 Task: Look for space in Zibo, China from 9th August, 2023 to 12th August, 2023 for 1 adult in price range Rs.6000 to Rs.15000. Place can be entire place with 1  bedroom having 1 bed and 1 bathroom. Property type can be house, flat, guest house. Amenities needed are: wifi, washing machine. Booking option can be shelf check-in. Required host language is Chinese (Simplified).
Action: Mouse moved to (307, 170)
Screenshot: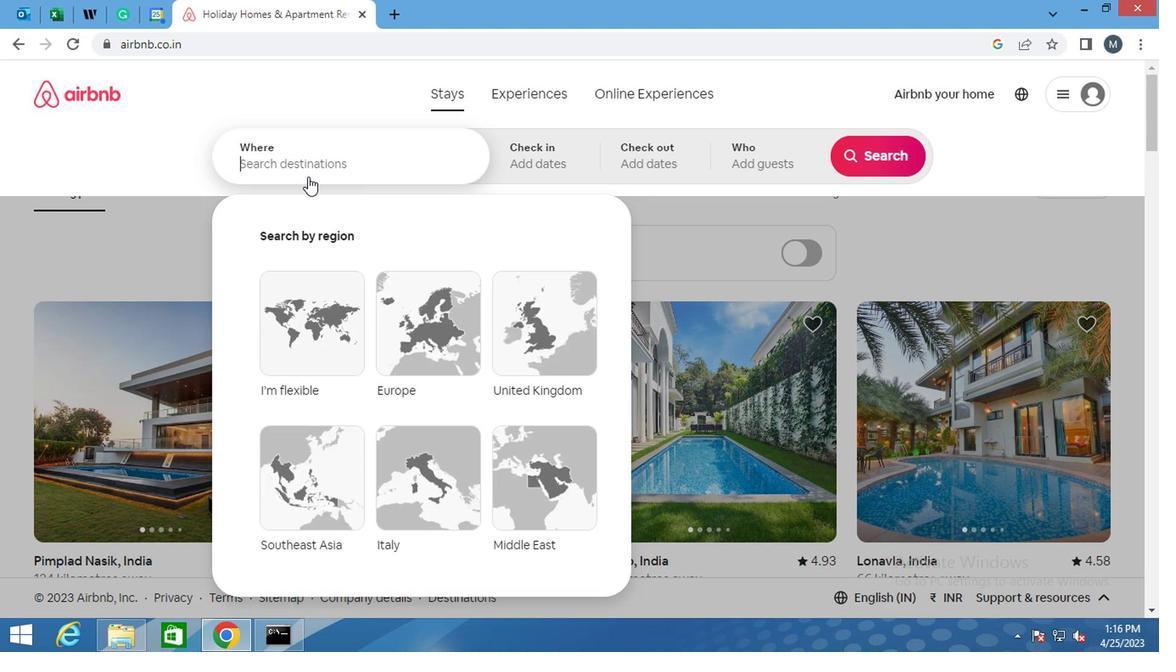 
Action: Mouse pressed left at (307, 170)
Screenshot: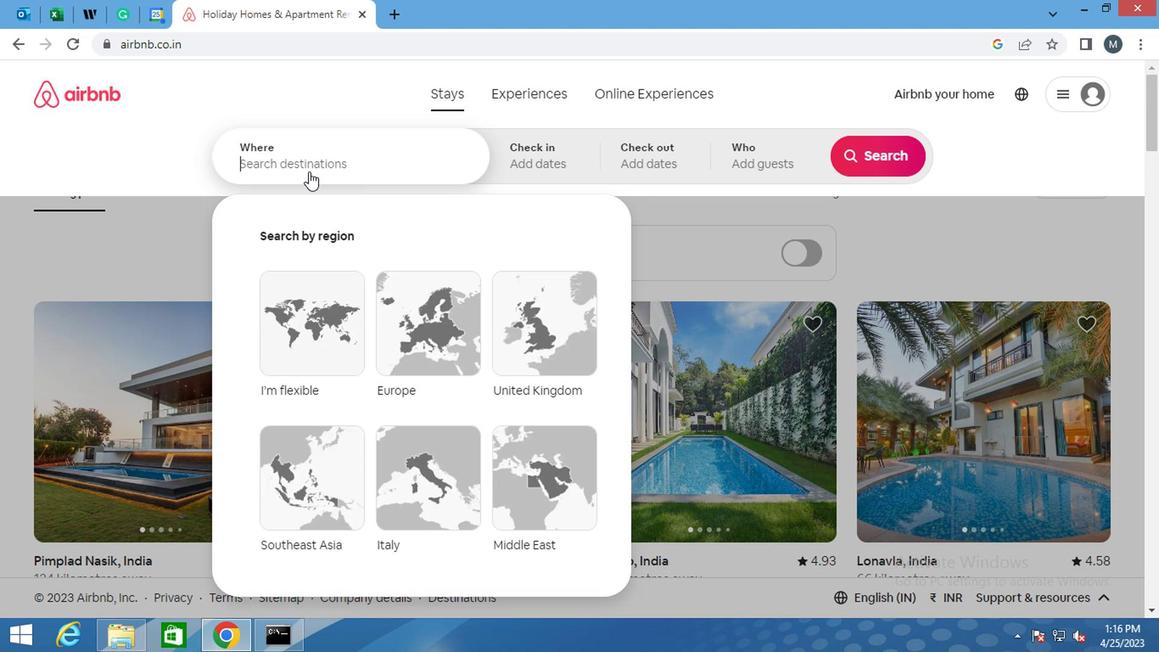 
Action: Key pressed <Key.shift>ZIBO,<Key.shift>CHINA
Screenshot: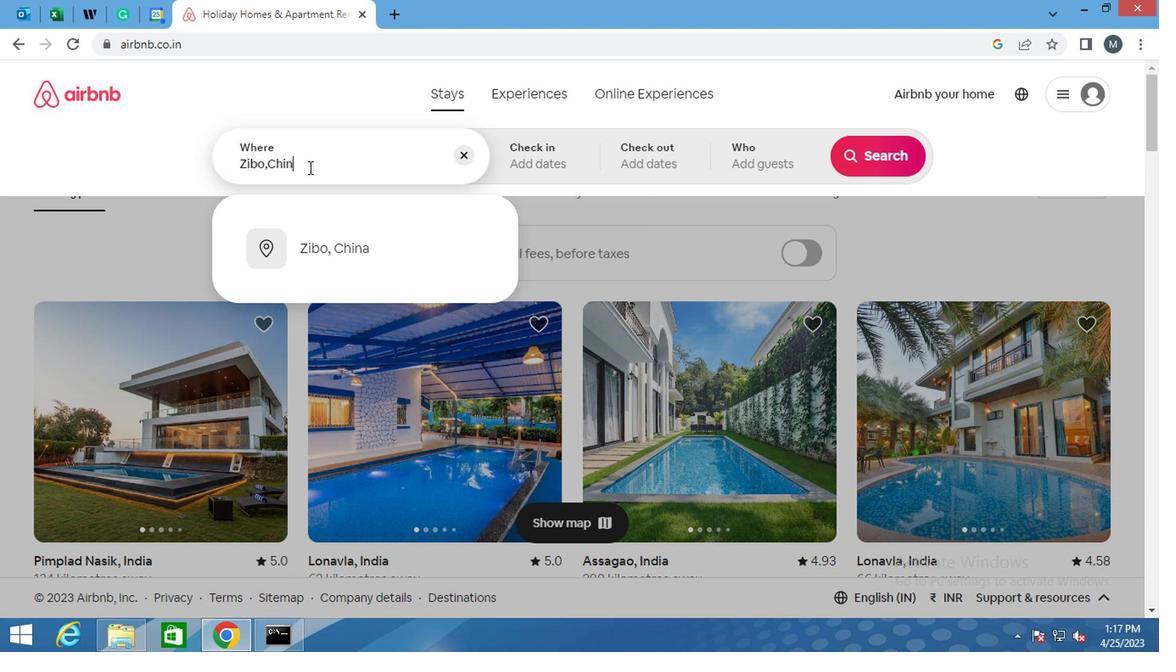 
Action: Mouse moved to (341, 245)
Screenshot: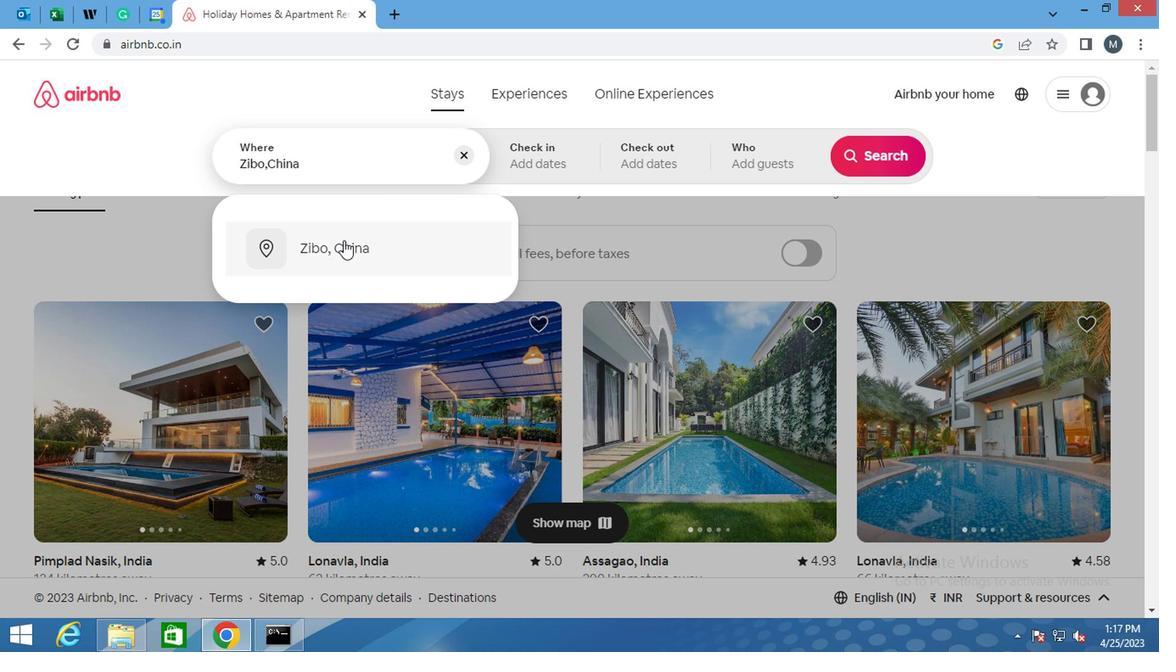 
Action: Mouse pressed left at (341, 245)
Screenshot: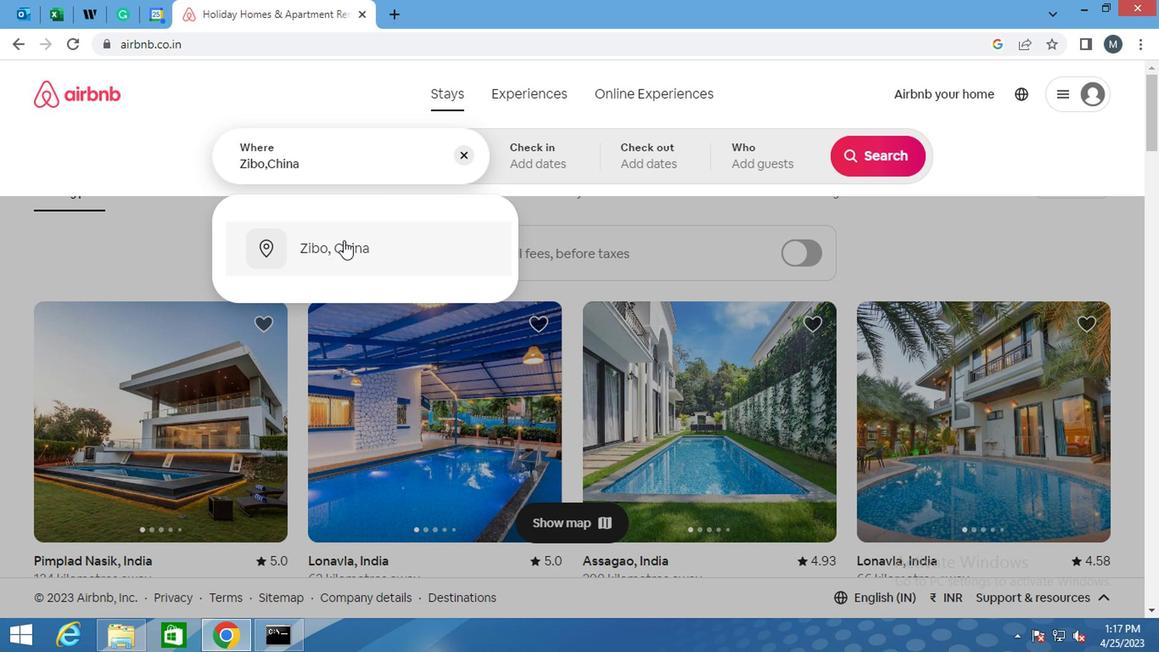
Action: Mouse moved to (855, 286)
Screenshot: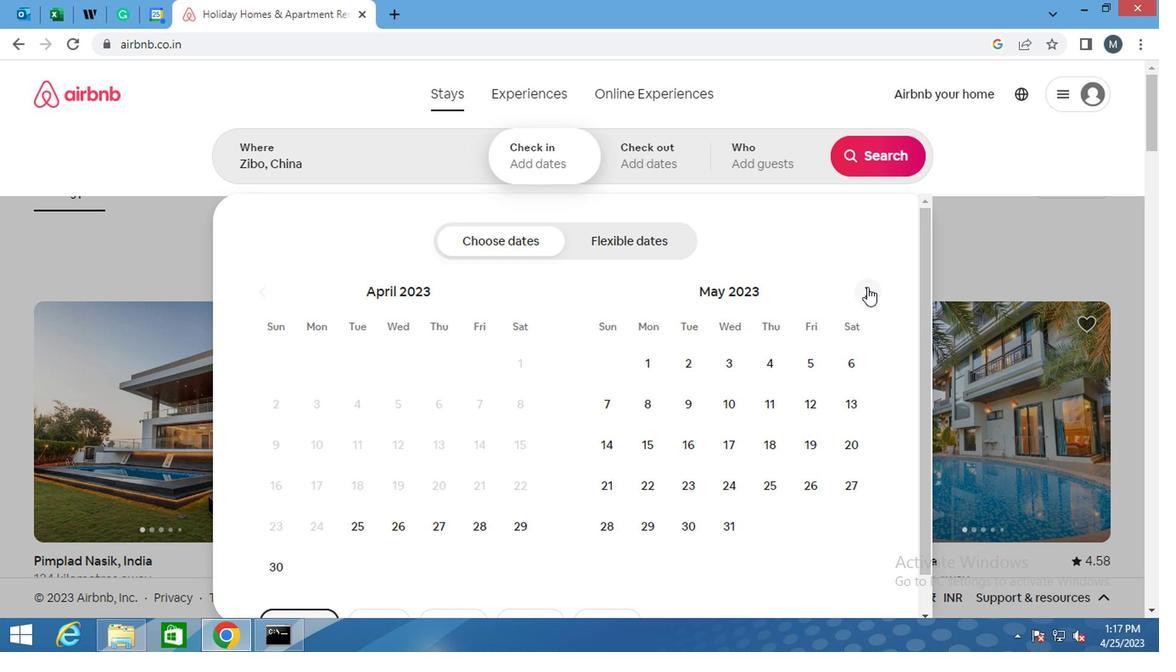 
Action: Mouse pressed left at (855, 286)
Screenshot: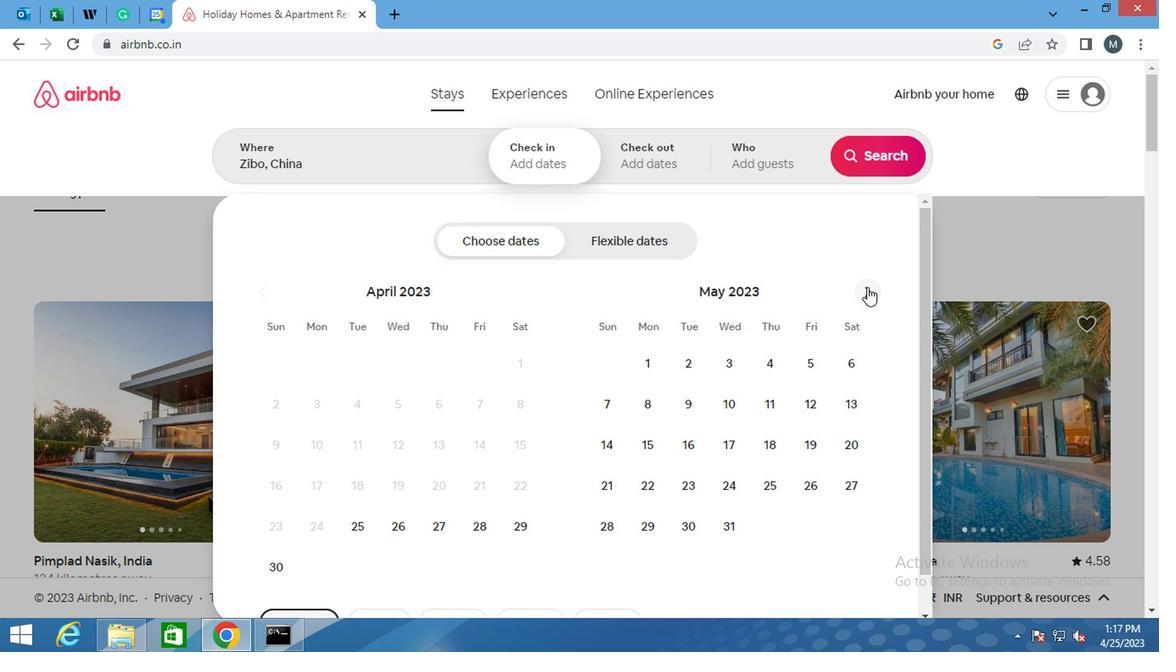 
Action: Mouse moved to (857, 286)
Screenshot: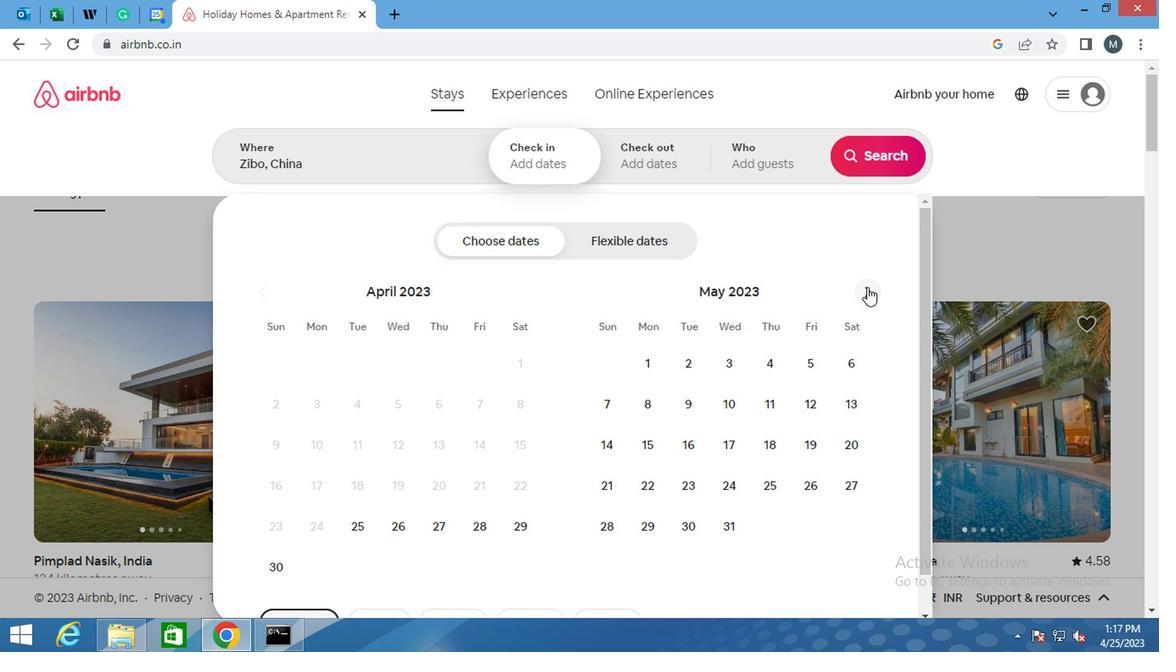 
Action: Mouse pressed left at (857, 286)
Screenshot: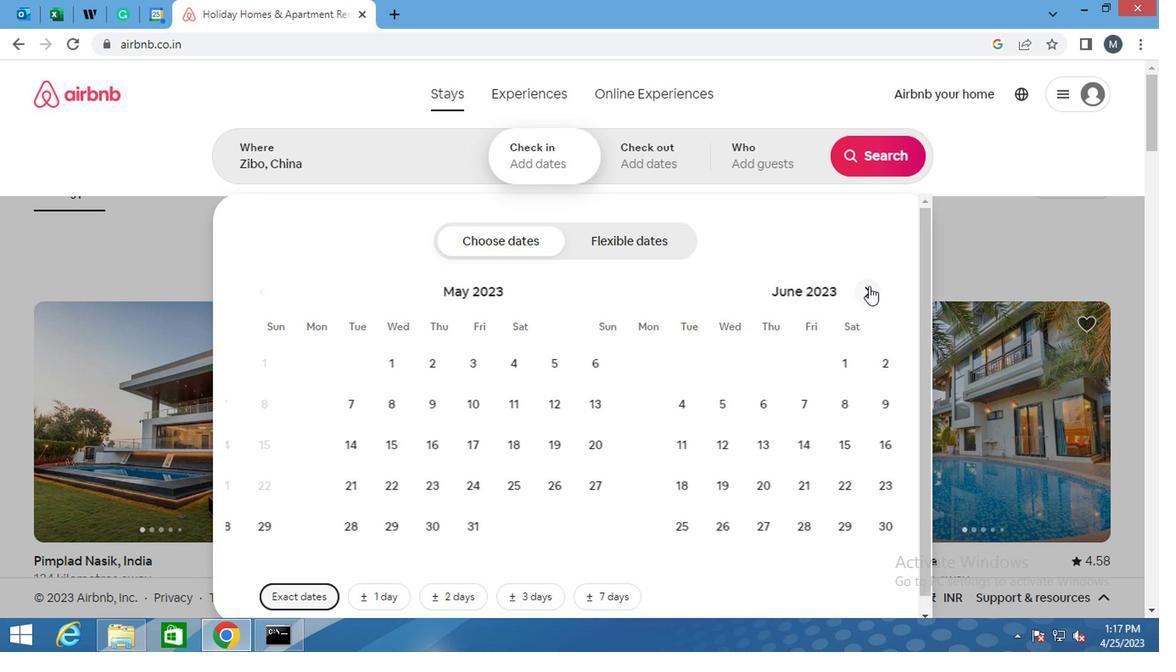 
Action: Mouse pressed left at (857, 286)
Screenshot: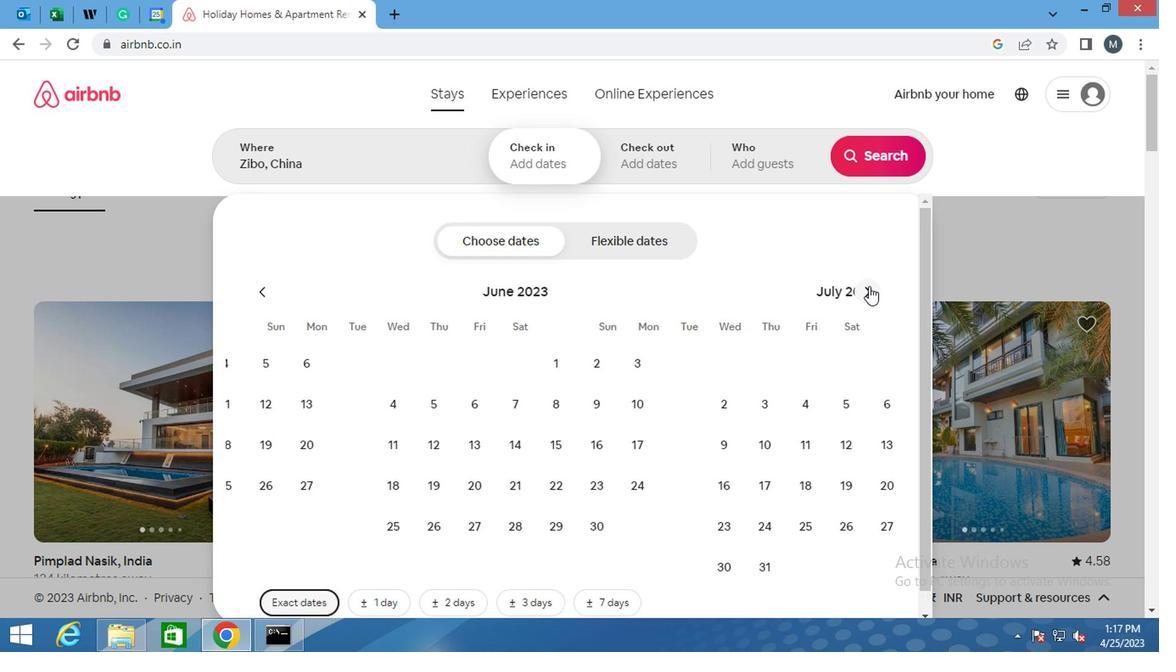 
Action: Mouse moved to (720, 407)
Screenshot: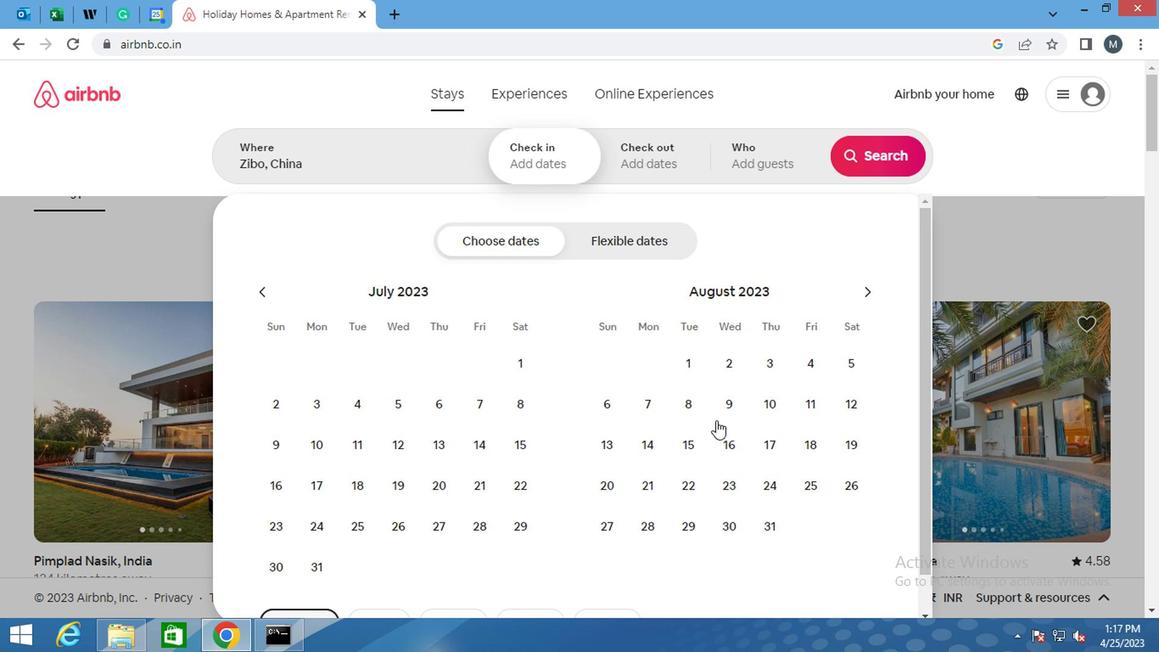
Action: Mouse pressed left at (720, 407)
Screenshot: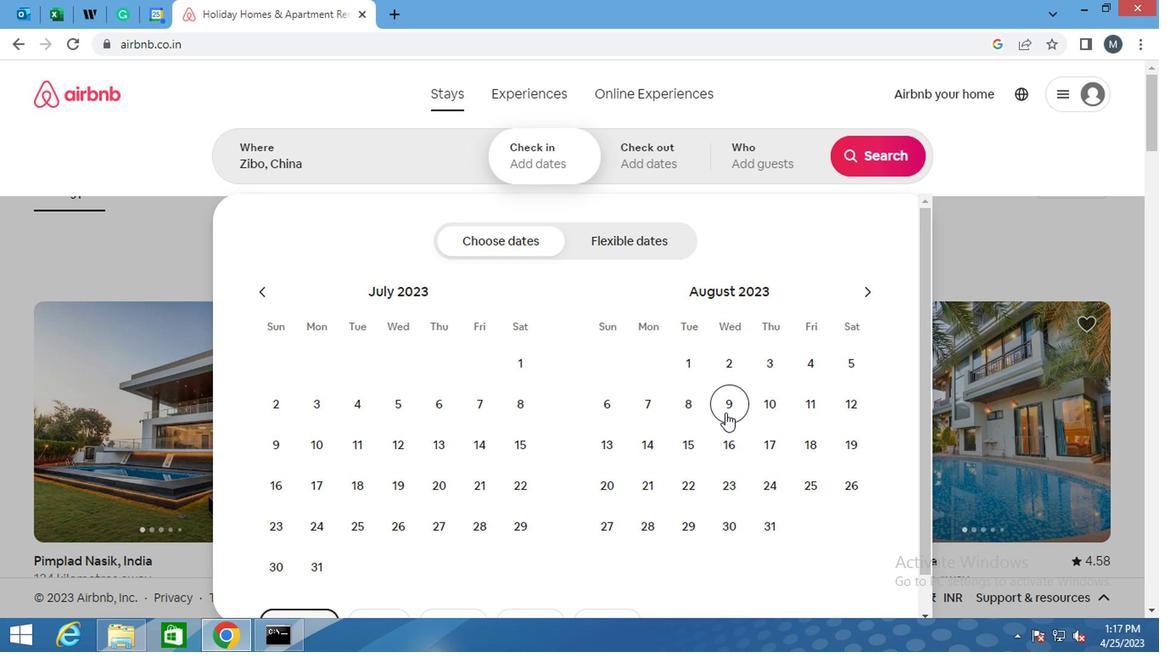 
Action: Mouse moved to (842, 400)
Screenshot: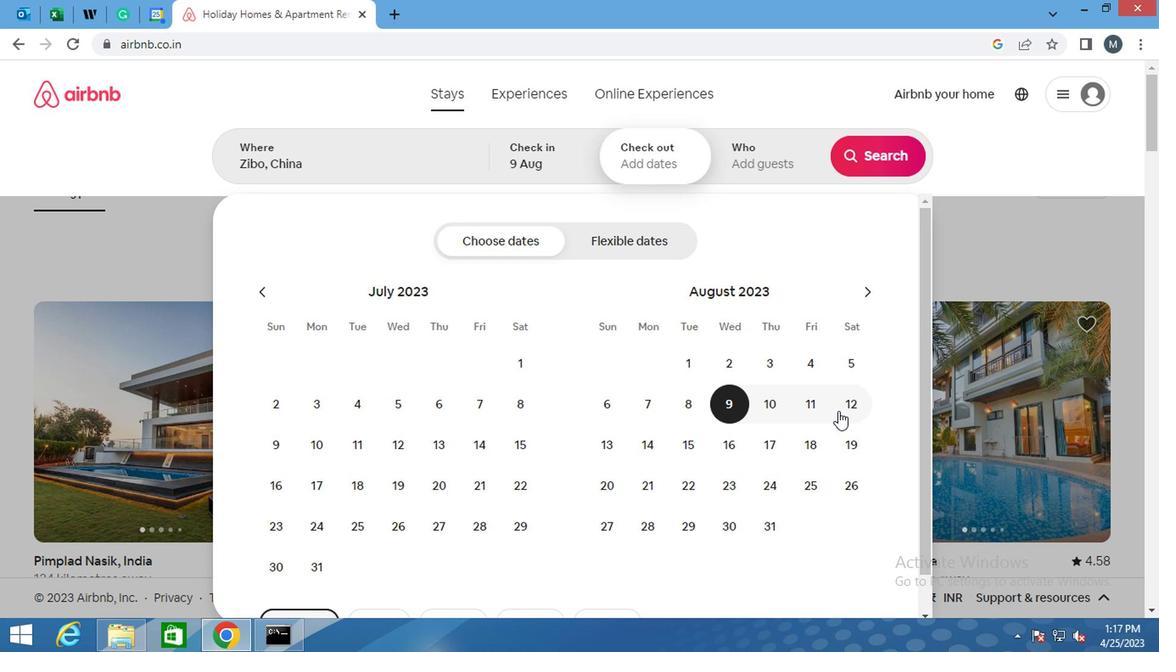 
Action: Mouse pressed left at (842, 400)
Screenshot: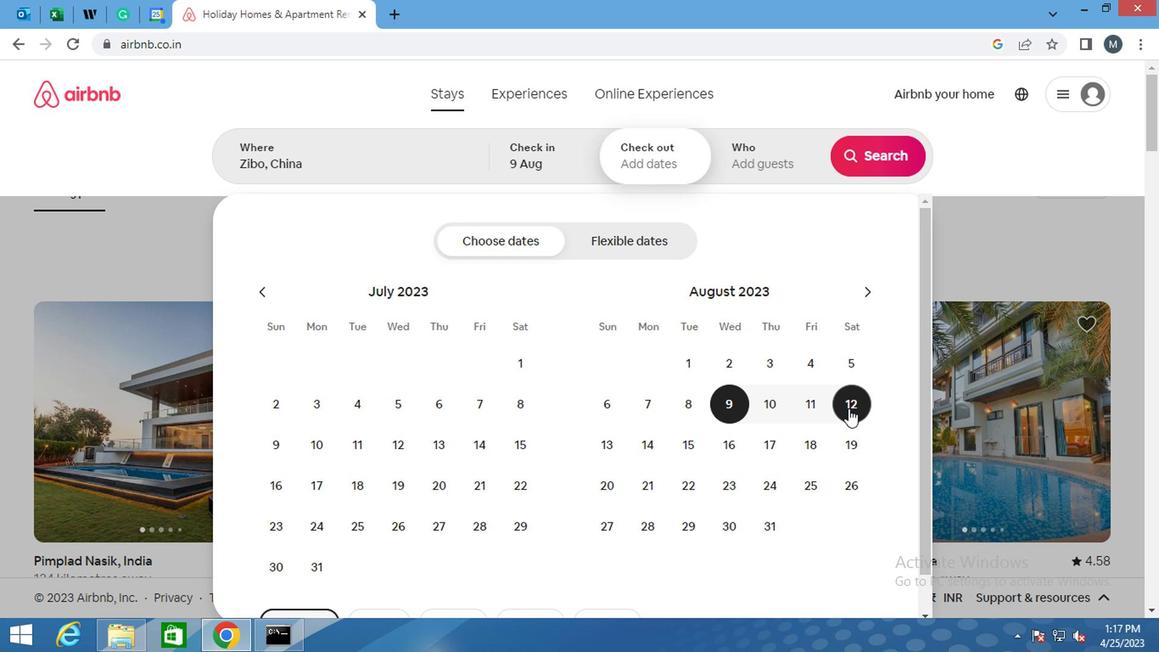 
Action: Mouse moved to (741, 152)
Screenshot: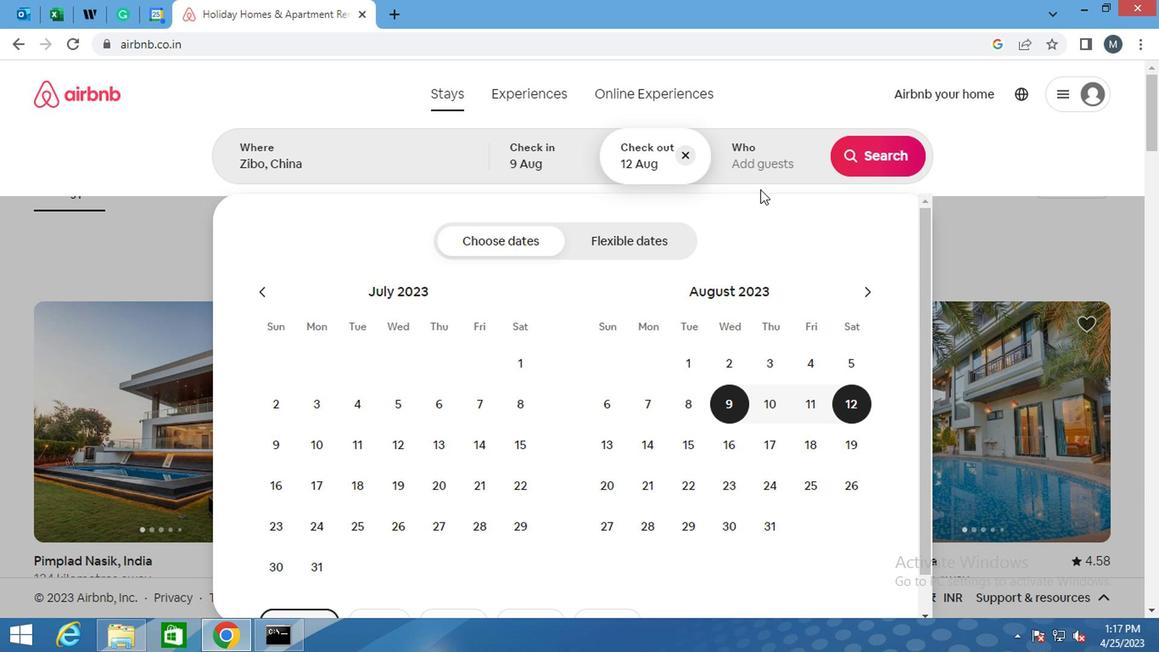 
Action: Mouse pressed left at (741, 152)
Screenshot: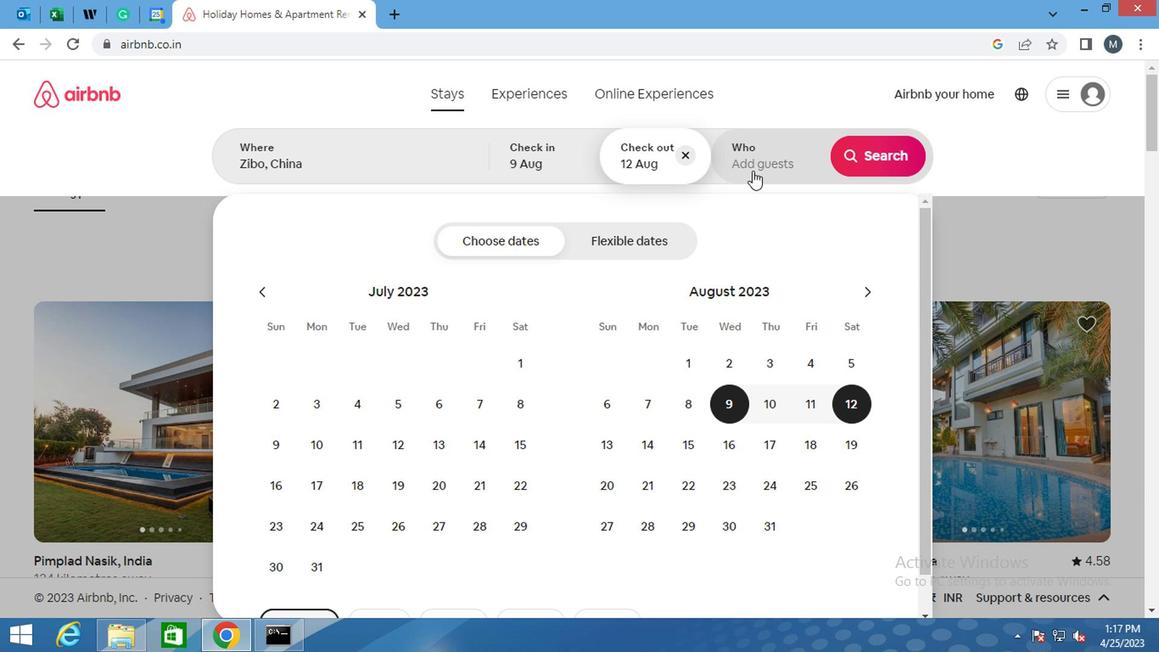 
Action: Mouse moved to (884, 245)
Screenshot: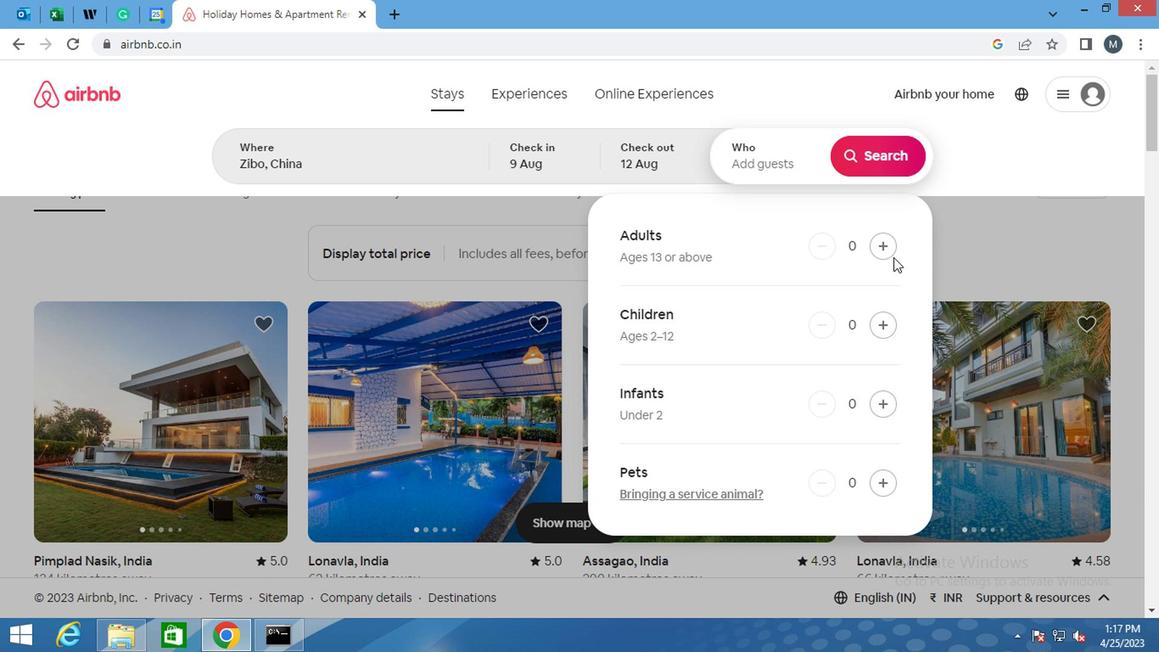 
Action: Mouse pressed left at (884, 245)
Screenshot: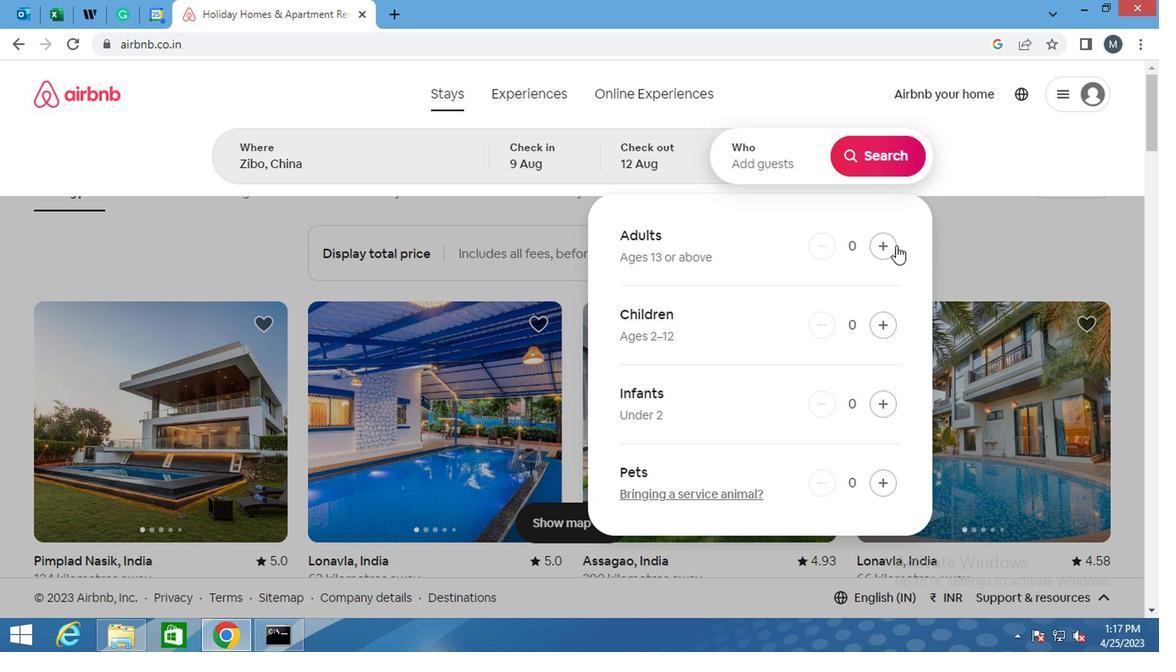 
Action: Mouse moved to (855, 155)
Screenshot: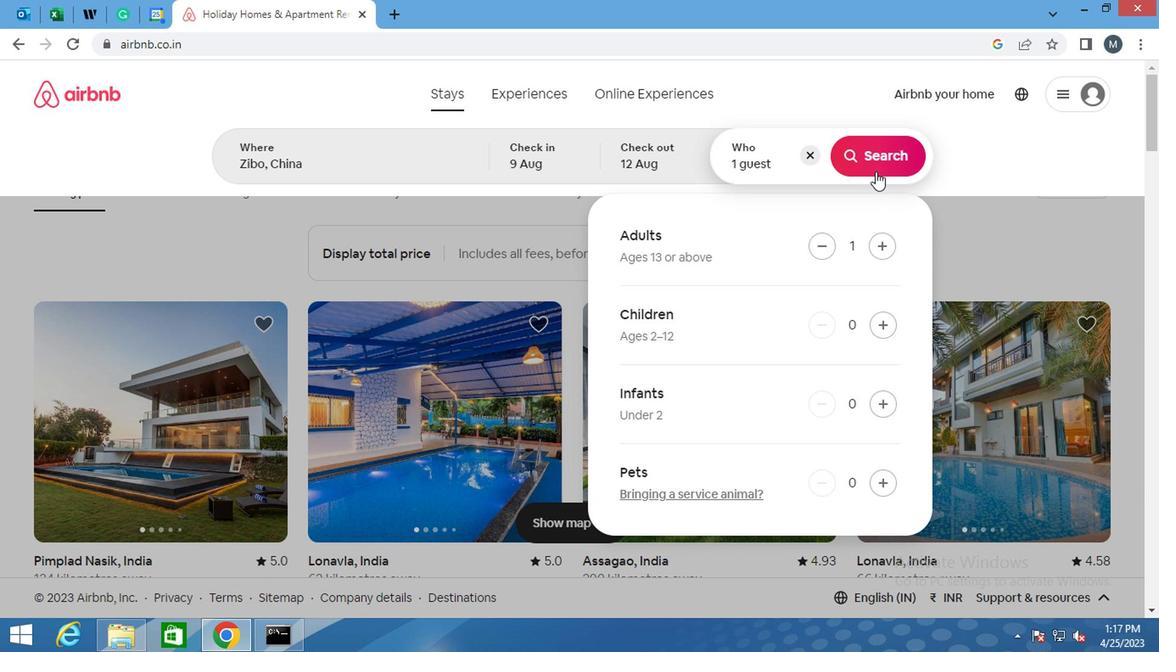 
Action: Mouse pressed left at (855, 155)
Screenshot: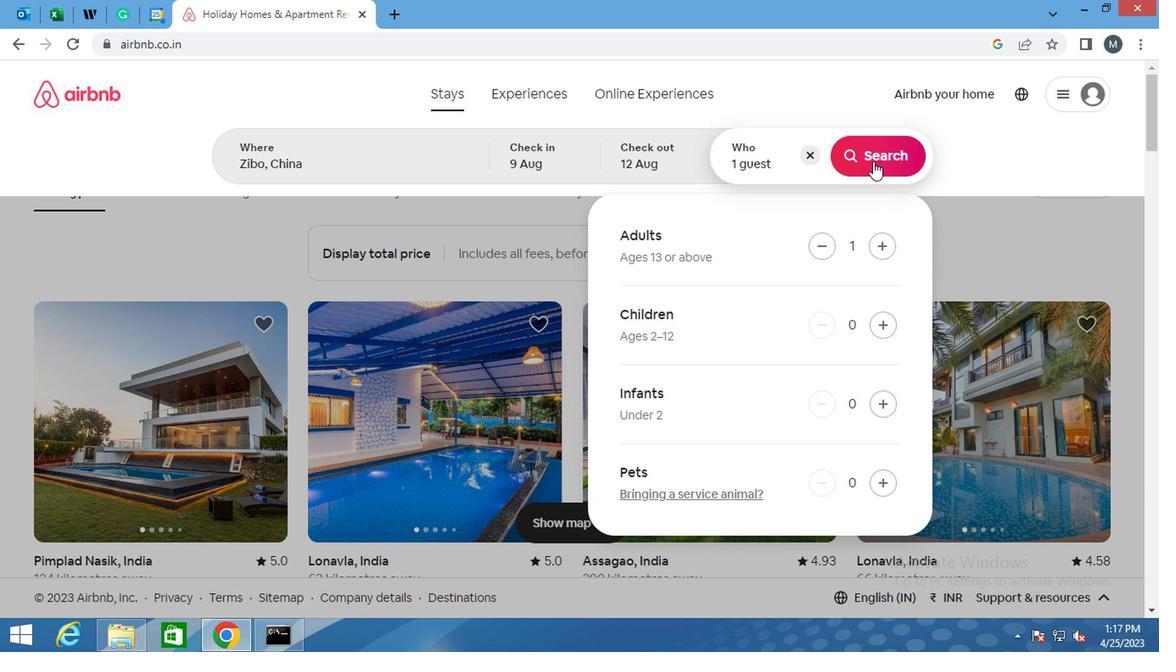 
Action: Mouse moved to (1087, 173)
Screenshot: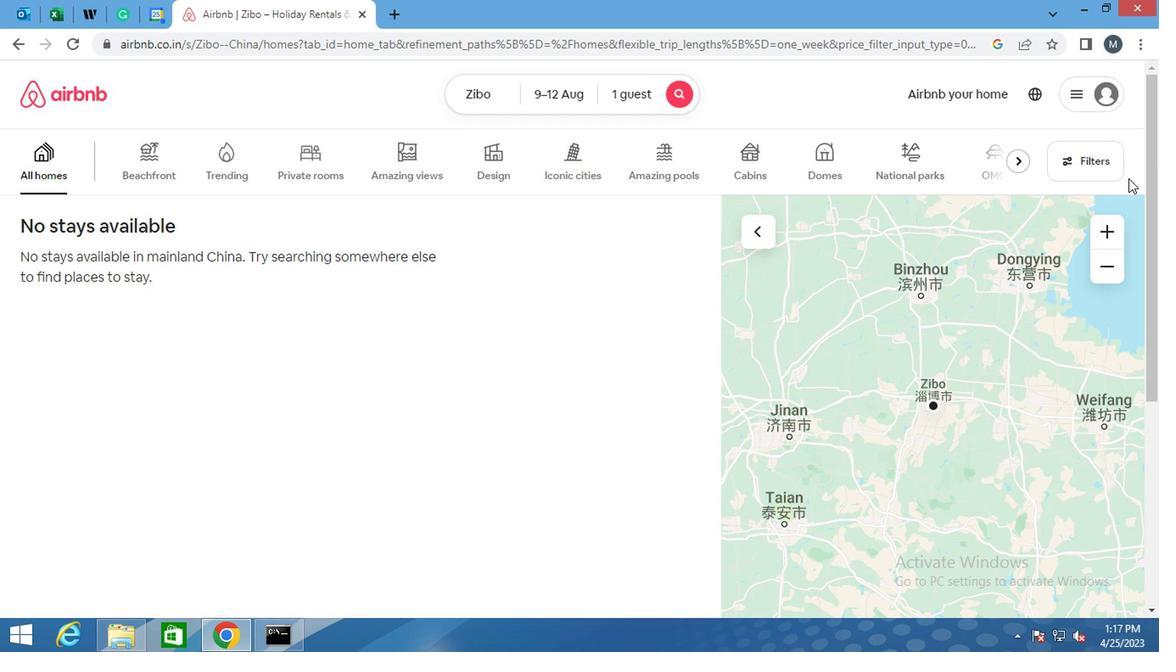 
Action: Mouse pressed left at (1087, 173)
Screenshot: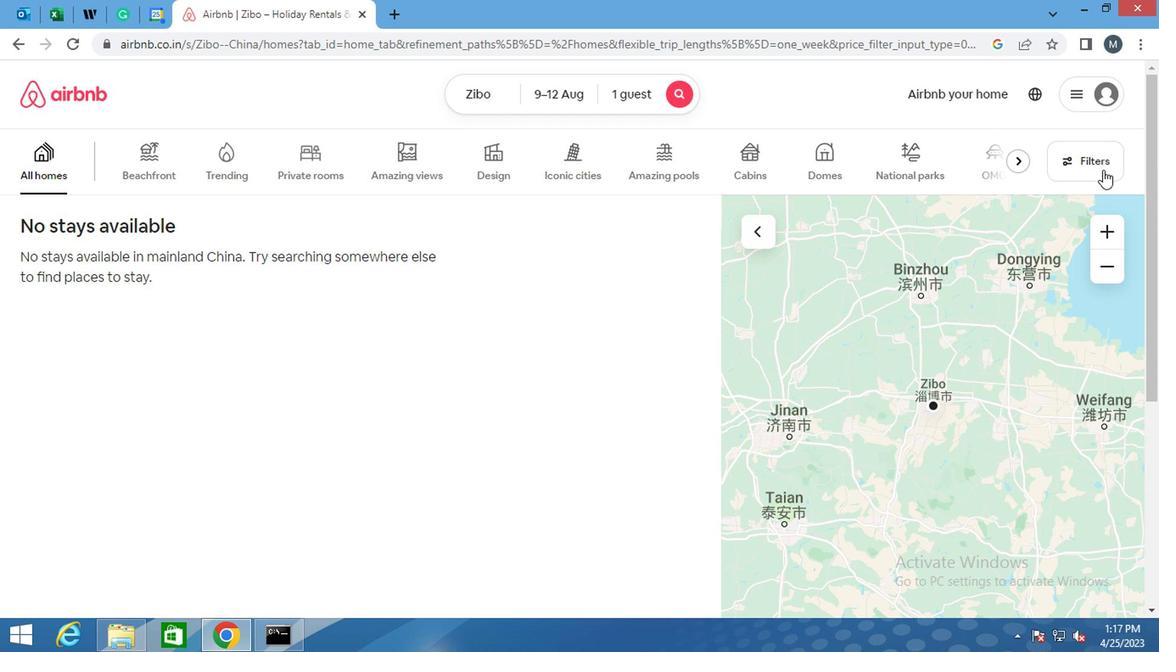 
Action: Mouse moved to (357, 268)
Screenshot: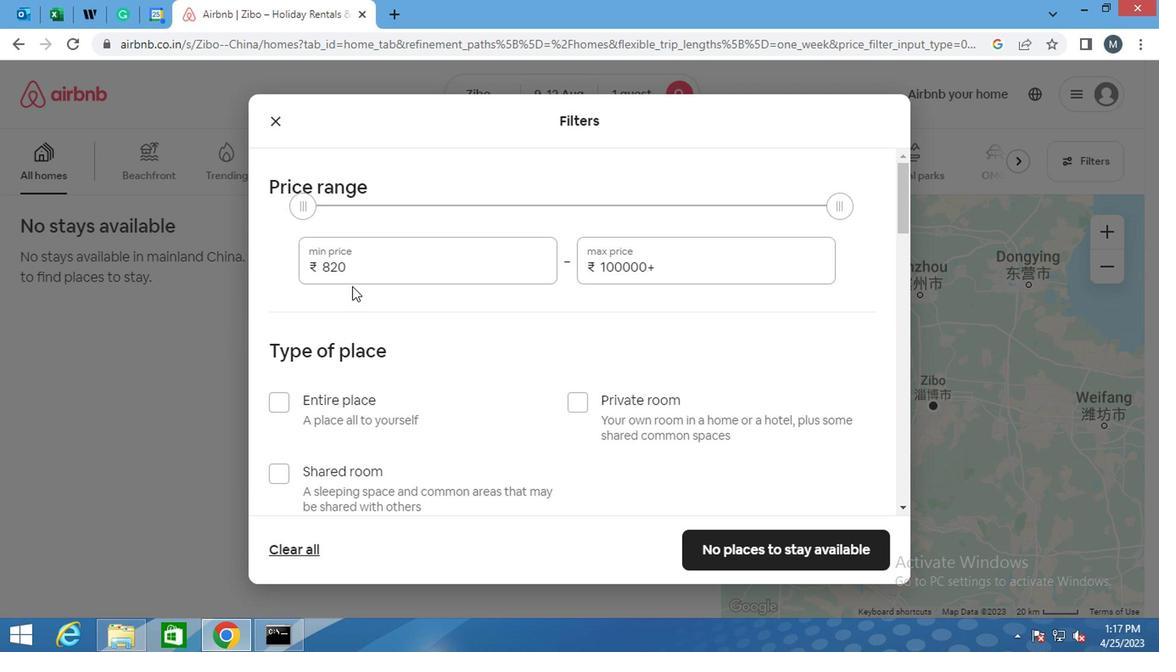 
Action: Mouse pressed left at (357, 268)
Screenshot: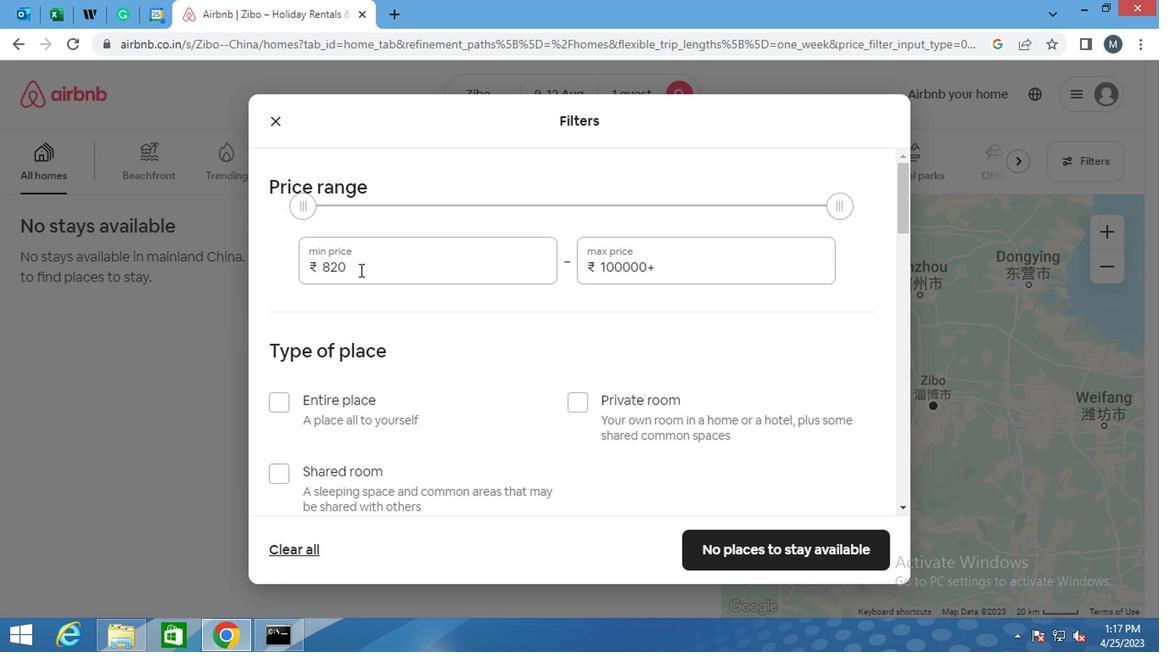 
Action: Mouse moved to (356, 273)
Screenshot: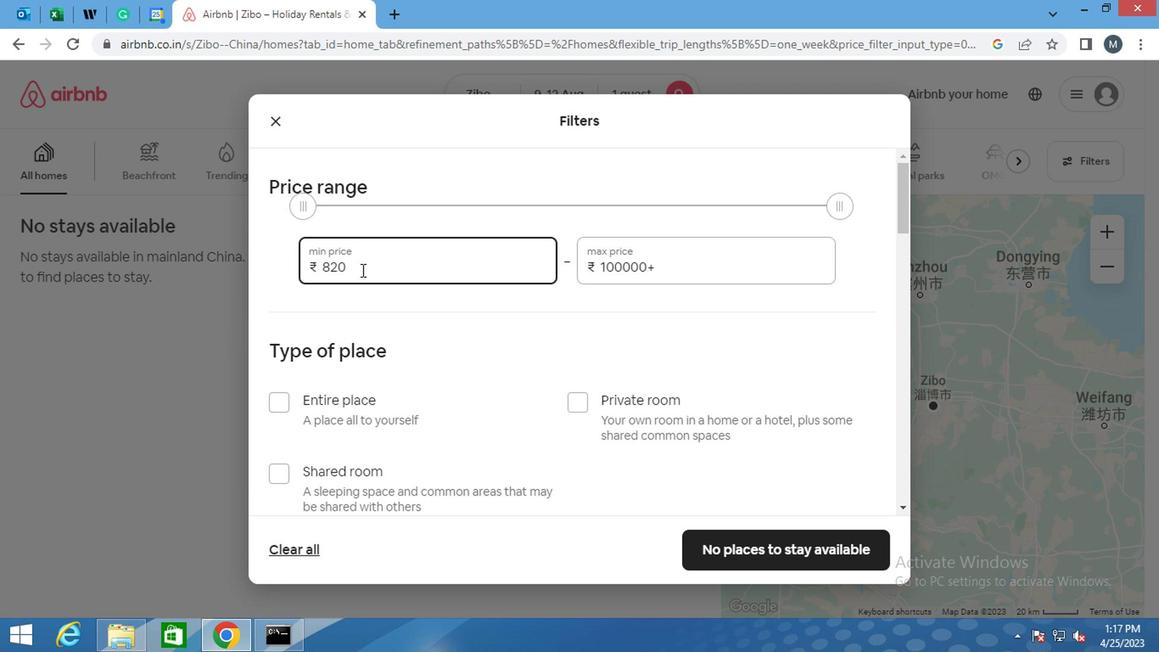 
Action: Key pressed <Key.backspace><Key.backspace>
Screenshot: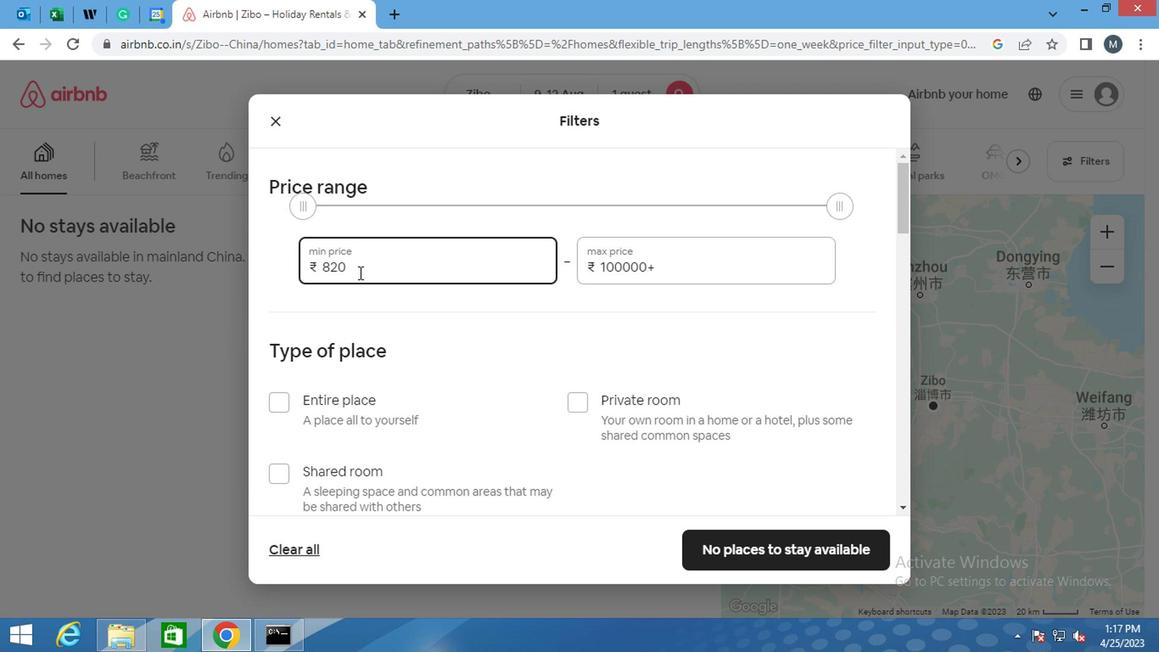 
Action: Mouse moved to (356, 275)
Screenshot: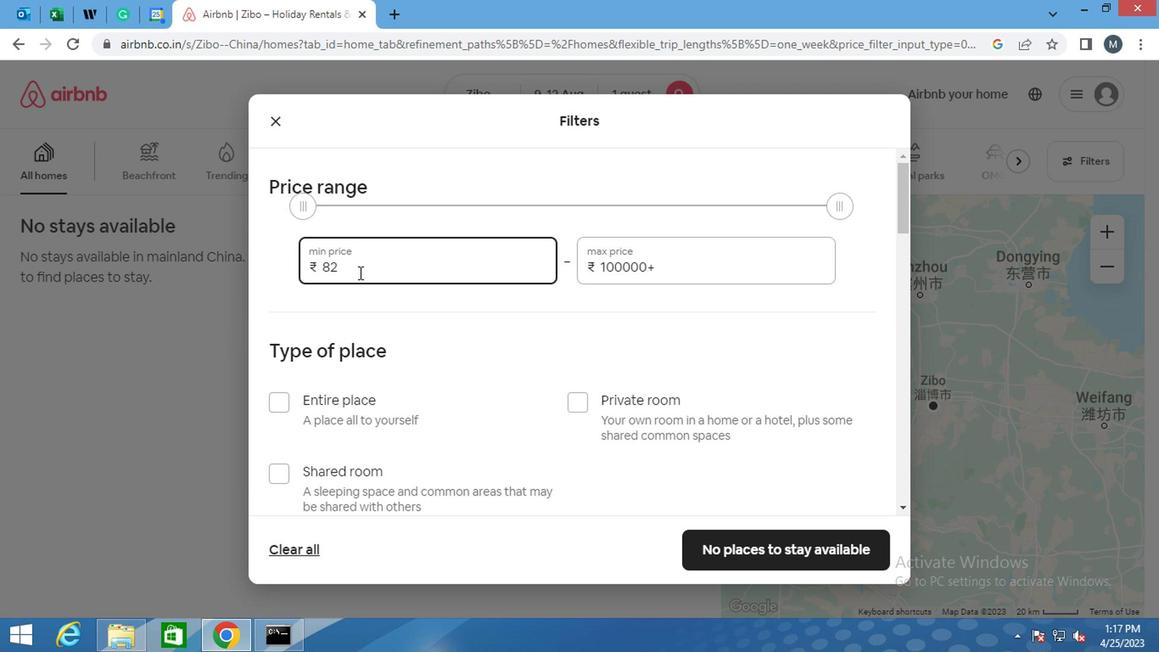 
Action: Key pressed <Key.backspace>
Screenshot: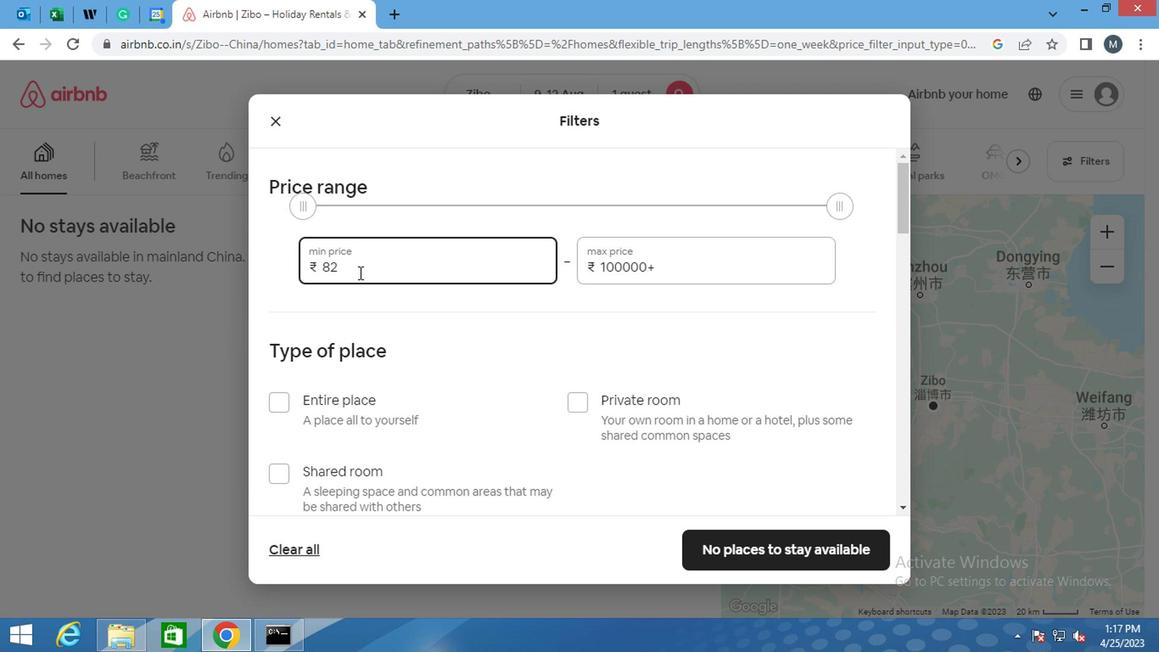
Action: Mouse moved to (355, 276)
Screenshot: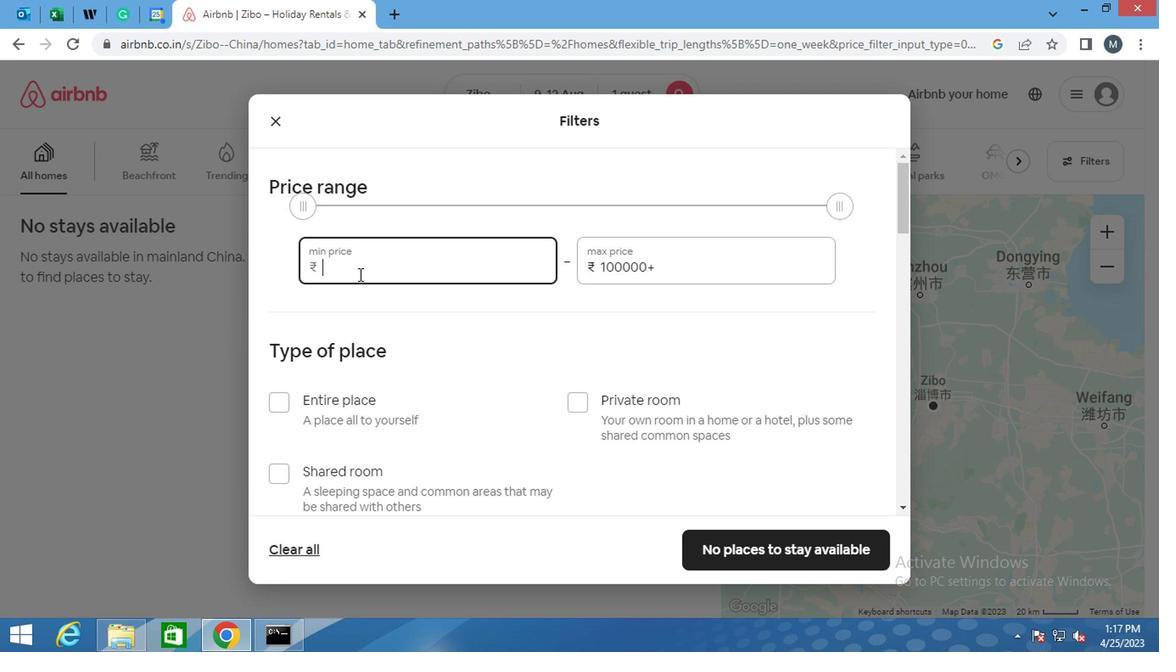
Action: Key pressed 6000
Screenshot: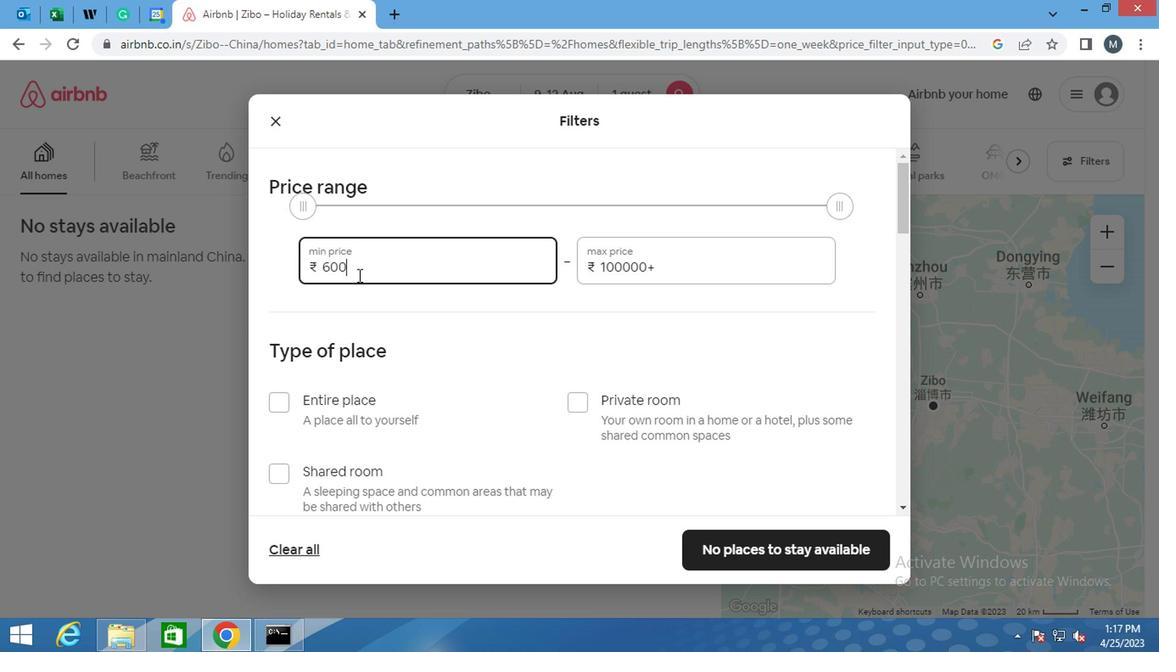 
Action: Mouse moved to (660, 273)
Screenshot: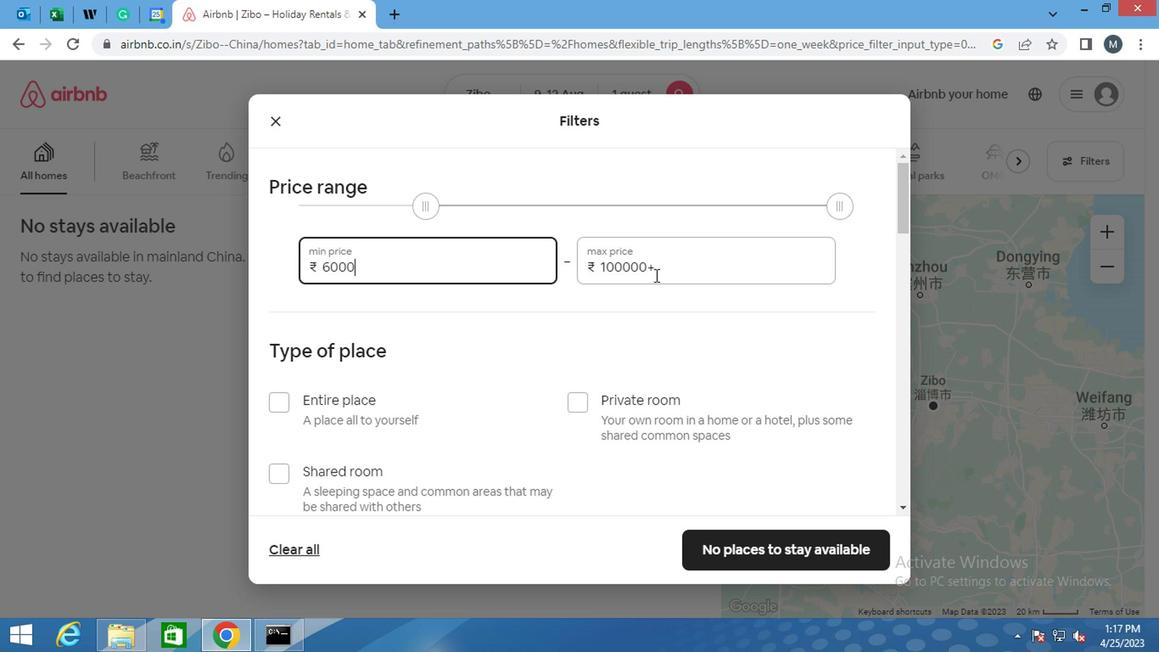 
Action: Mouse pressed left at (660, 273)
Screenshot: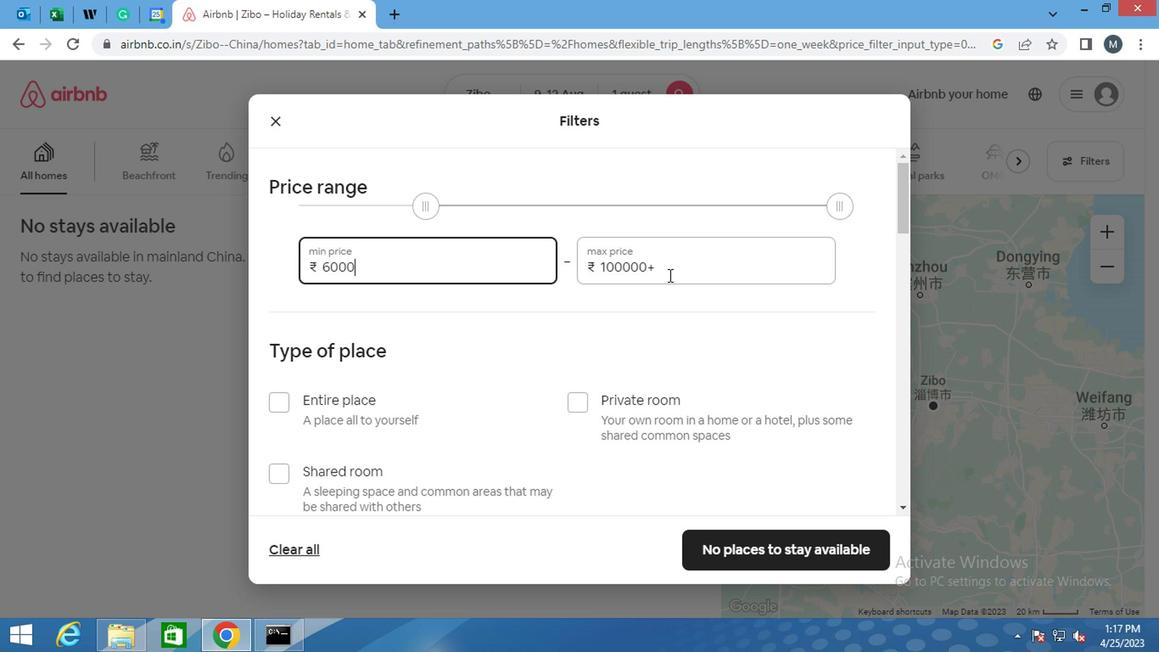 
Action: Mouse moved to (660, 271)
Screenshot: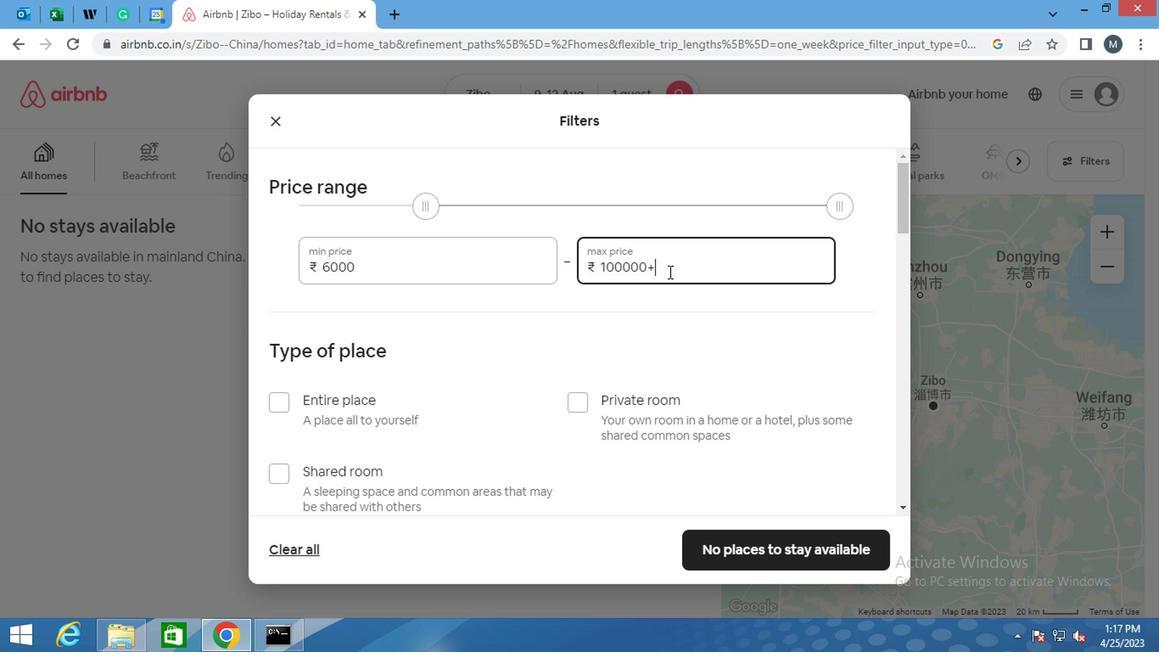 
Action: Key pressed <Key.backspace>
Screenshot: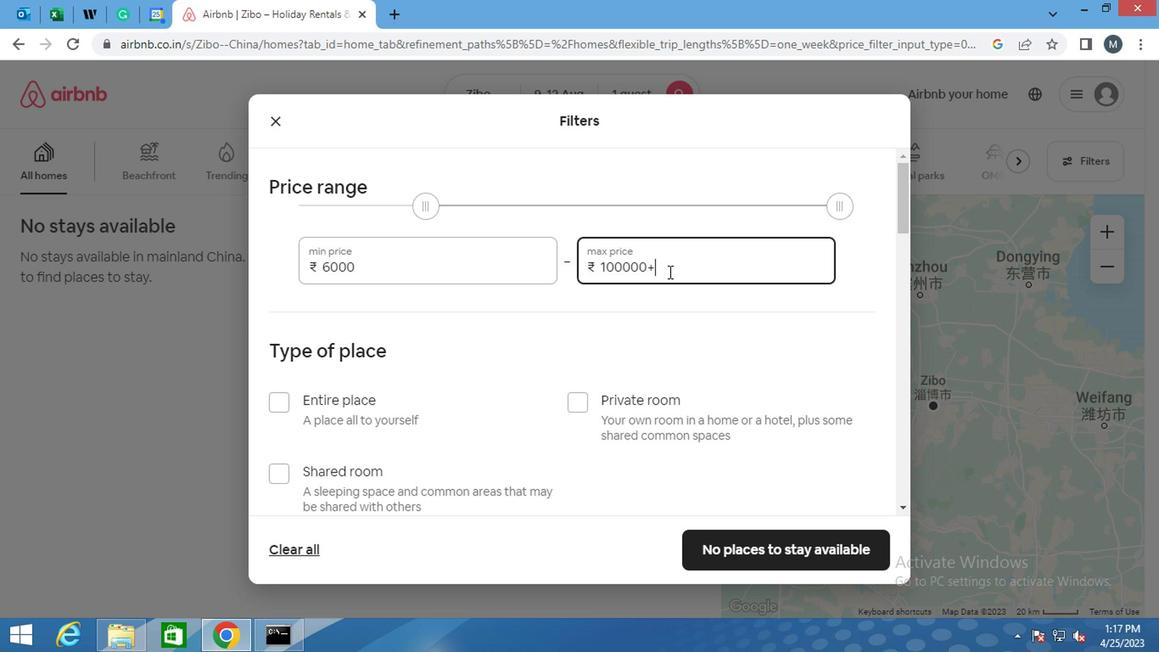 
Action: Mouse moved to (655, 271)
Screenshot: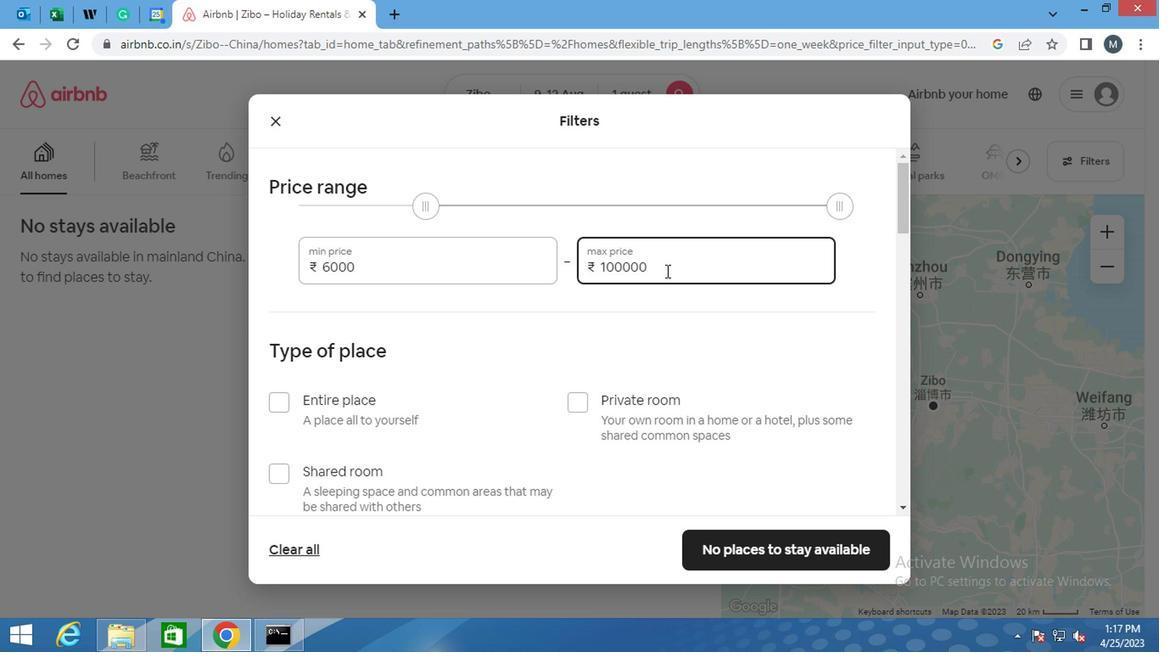 
Action: Key pressed <Key.backspace>
Screenshot: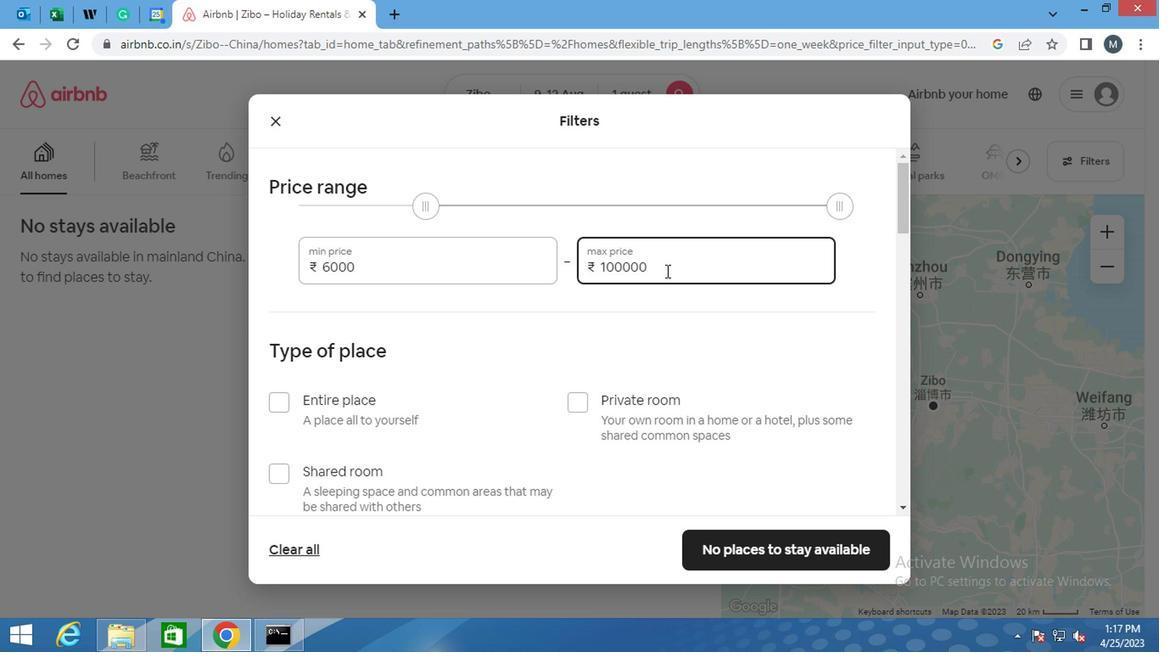 
Action: Mouse moved to (655, 273)
Screenshot: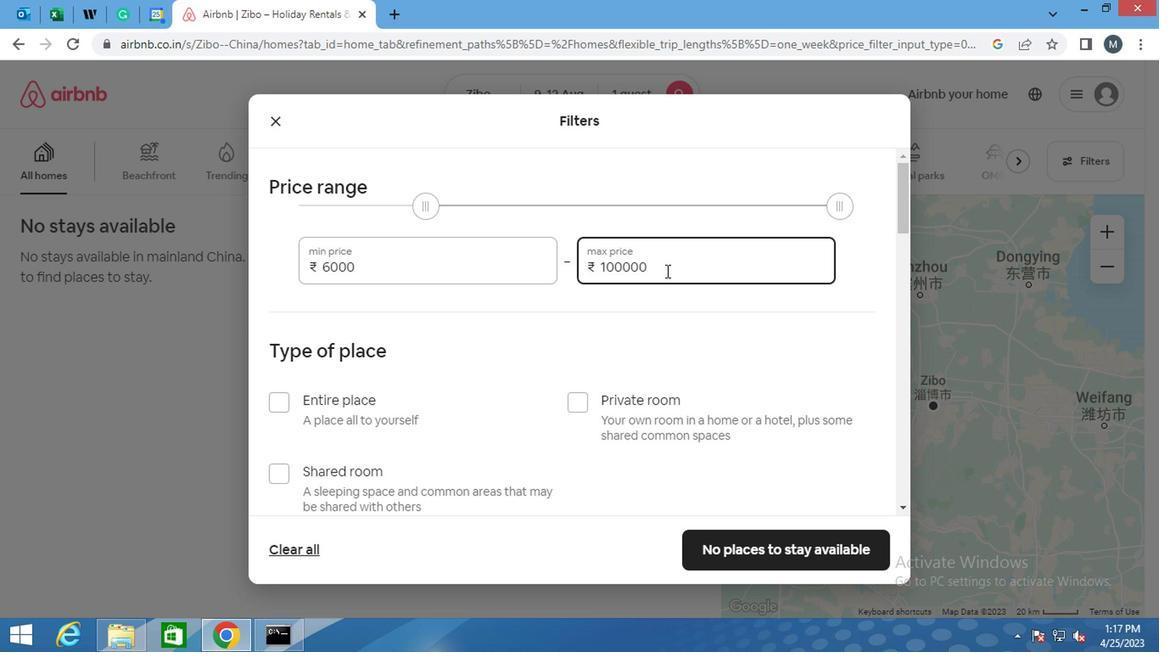 
Action: Key pressed <Key.backspace><Key.backspace><Key.backspace><Key.backspace>
Screenshot: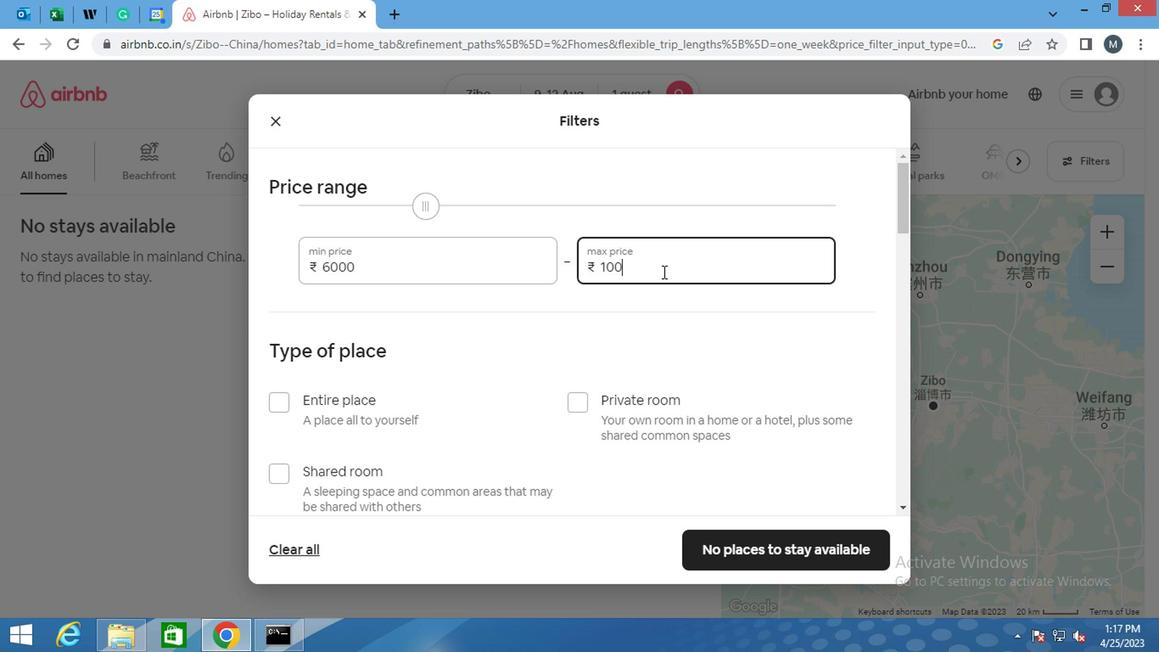 
Action: Mouse moved to (644, 275)
Screenshot: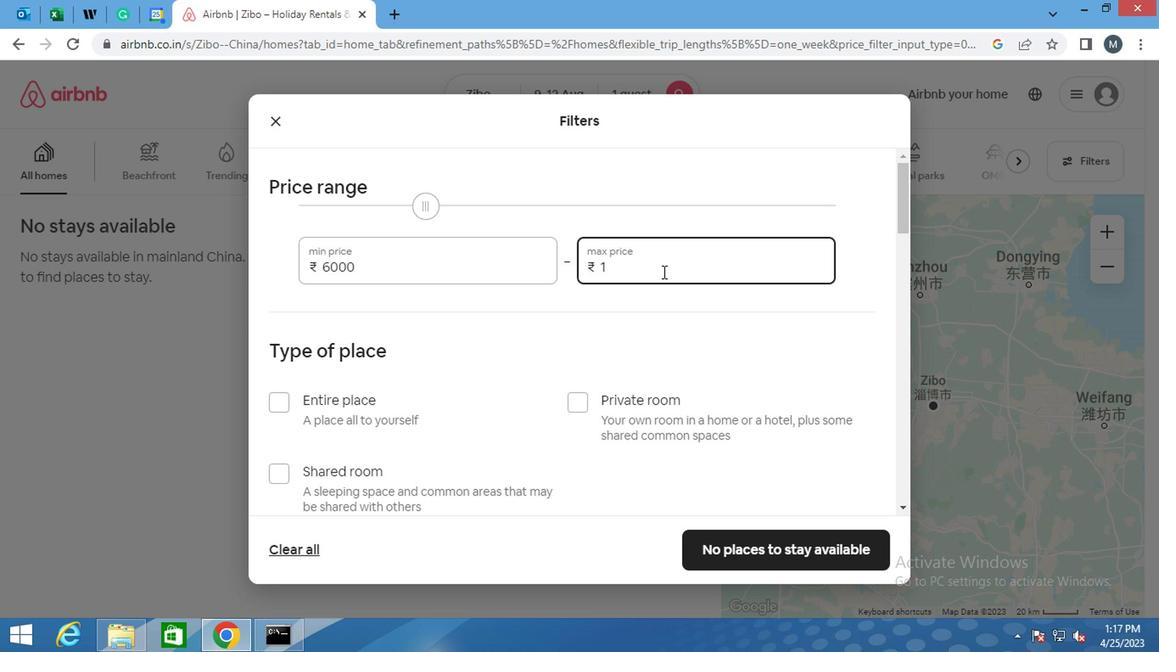 
Action: Key pressed 50
Screenshot: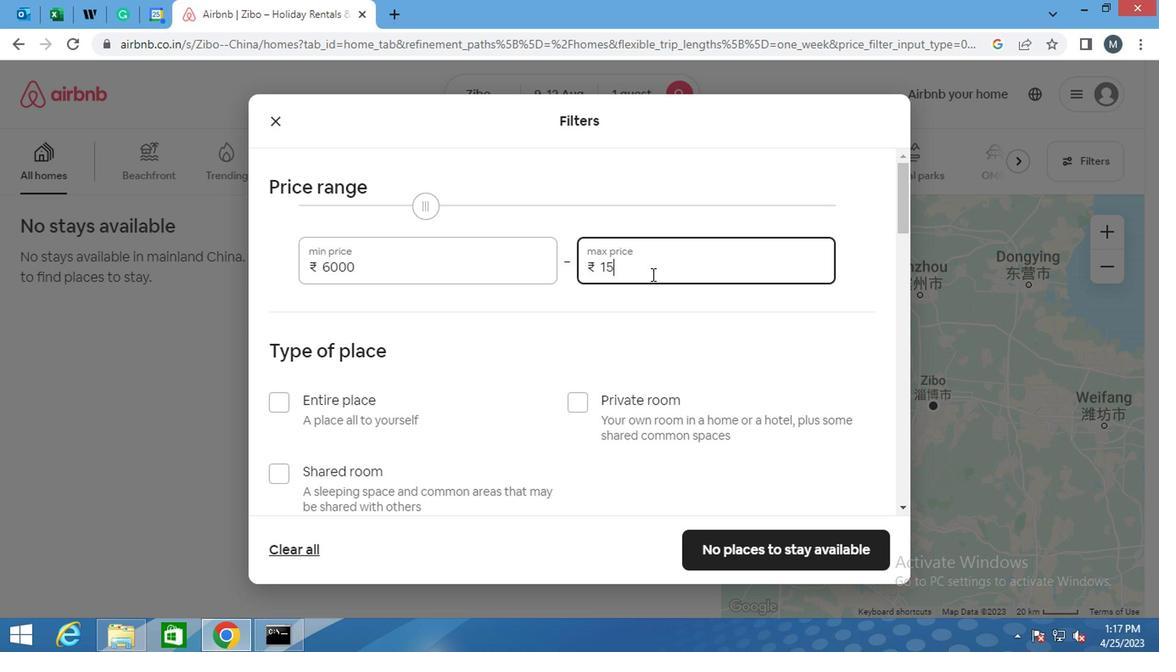
Action: Mouse moved to (643, 276)
Screenshot: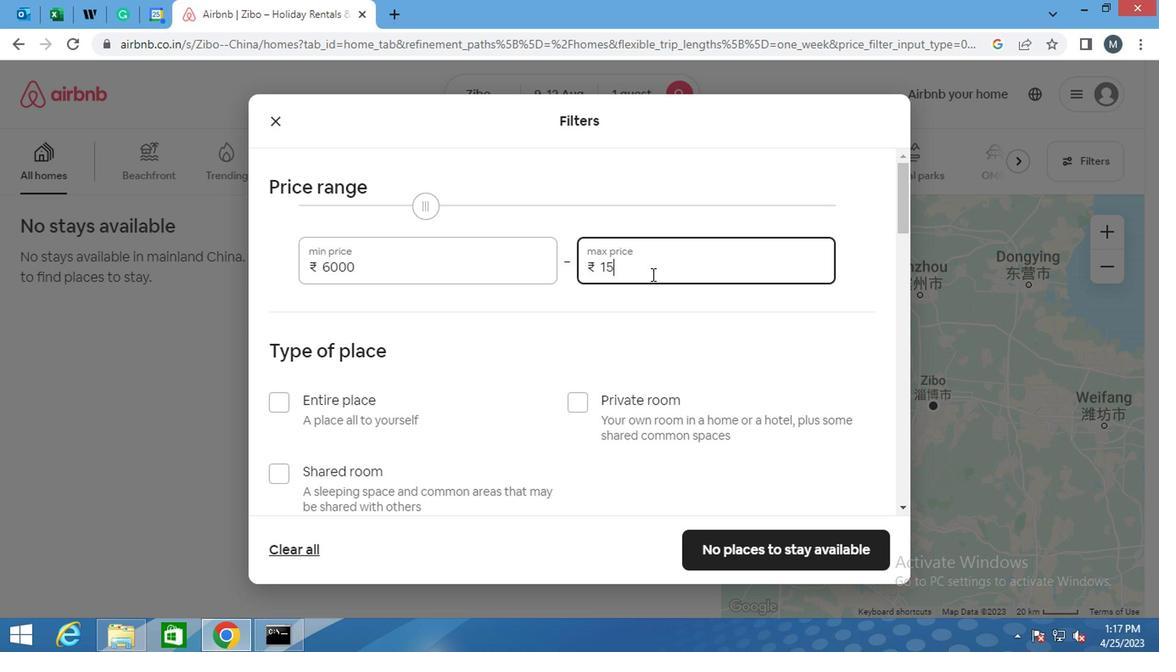 
Action: Key pressed 00
Screenshot: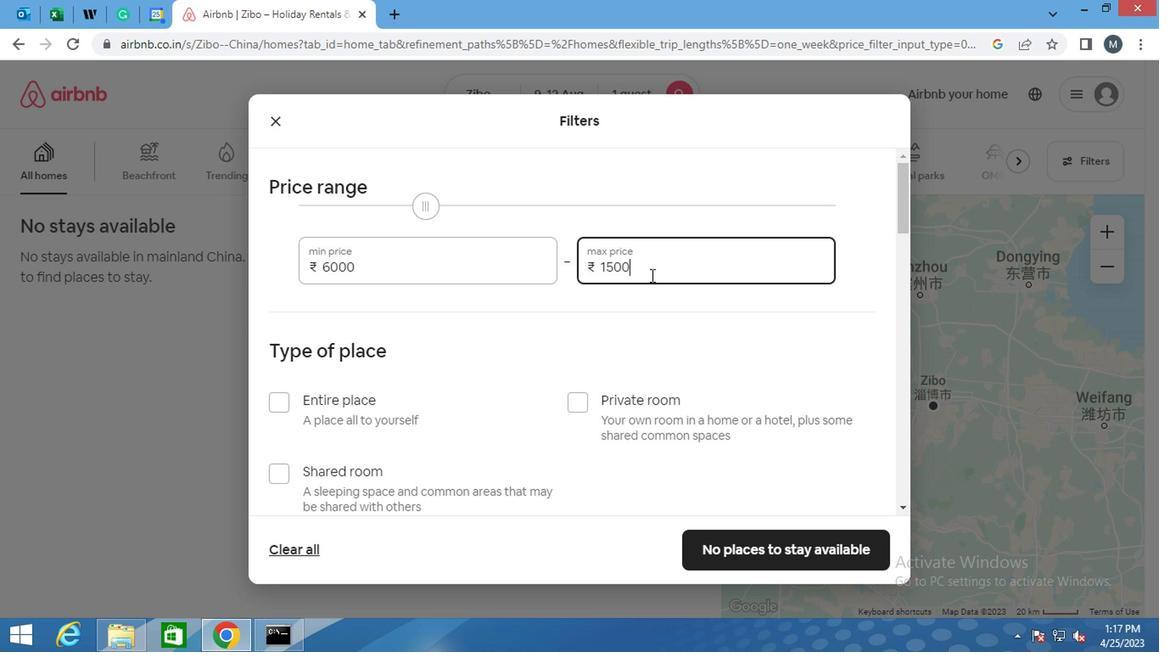 
Action: Mouse moved to (466, 320)
Screenshot: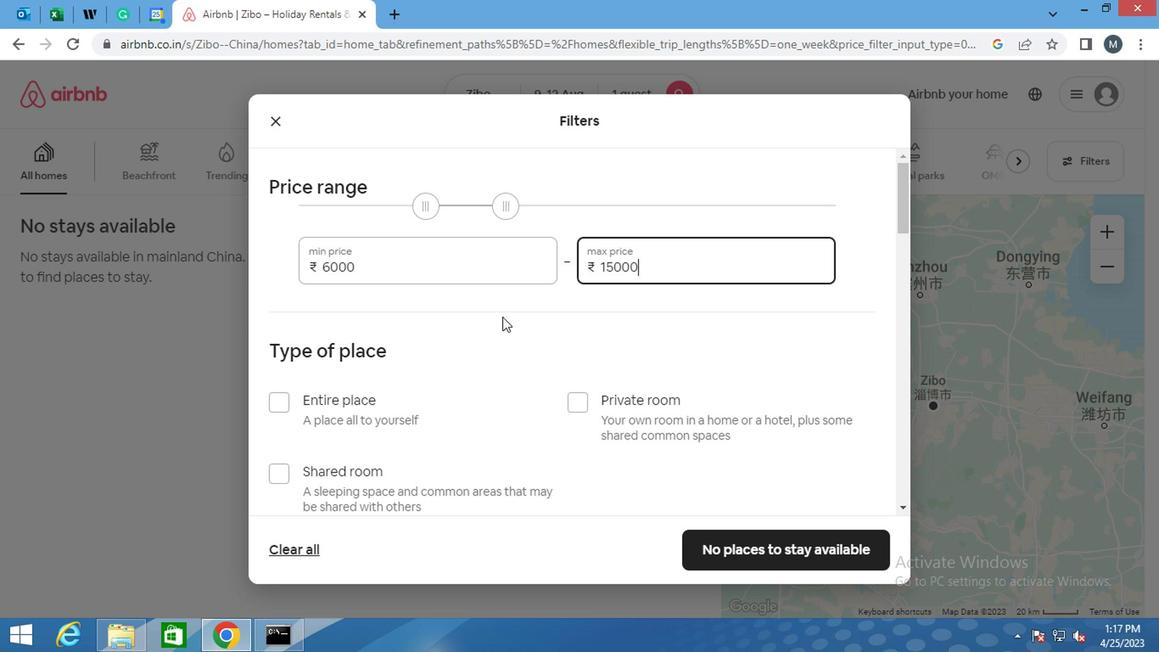 
Action: Mouse scrolled (466, 319) with delta (0, 0)
Screenshot: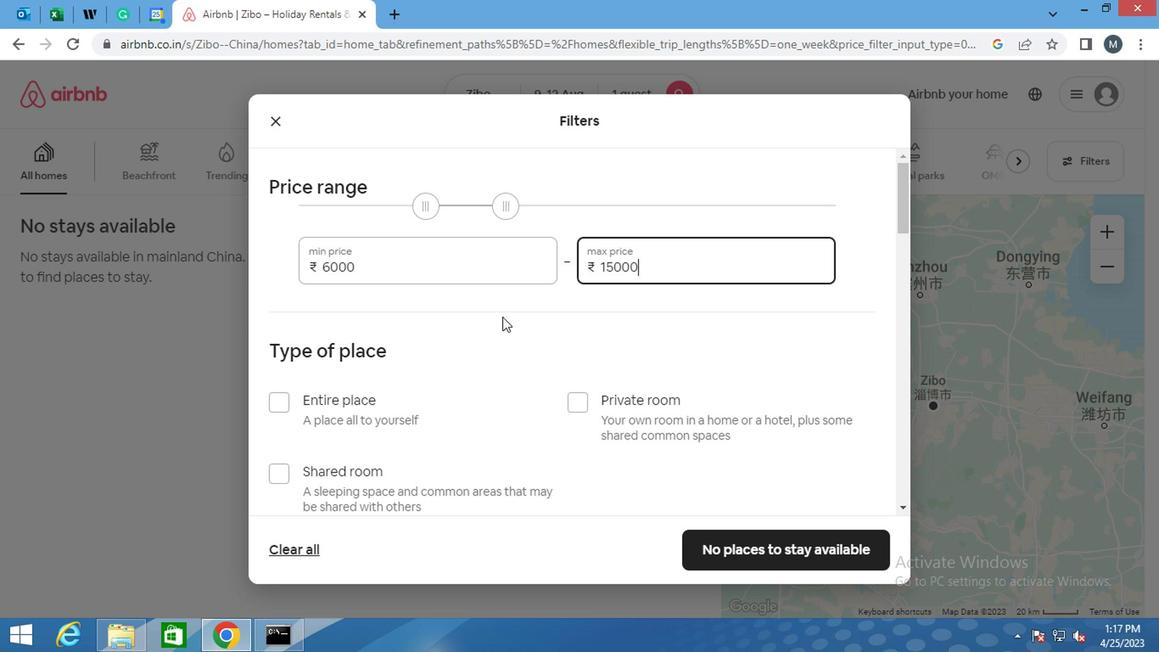 
Action: Mouse moved to (456, 328)
Screenshot: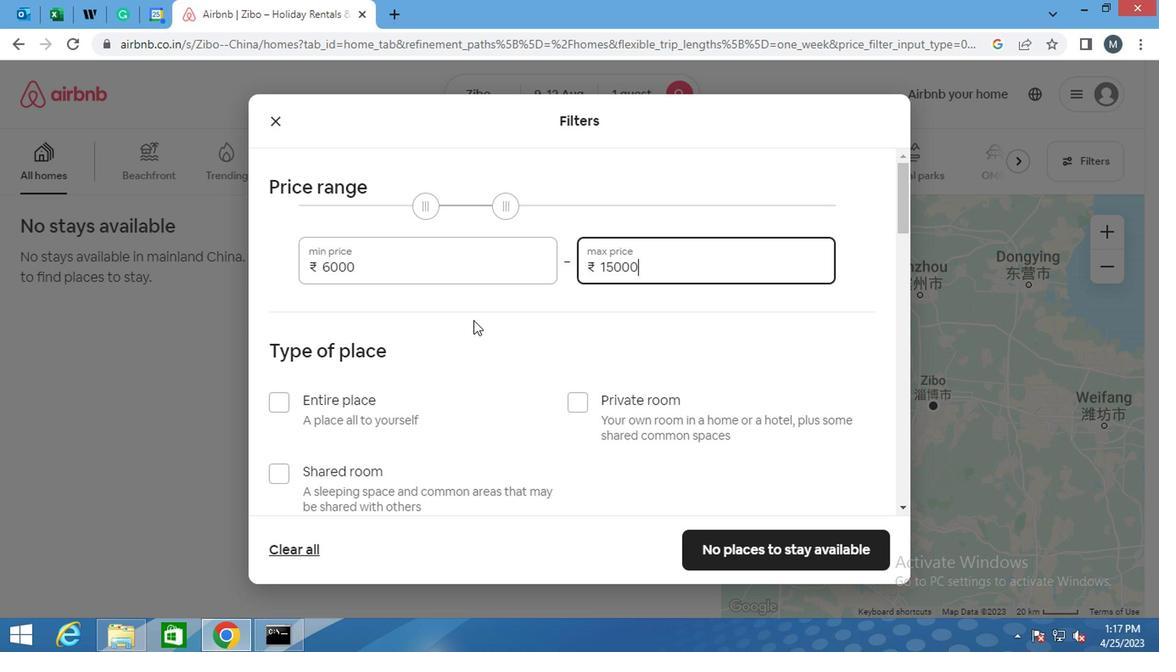 
Action: Mouse scrolled (456, 327) with delta (0, -1)
Screenshot: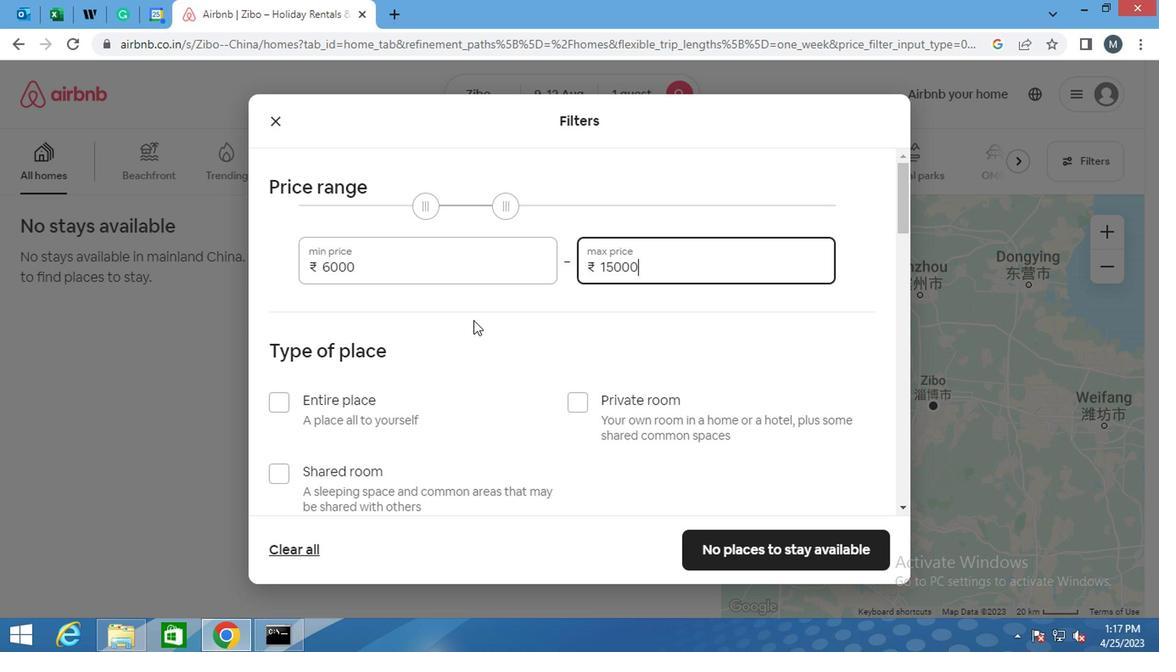 
Action: Mouse moved to (275, 247)
Screenshot: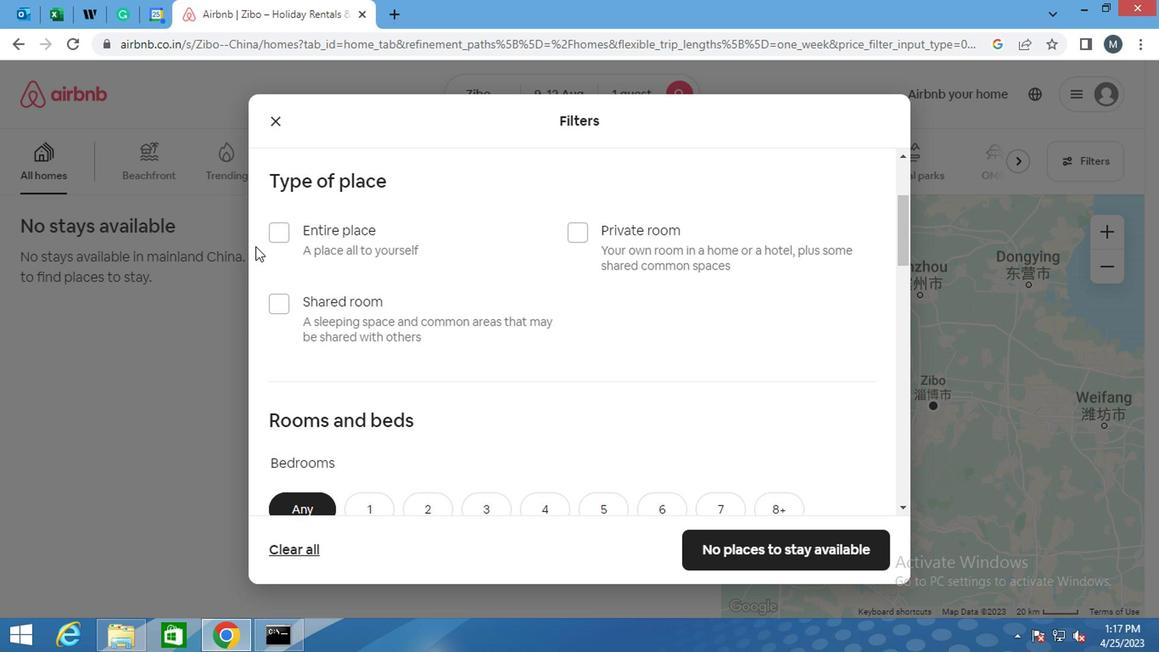 
Action: Mouse pressed left at (275, 247)
Screenshot: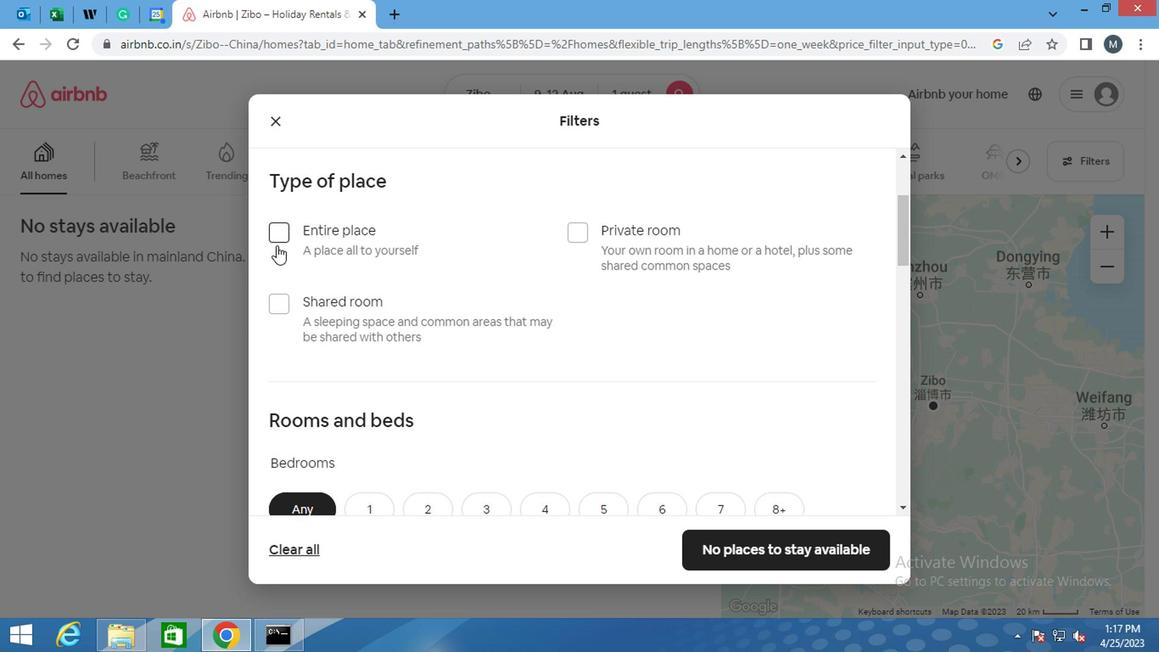 
Action: Mouse moved to (375, 248)
Screenshot: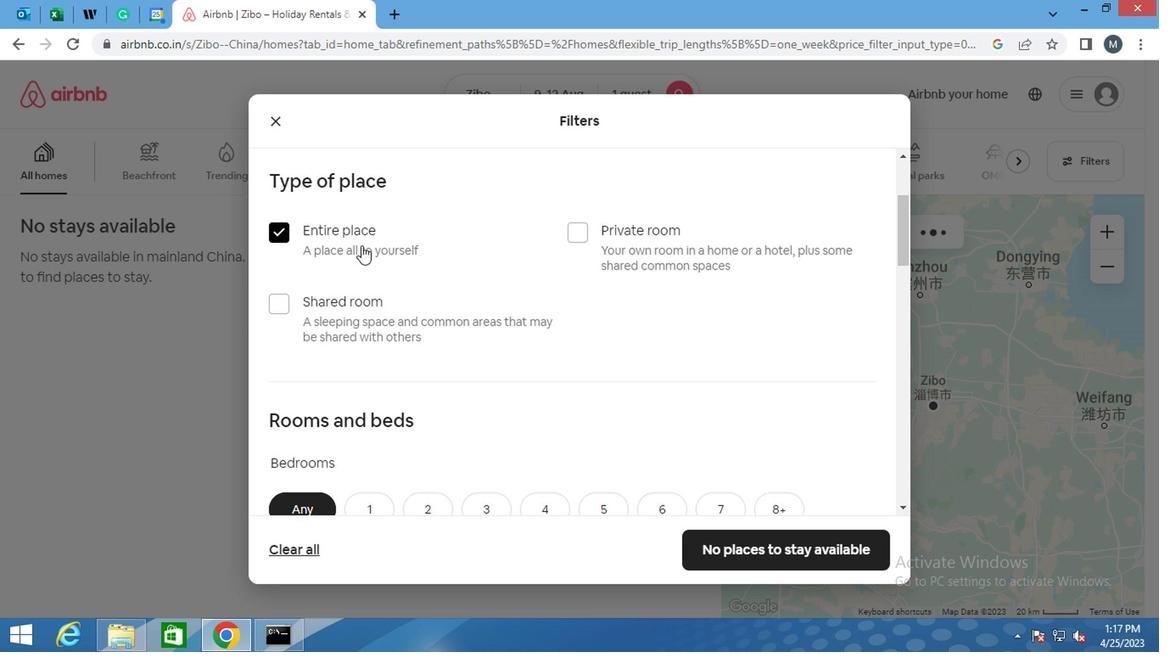 
Action: Mouse scrolled (375, 248) with delta (0, 0)
Screenshot: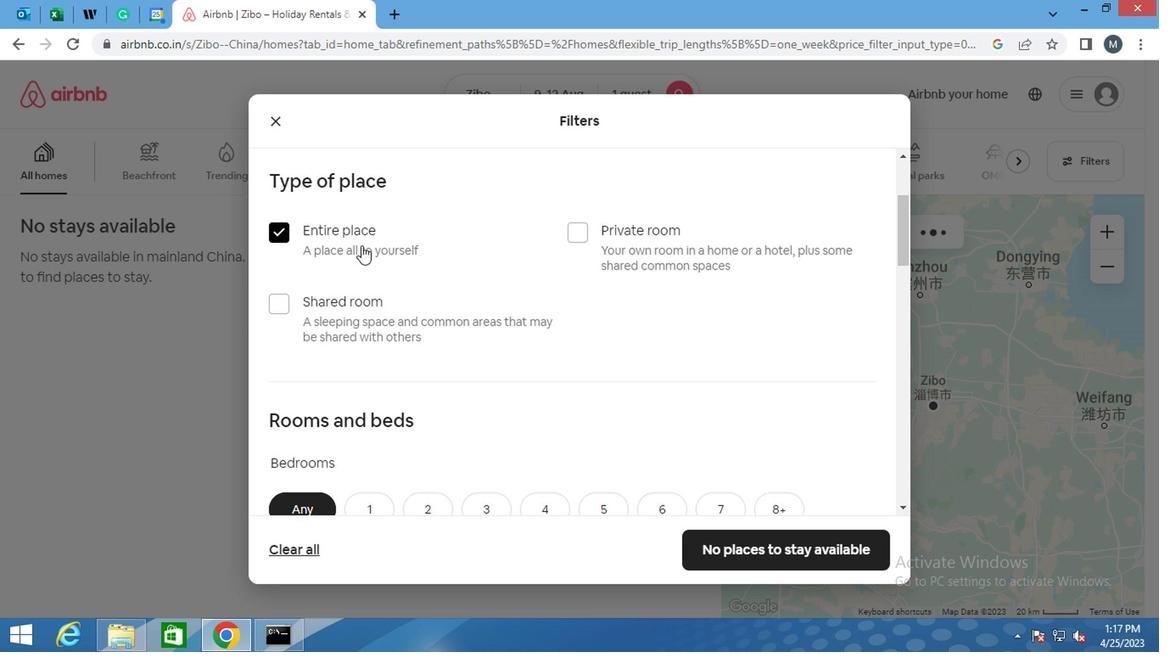 
Action: Mouse moved to (379, 263)
Screenshot: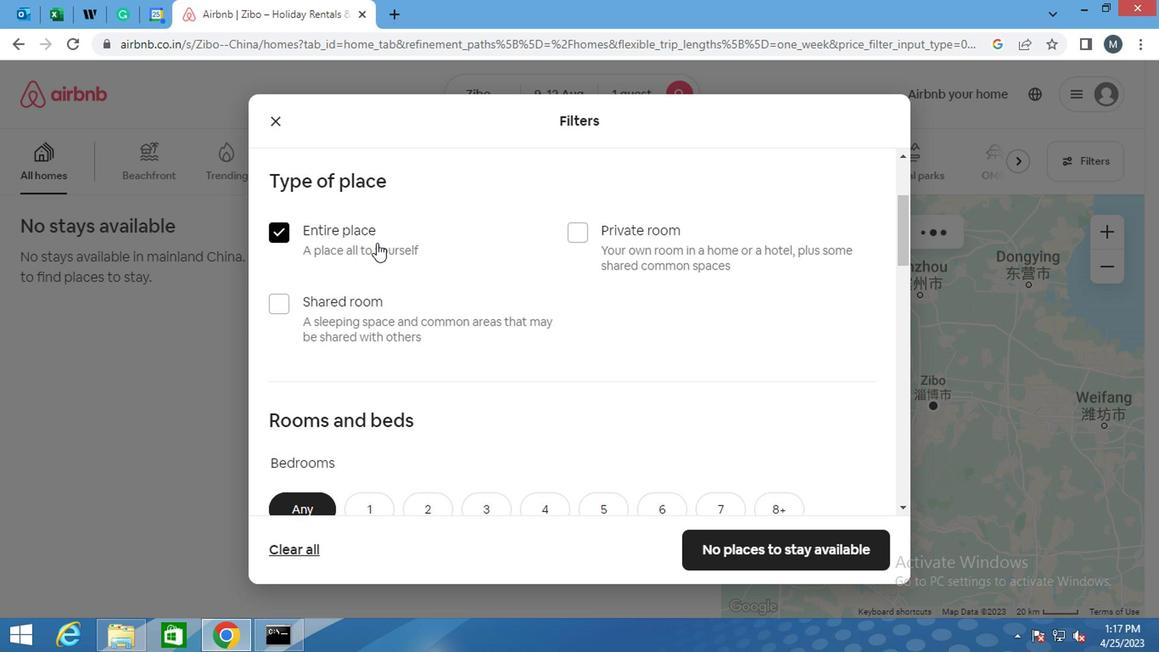 
Action: Mouse scrolled (379, 262) with delta (0, -1)
Screenshot: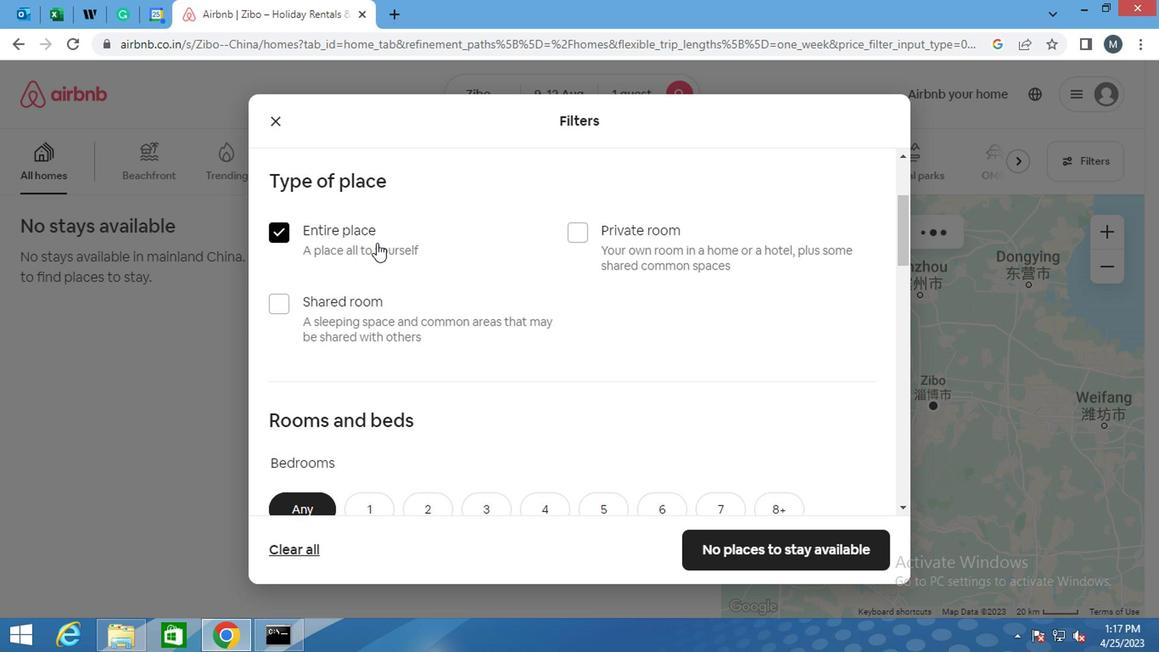 
Action: Mouse moved to (360, 340)
Screenshot: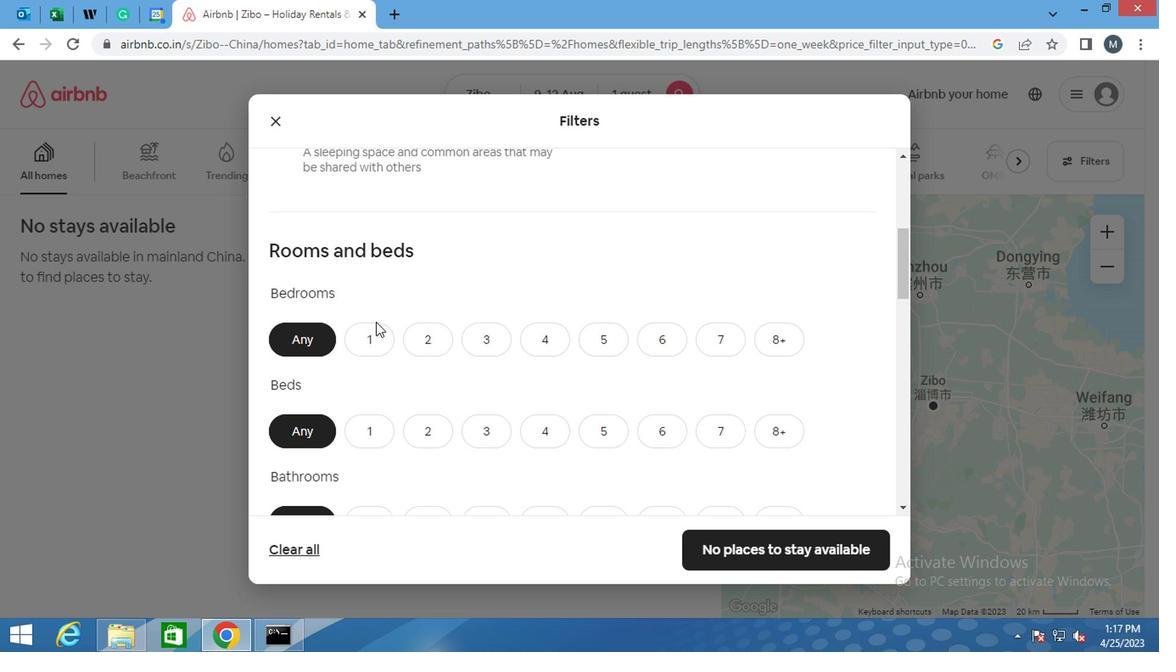 
Action: Mouse pressed left at (360, 340)
Screenshot: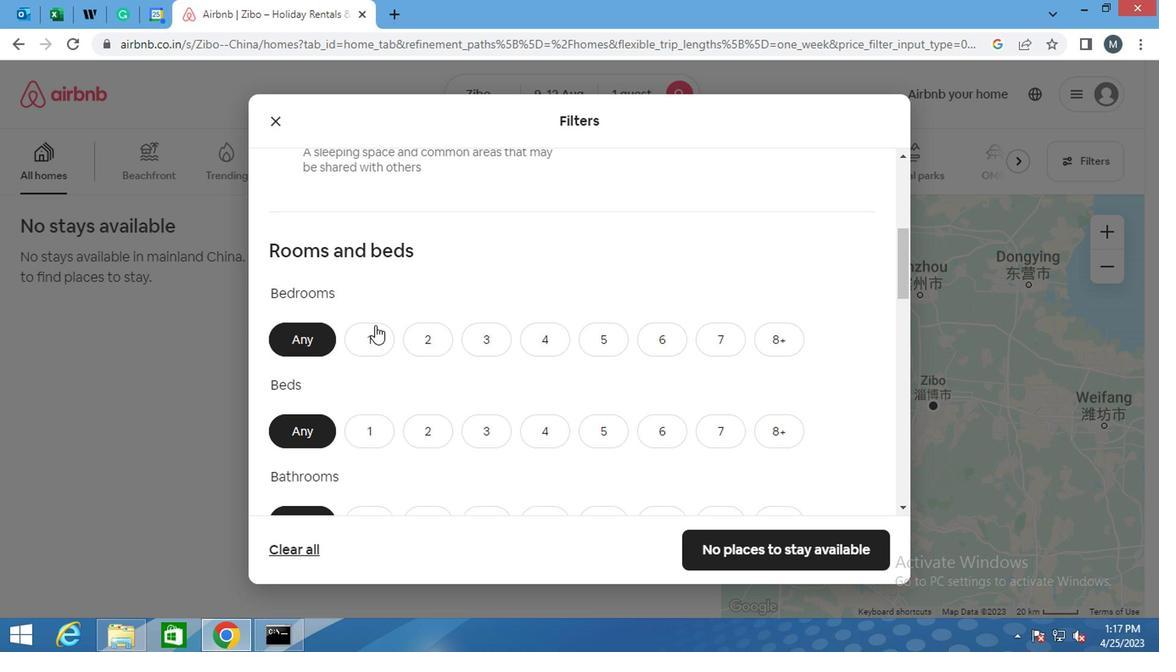 
Action: Mouse moved to (377, 331)
Screenshot: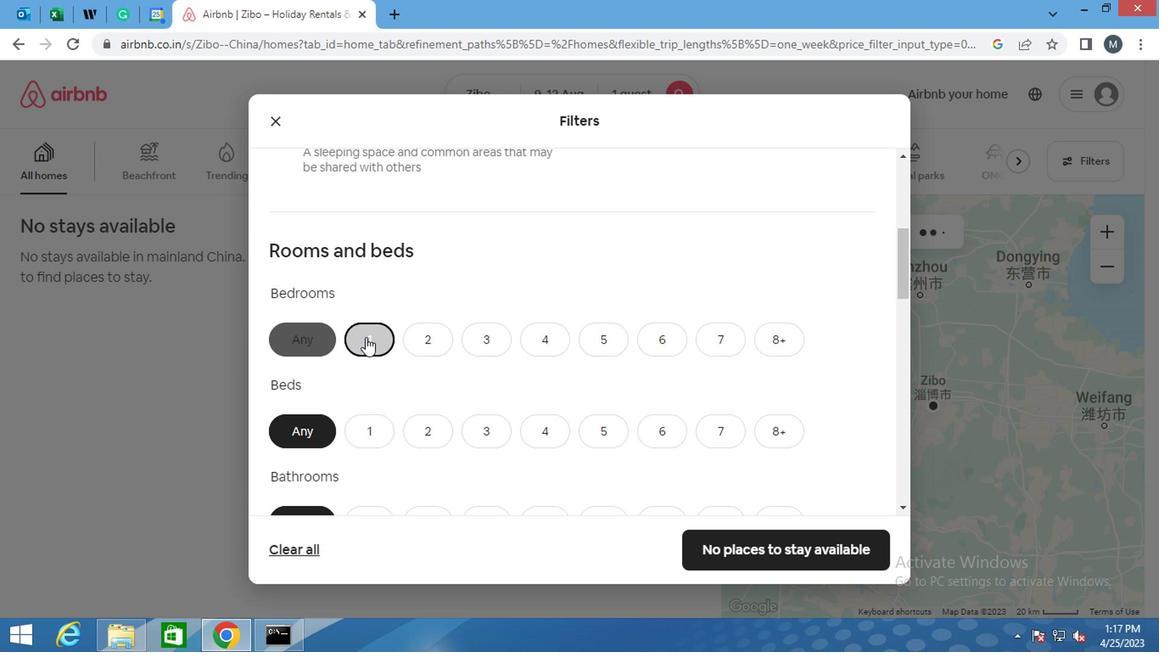 
Action: Mouse scrolled (377, 331) with delta (0, 0)
Screenshot: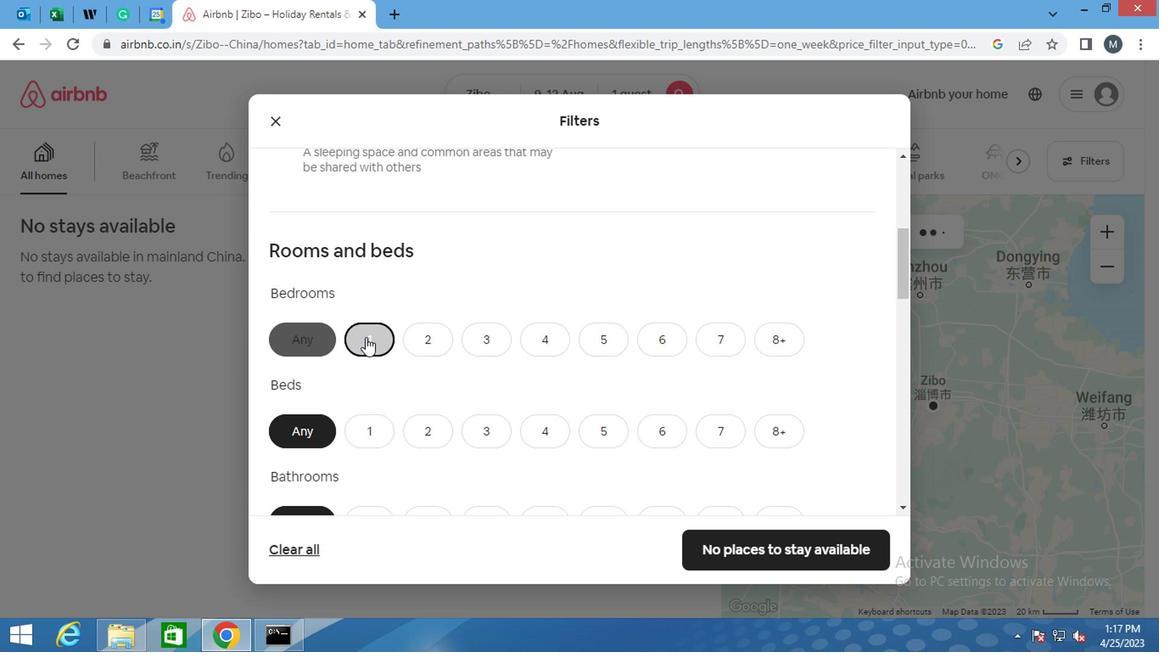 
Action: Mouse moved to (377, 333)
Screenshot: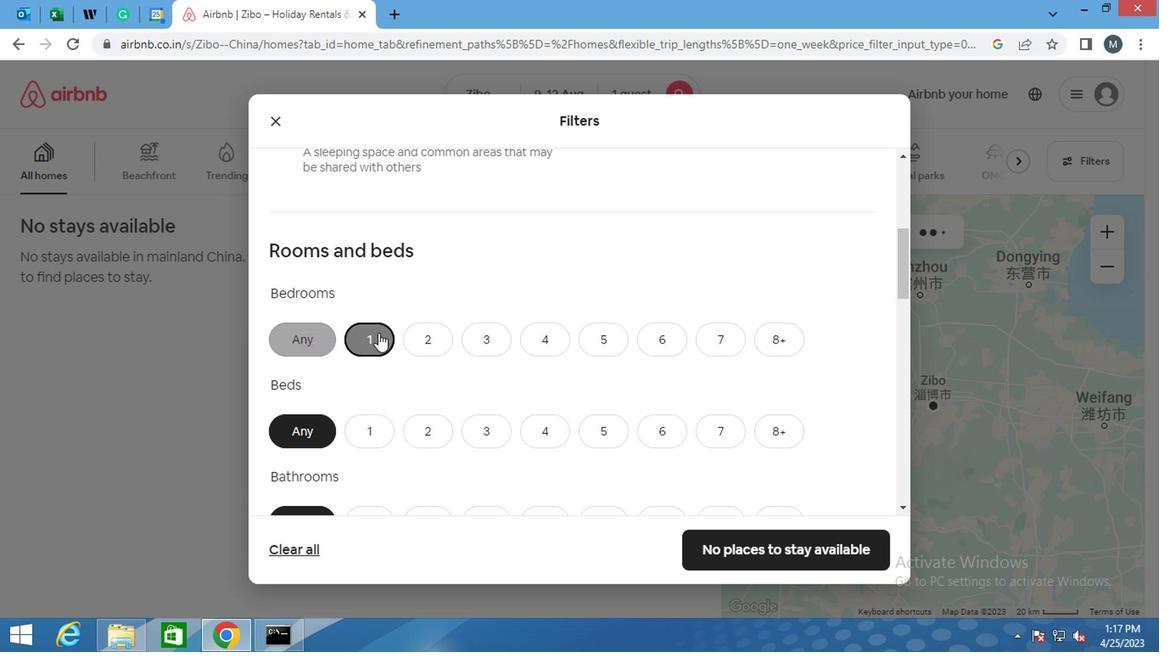 
Action: Mouse scrolled (377, 332) with delta (0, 0)
Screenshot: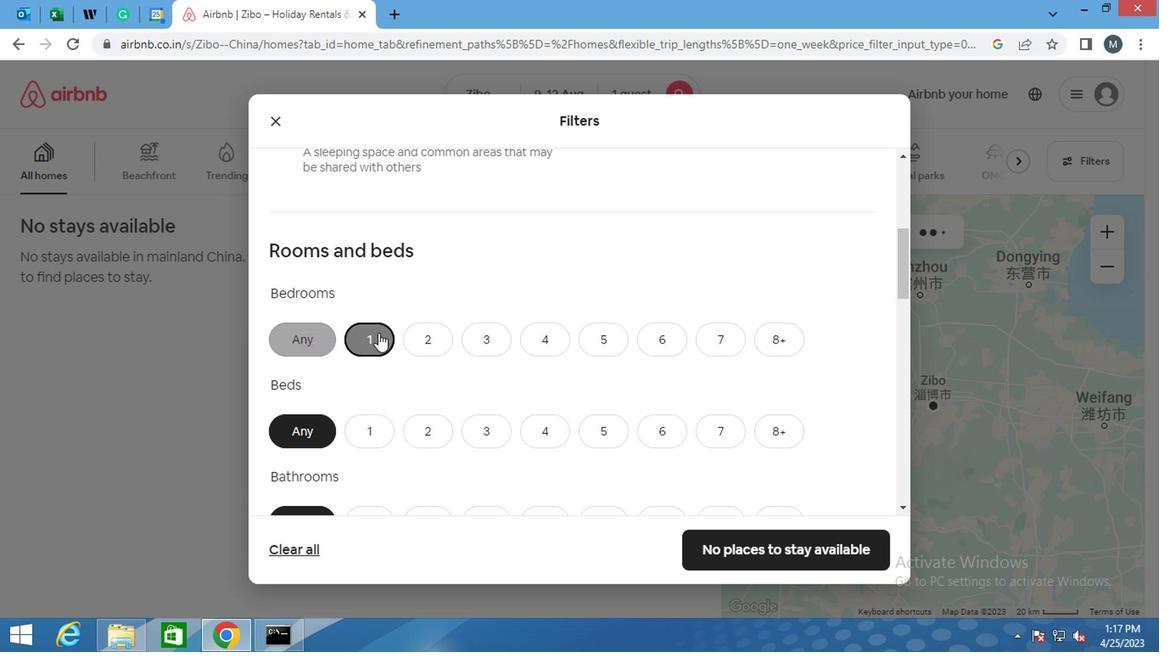 
Action: Mouse moved to (377, 334)
Screenshot: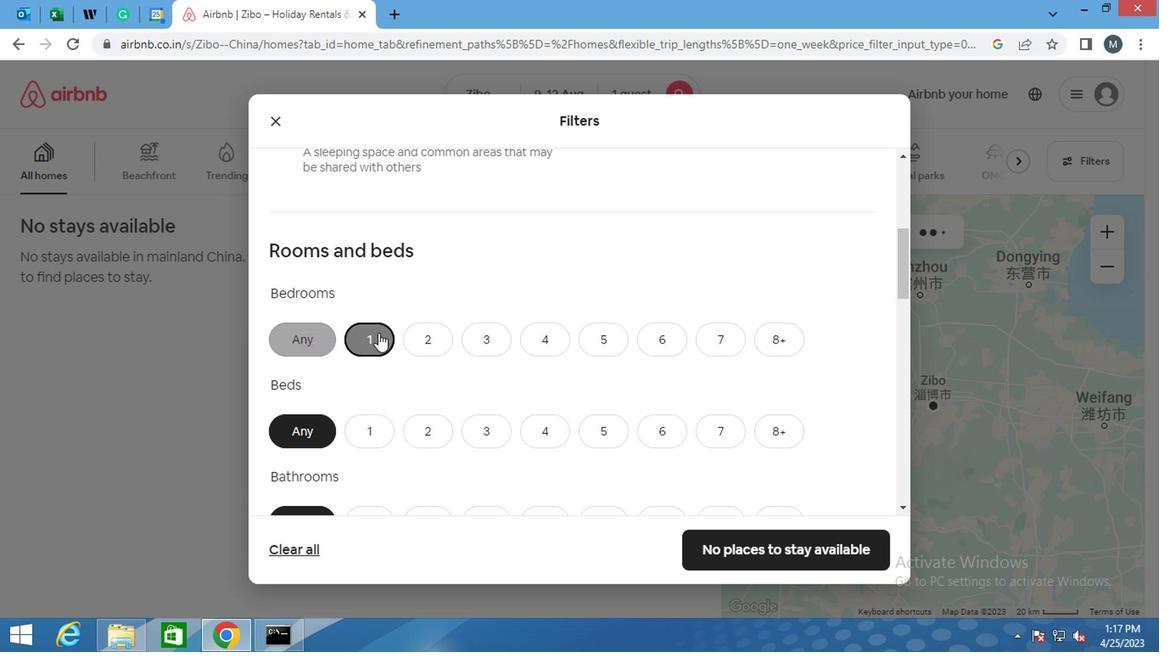 
Action: Mouse scrolled (377, 333) with delta (0, 0)
Screenshot: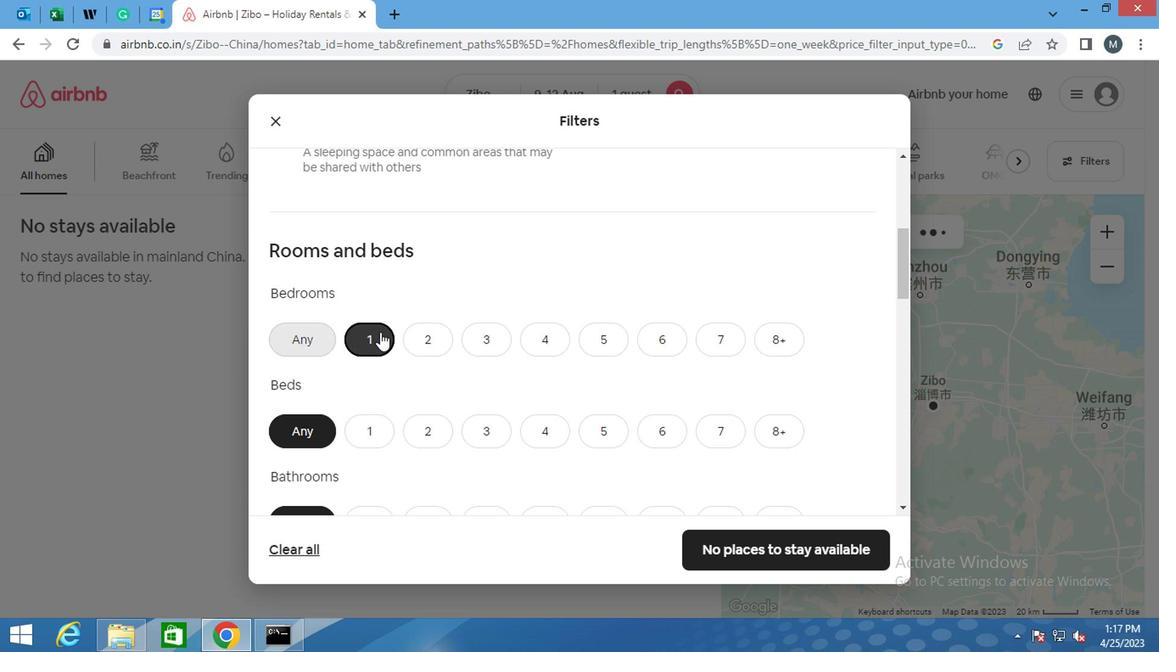 
Action: Mouse moved to (360, 189)
Screenshot: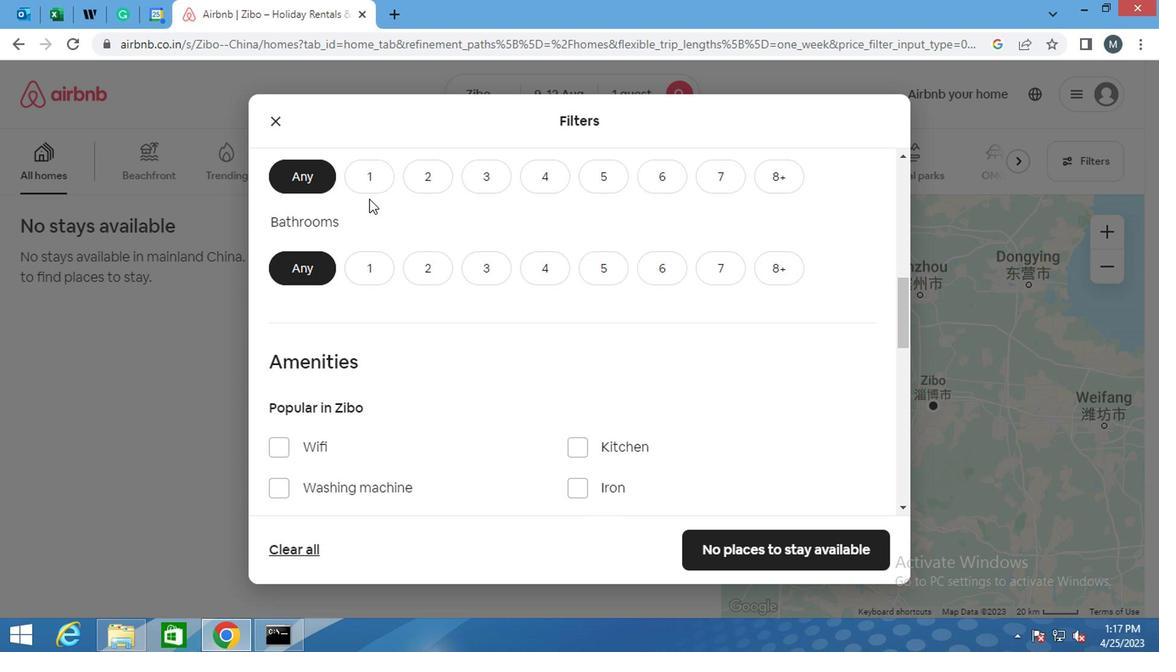 
Action: Mouse pressed left at (360, 189)
Screenshot: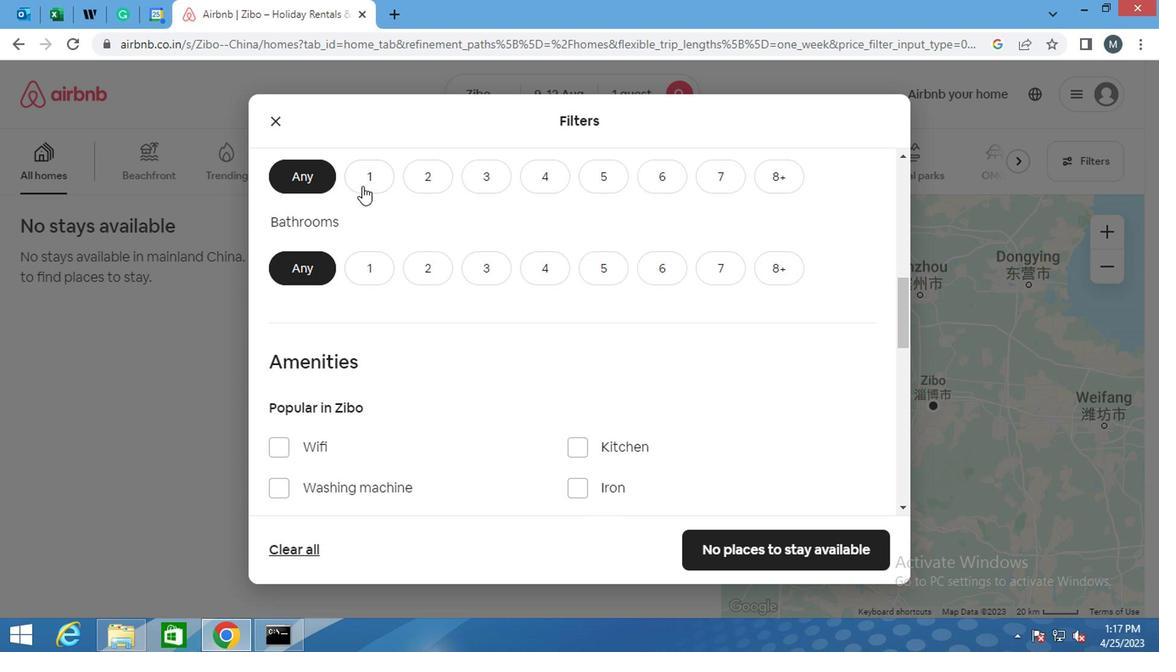 
Action: Mouse moved to (358, 277)
Screenshot: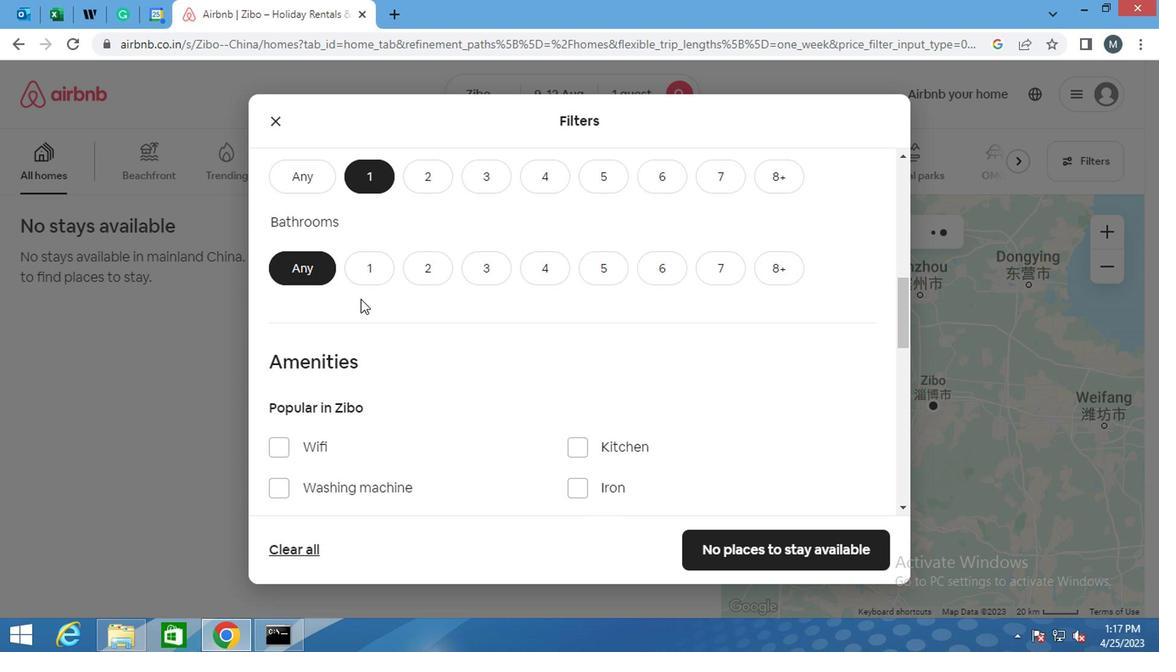 
Action: Mouse pressed left at (358, 277)
Screenshot: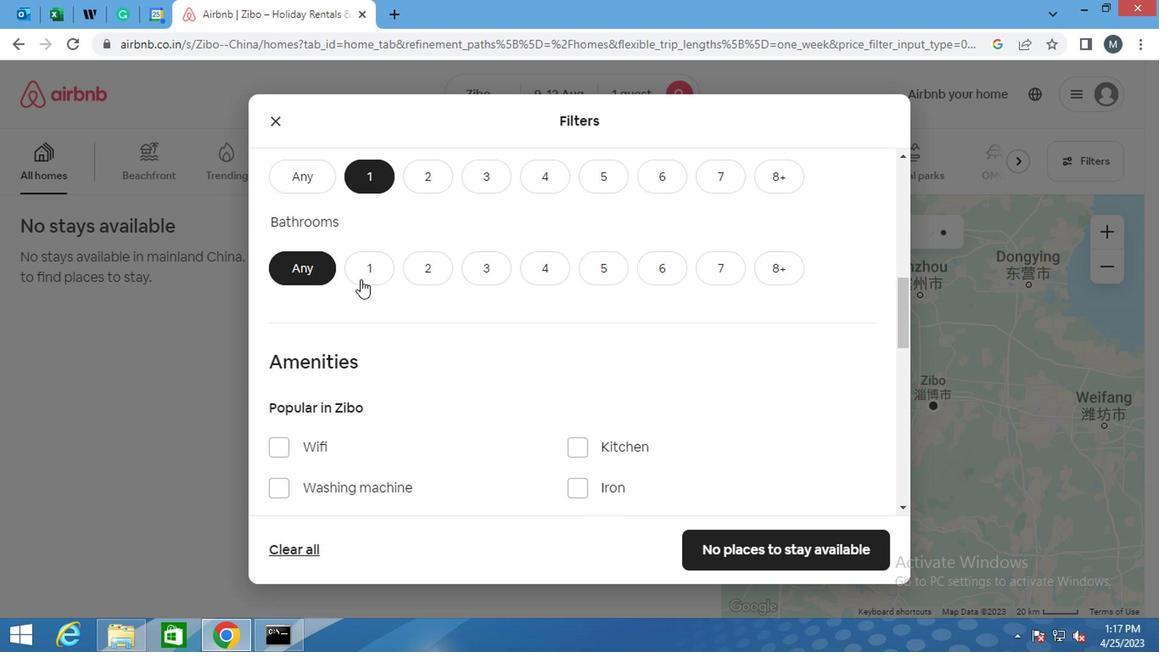
Action: Mouse moved to (390, 270)
Screenshot: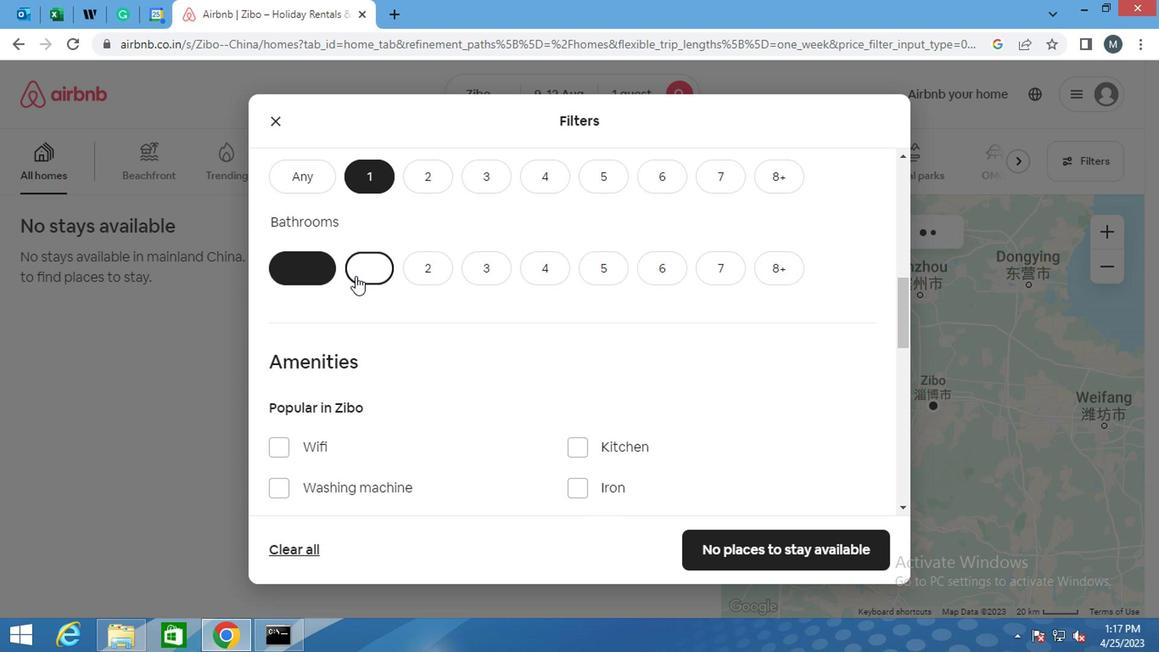 
Action: Mouse scrolled (390, 269) with delta (0, -1)
Screenshot: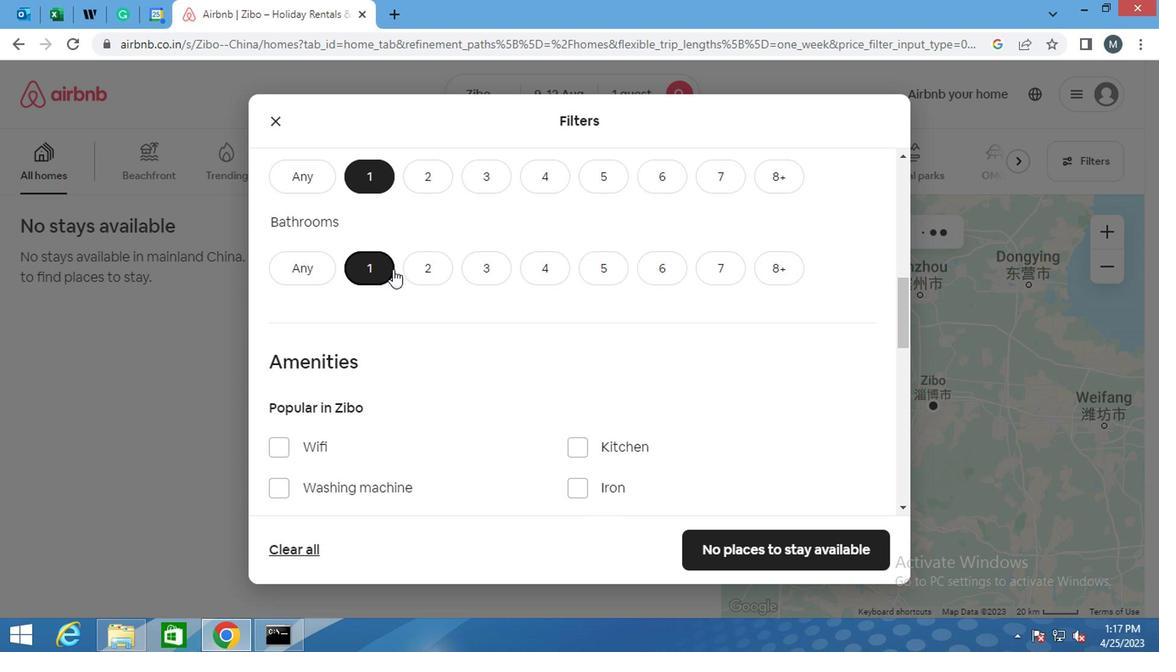 
Action: Mouse moved to (391, 277)
Screenshot: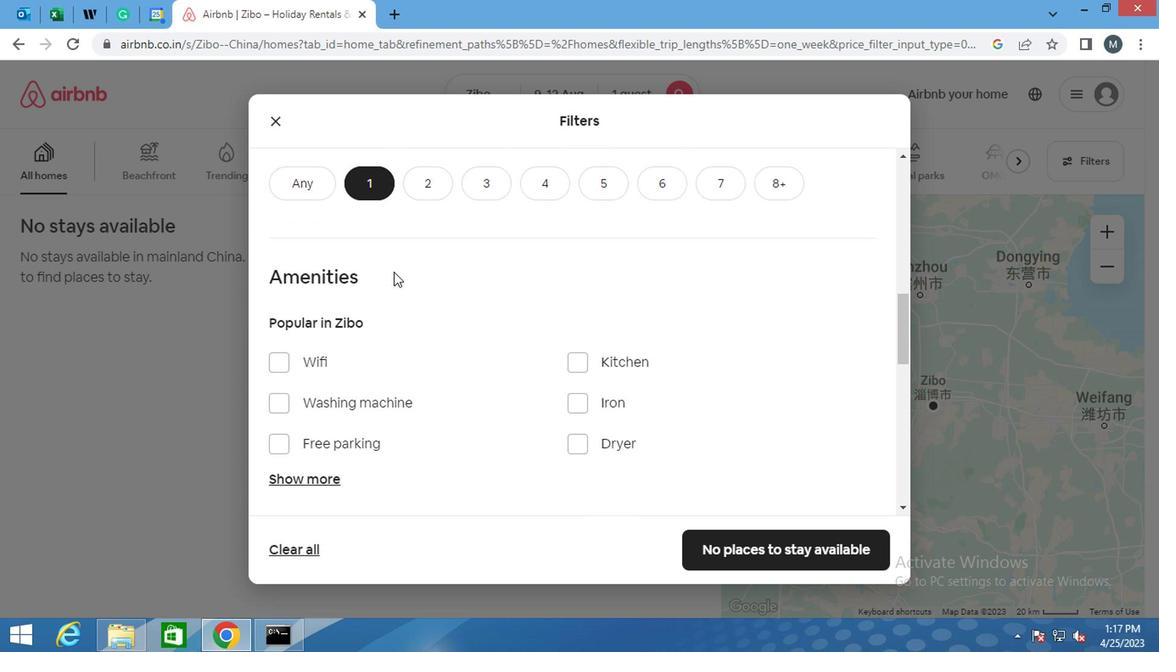 
Action: Mouse scrolled (391, 277) with delta (0, 0)
Screenshot: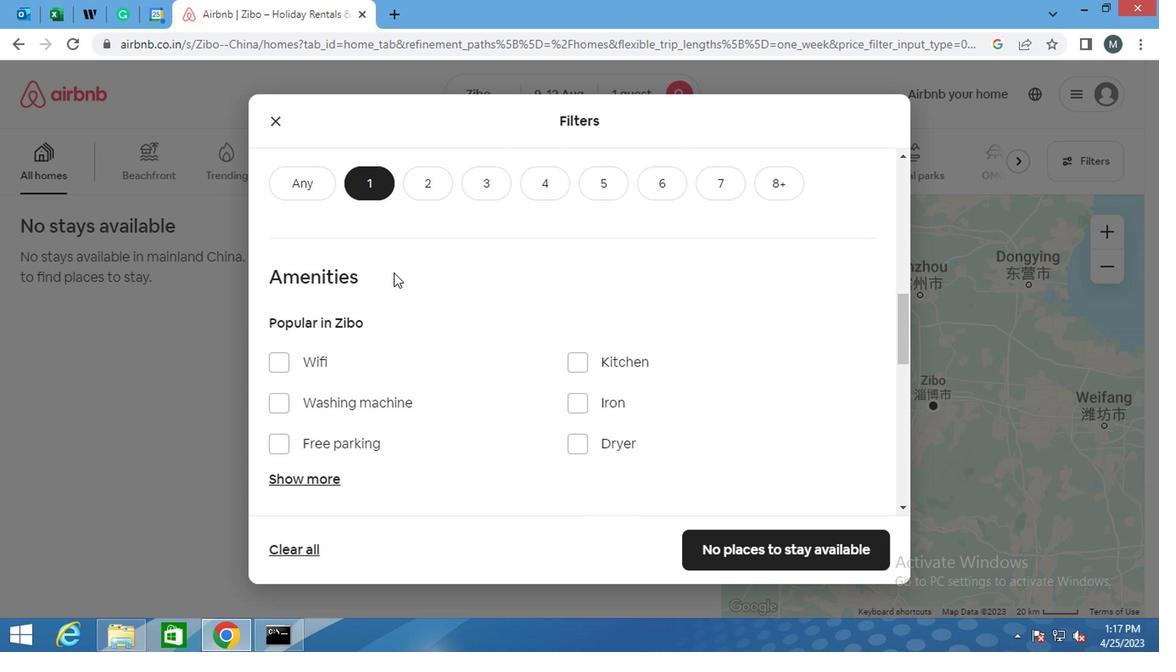 
Action: Mouse moved to (391, 277)
Screenshot: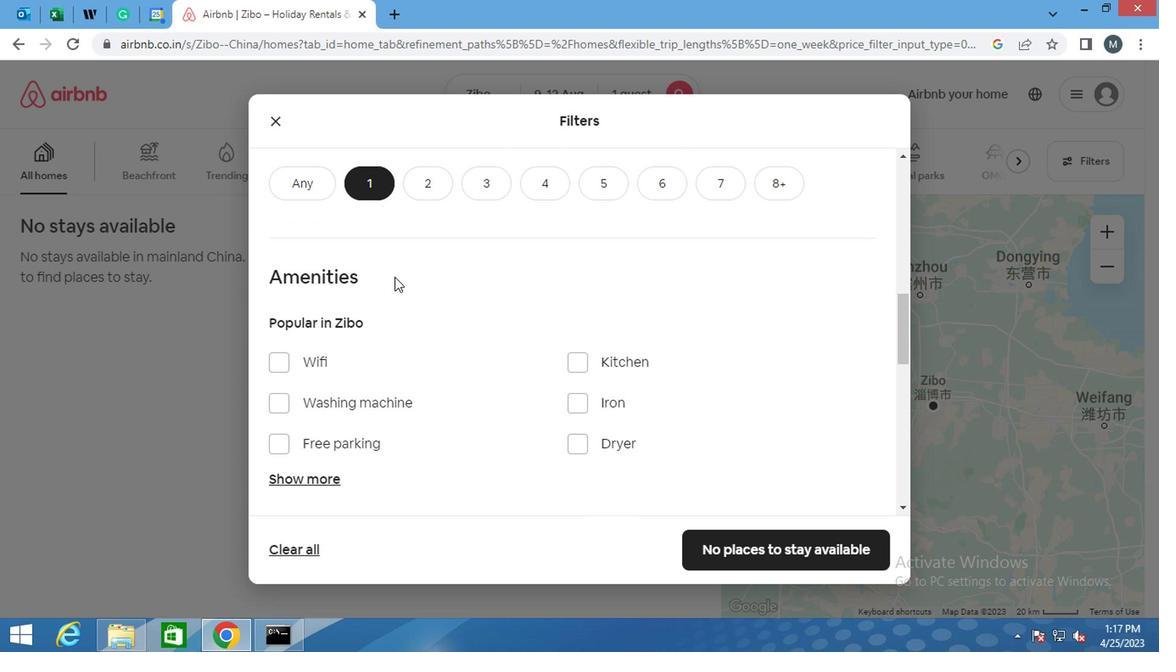 
Action: Mouse scrolled (391, 278) with delta (0, 0)
Screenshot: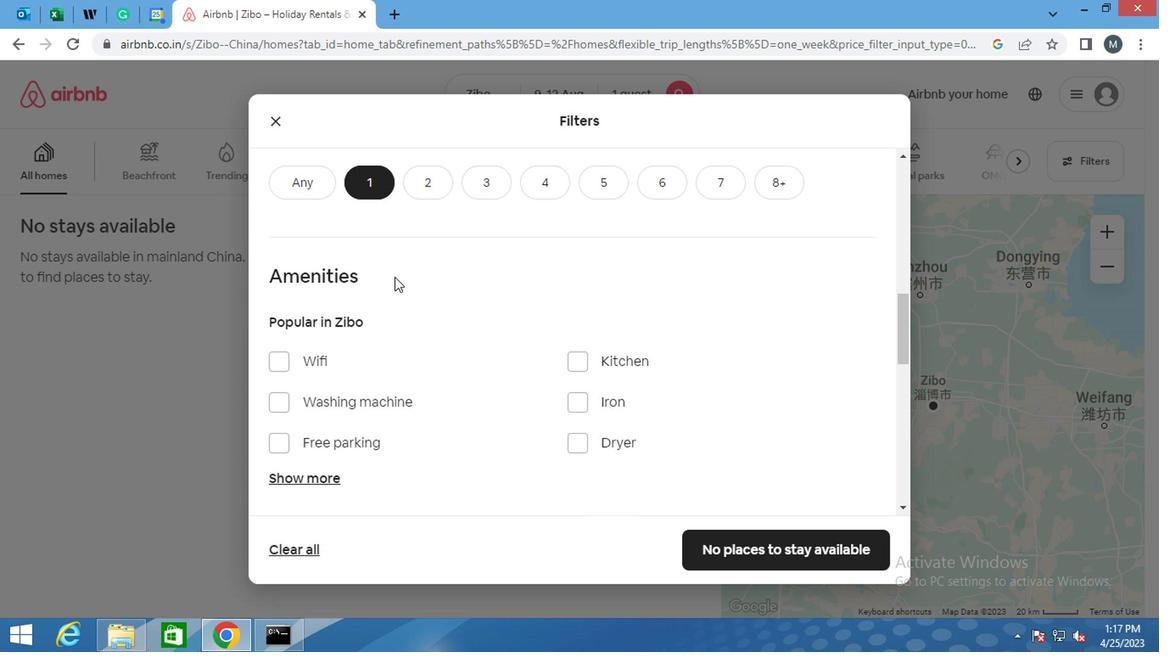 
Action: Mouse moved to (280, 404)
Screenshot: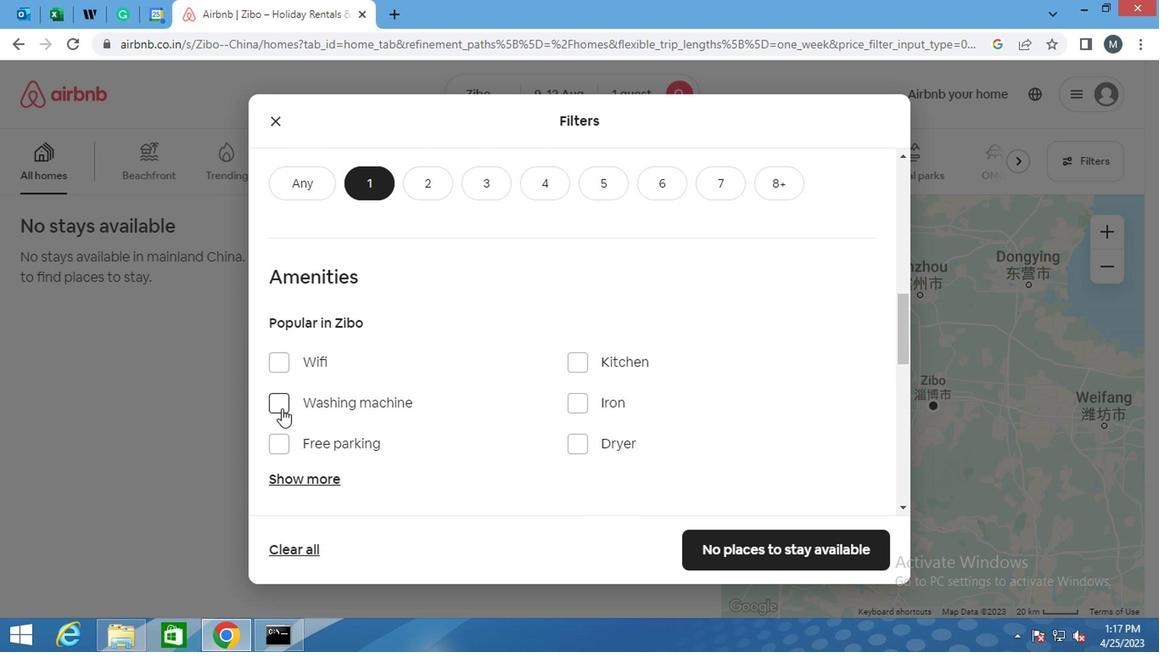 
Action: Mouse pressed left at (280, 404)
Screenshot: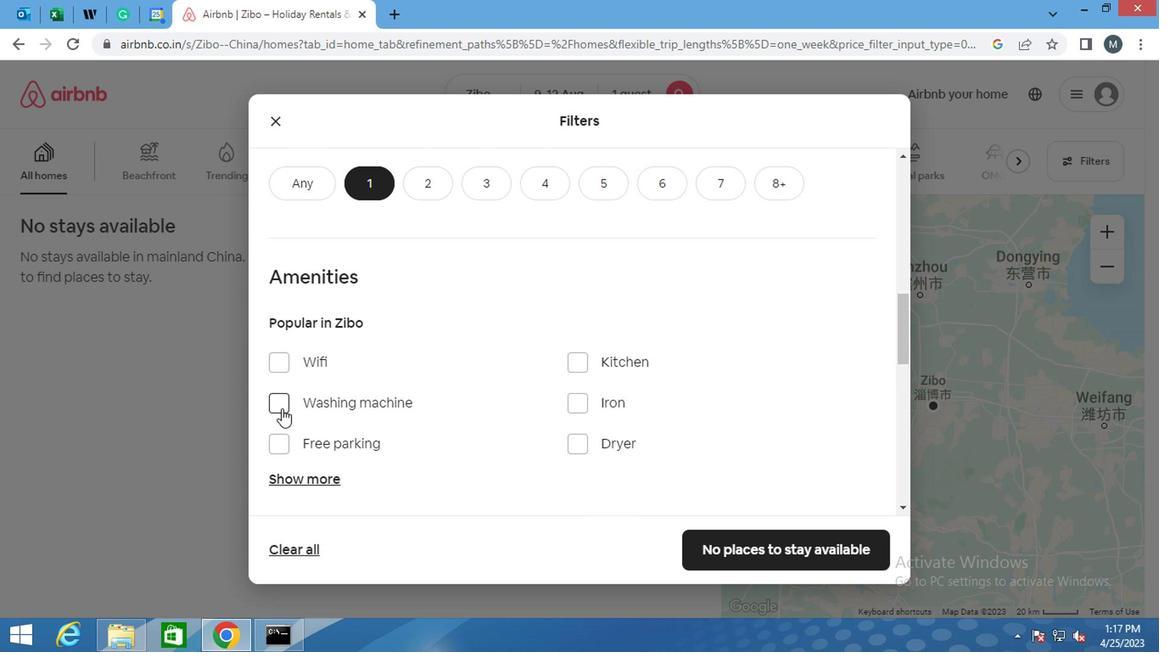 
Action: Mouse moved to (275, 353)
Screenshot: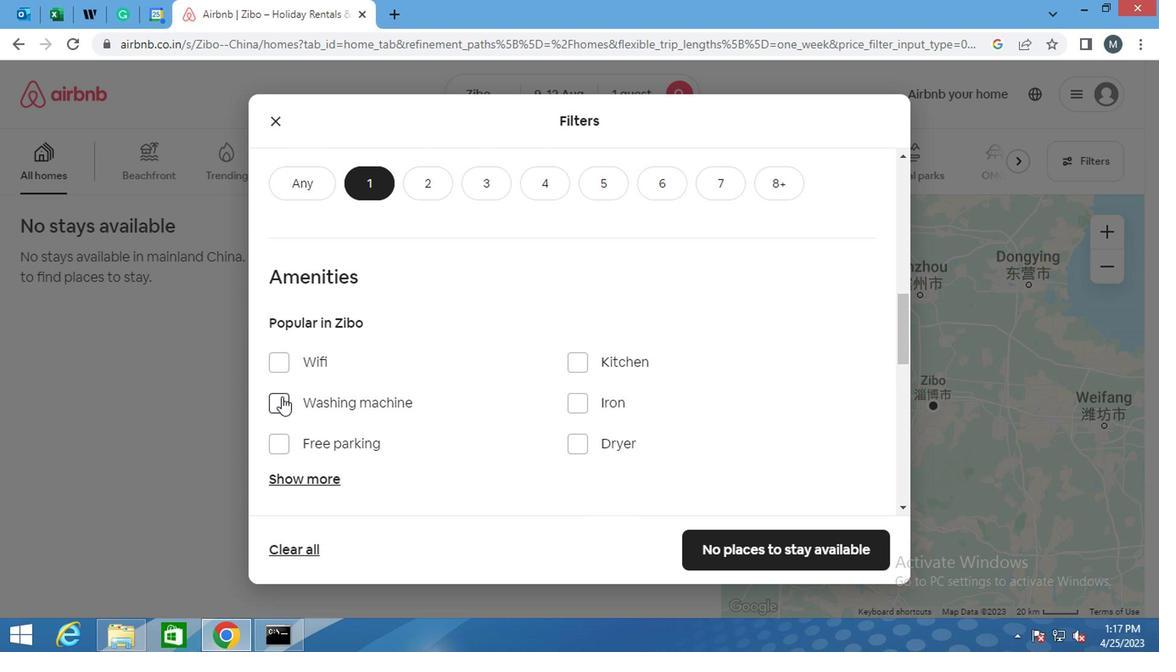 
Action: Mouse pressed left at (275, 353)
Screenshot: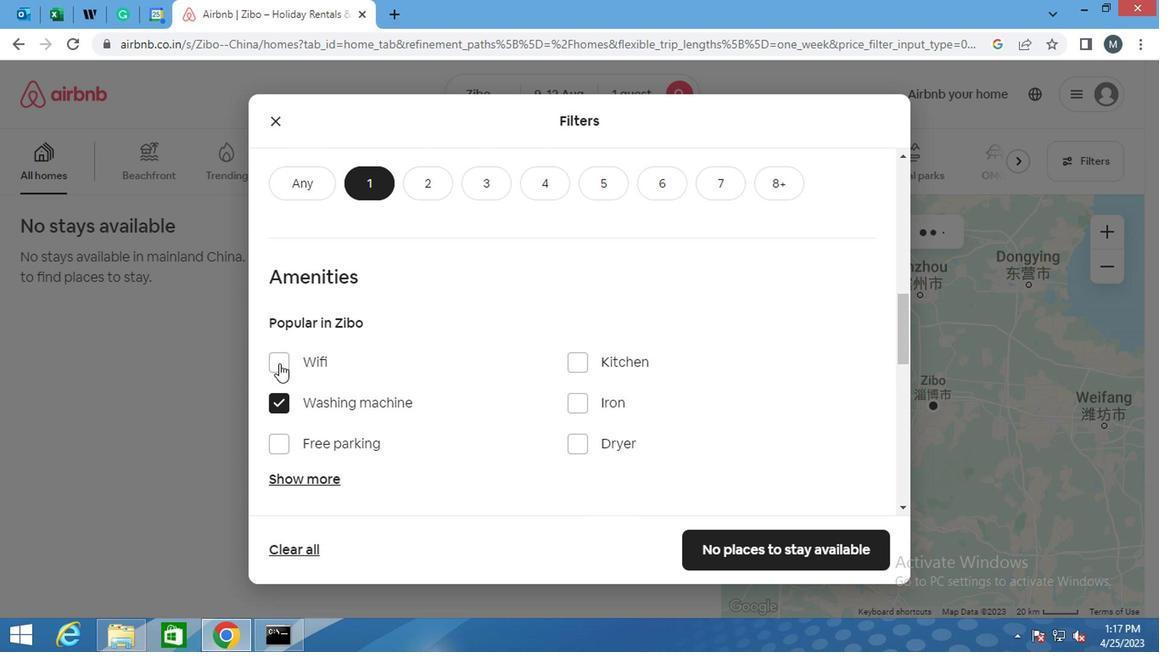 
Action: Mouse moved to (397, 369)
Screenshot: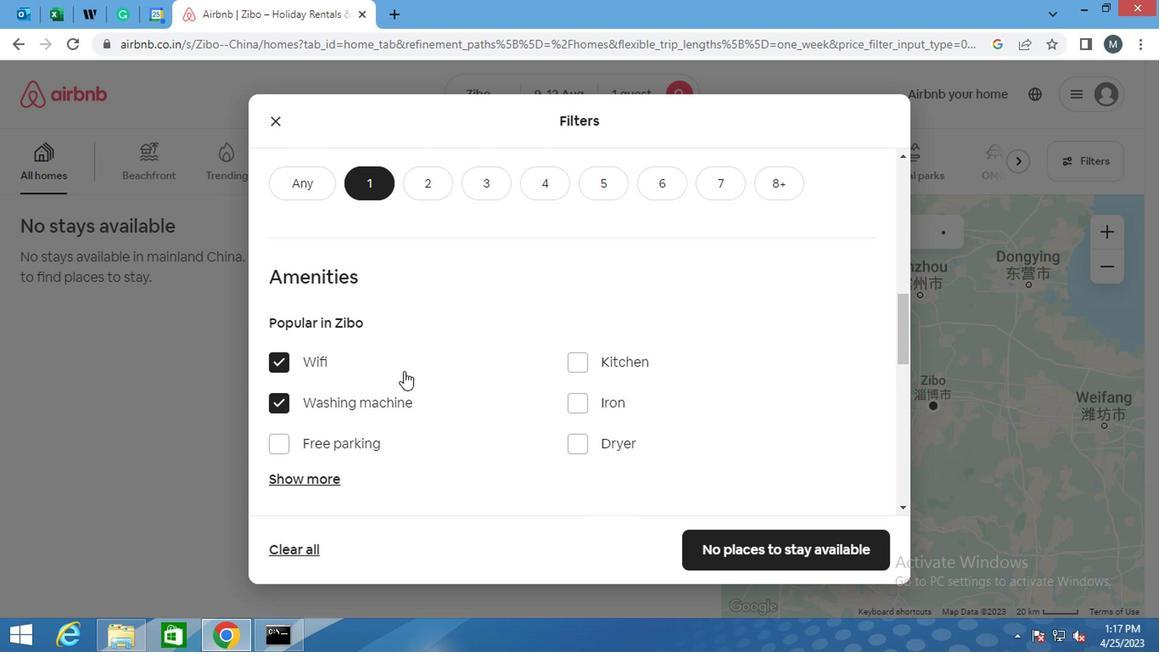 
Action: Mouse scrolled (397, 369) with delta (0, 0)
Screenshot: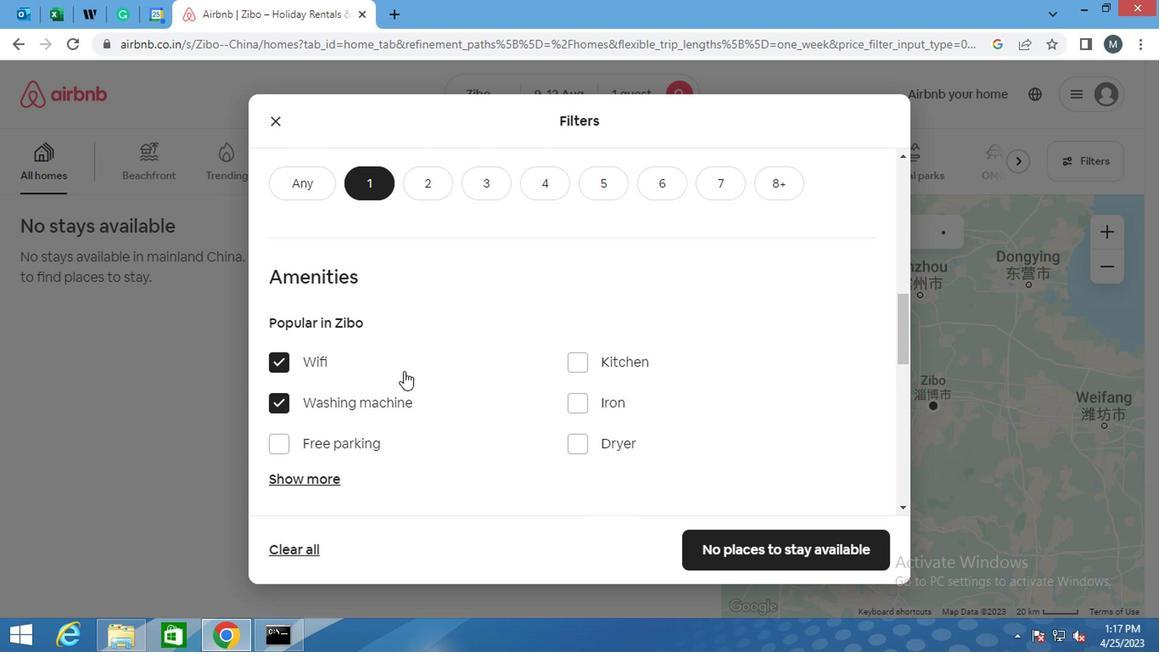 
Action: Mouse moved to (397, 373)
Screenshot: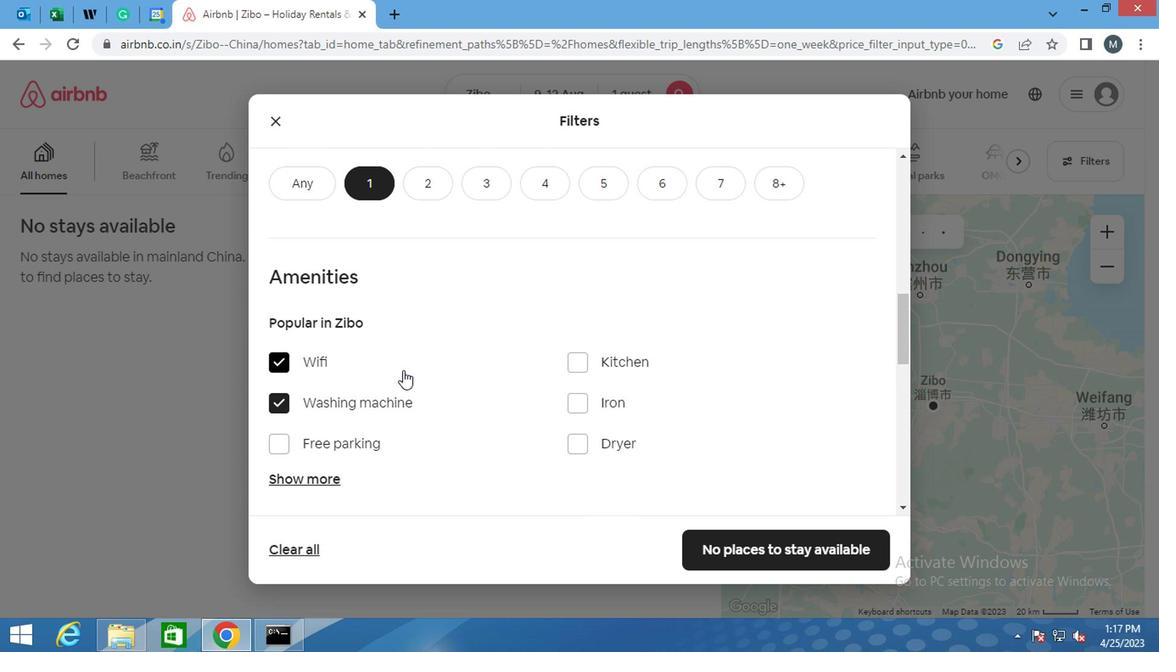 
Action: Mouse scrolled (397, 372) with delta (0, -1)
Screenshot: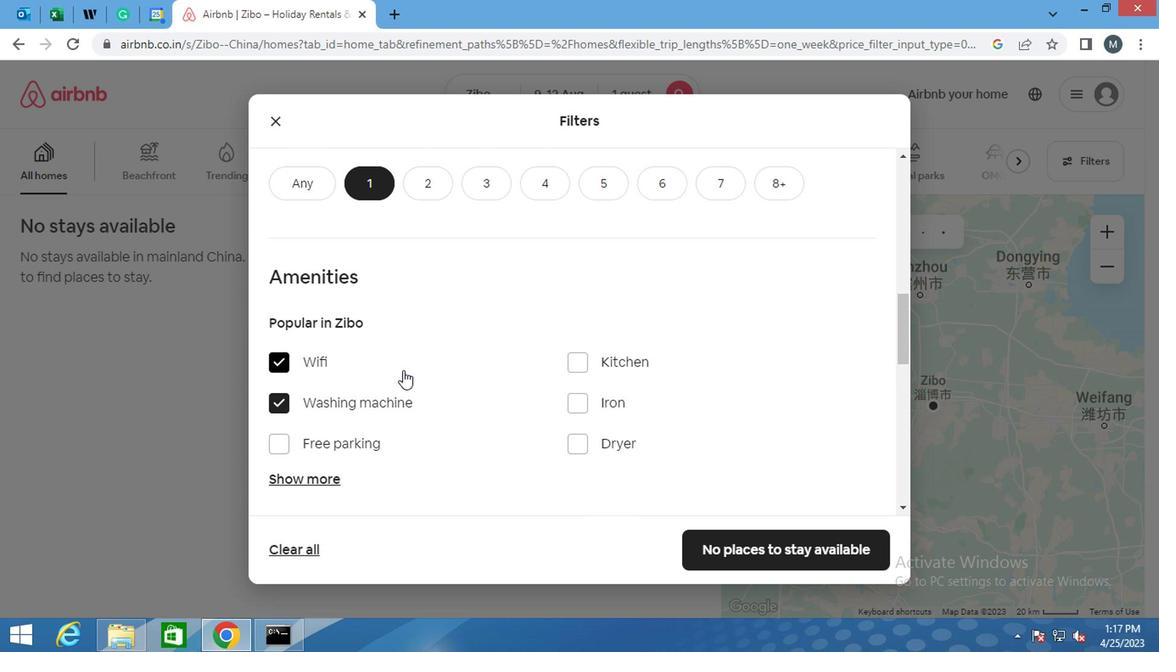 
Action: Mouse moved to (398, 373)
Screenshot: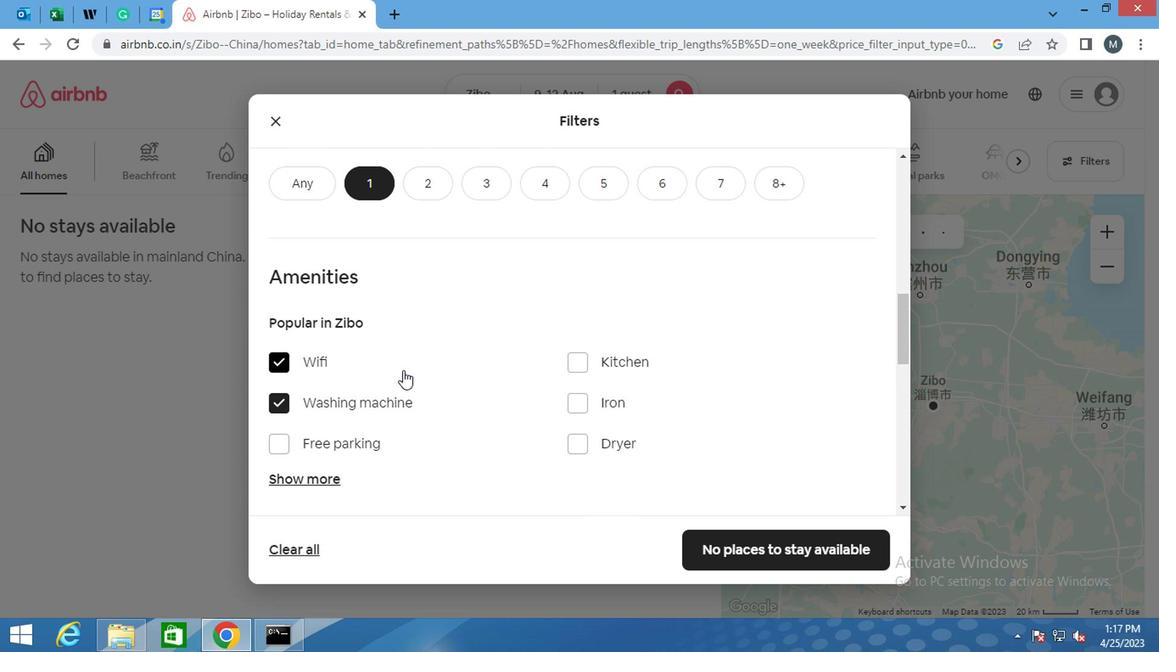 
Action: Mouse scrolled (398, 372) with delta (0, -1)
Screenshot: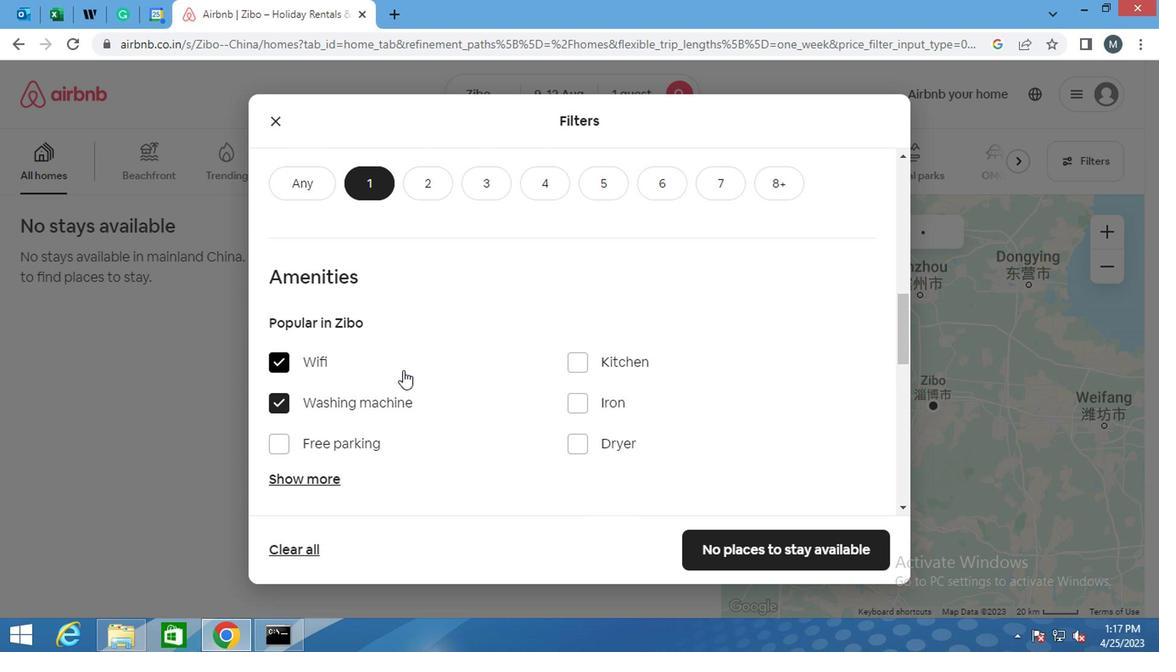 
Action: Mouse scrolled (398, 372) with delta (0, -1)
Screenshot: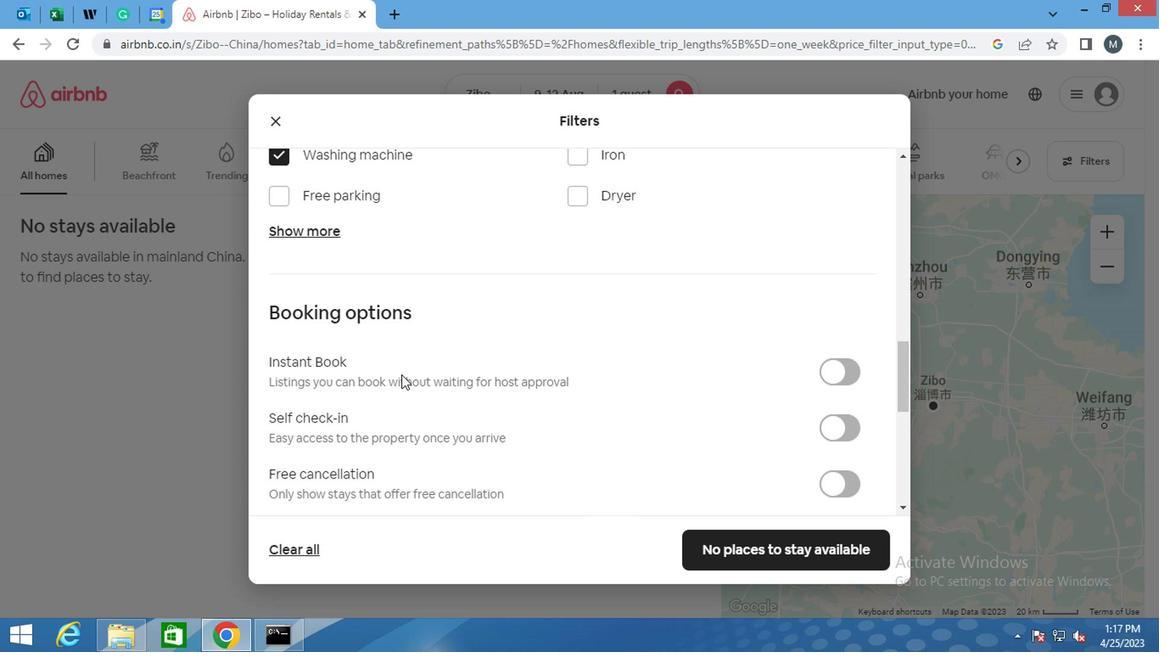 
Action: Mouse moved to (819, 336)
Screenshot: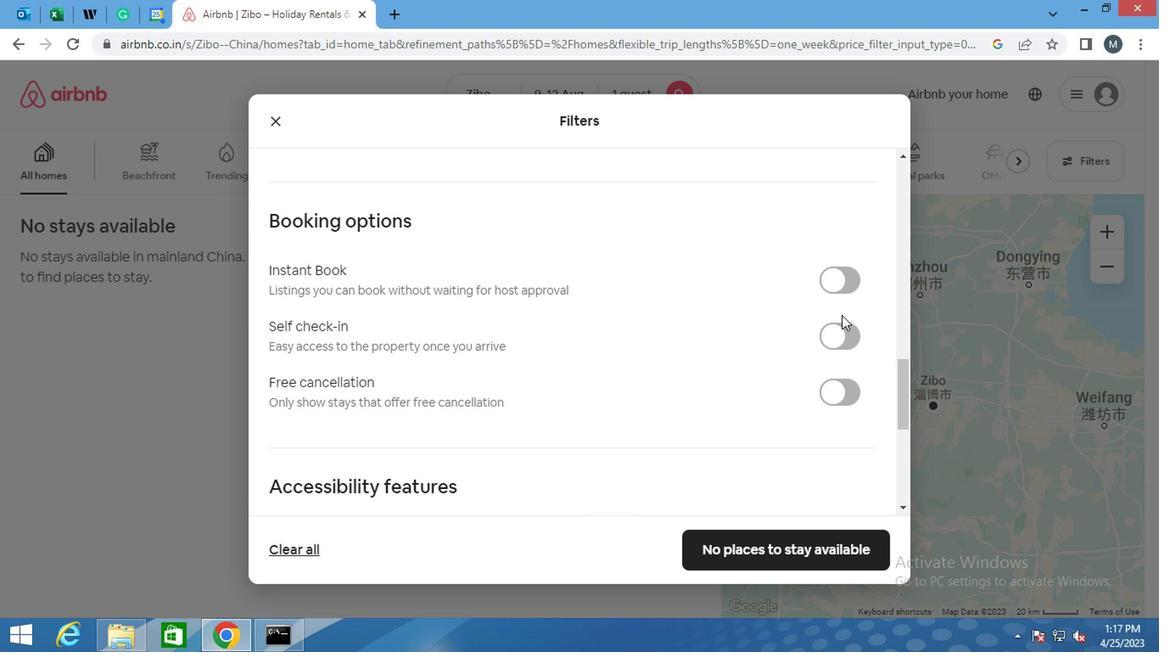 
Action: Mouse pressed left at (819, 336)
Screenshot: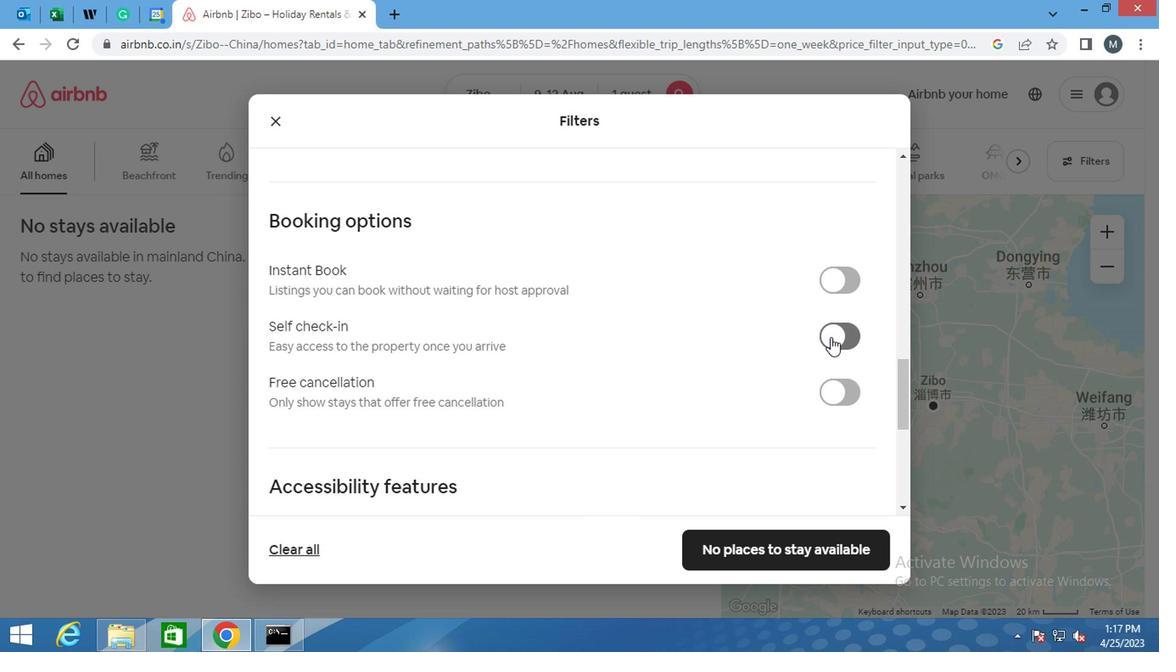 
Action: Mouse moved to (671, 334)
Screenshot: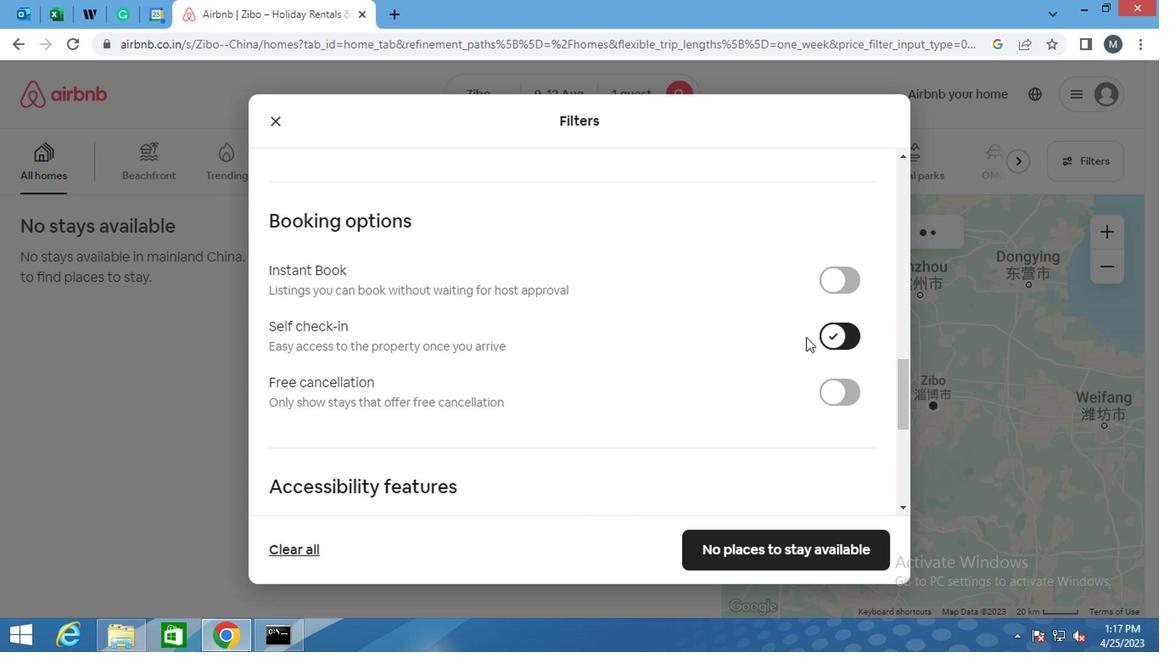 
Action: Mouse scrolled (671, 333) with delta (0, 0)
Screenshot: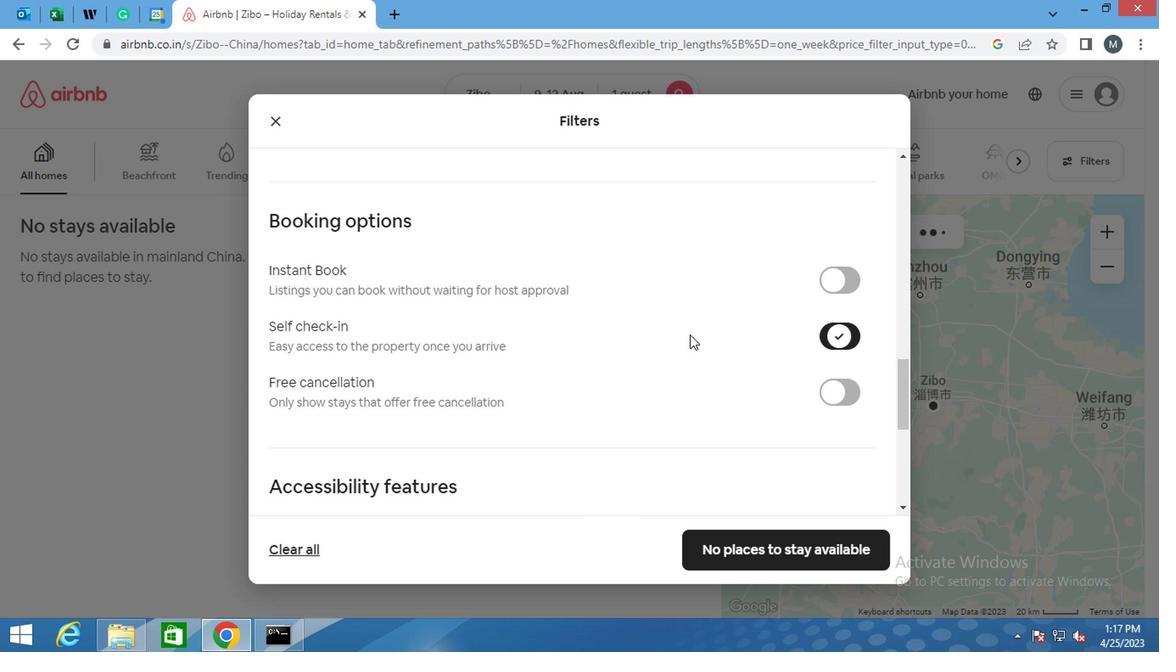 
Action: Mouse moved to (669, 334)
Screenshot: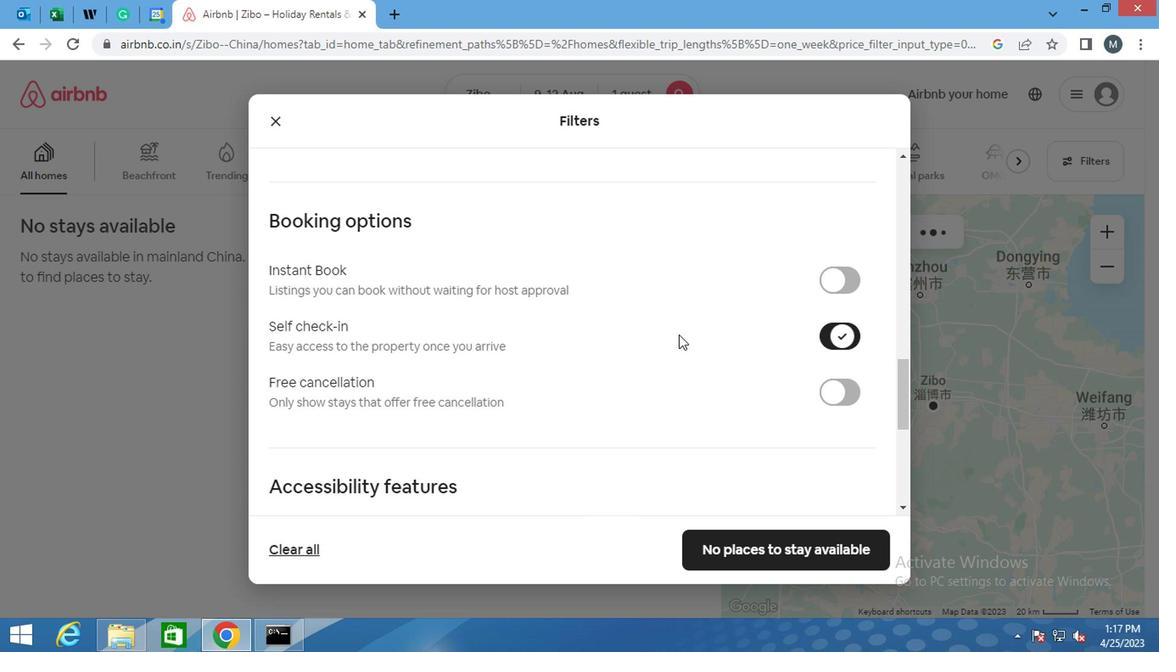 
Action: Mouse scrolled (669, 333) with delta (0, 0)
Screenshot: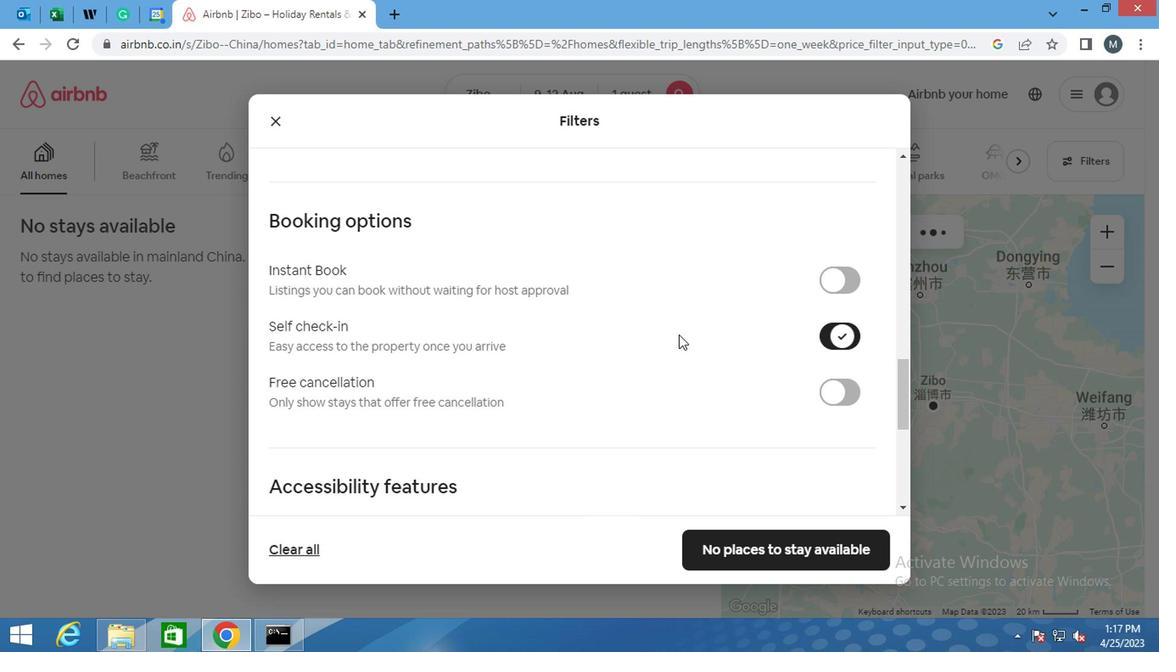 
Action: Mouse moved to (713, 505)
Screenshot: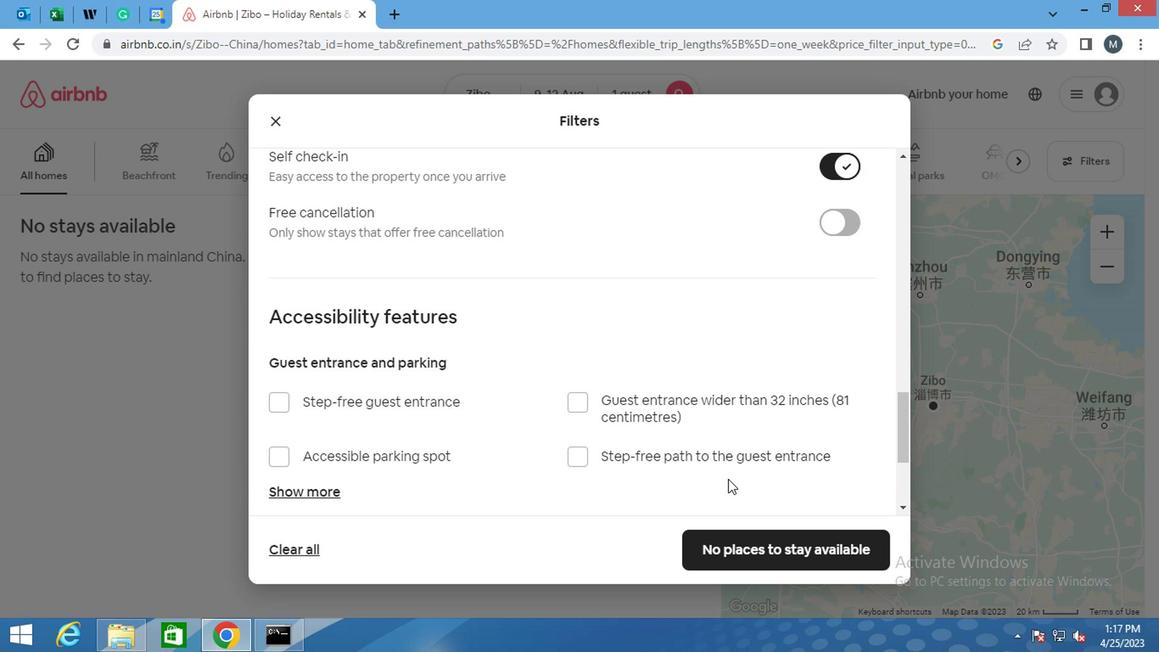 
Action: Mouse scrolled (713, 504) with delta (0, 0)
Screenshot: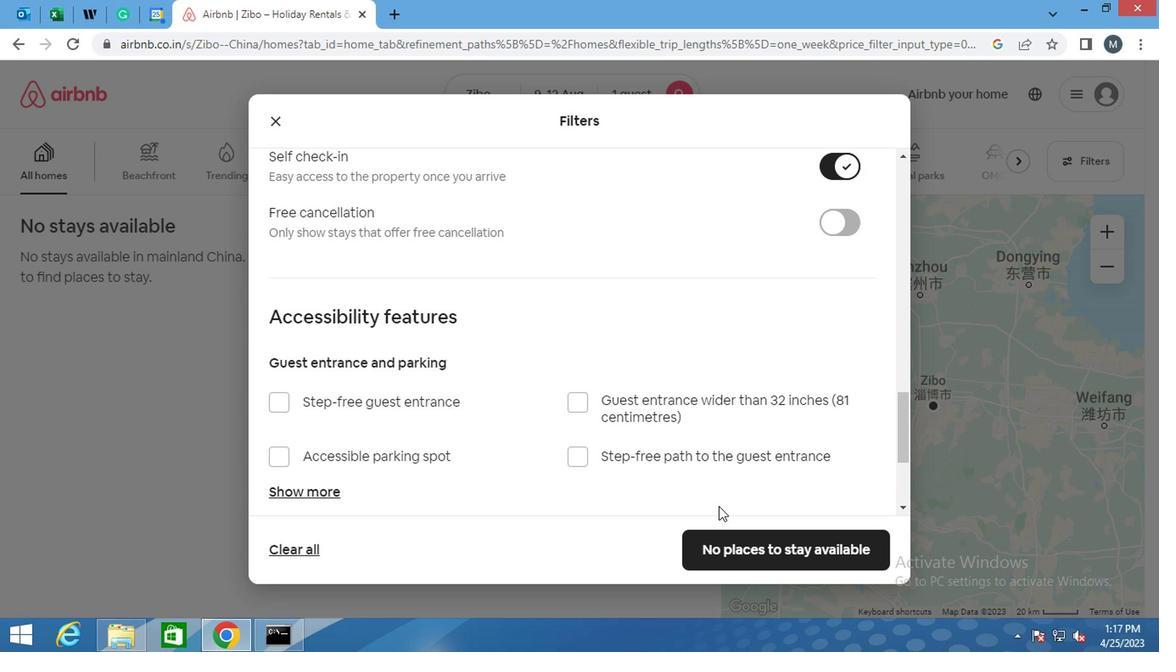 
Action: Mouse moved to (713, 509)
Screenshot: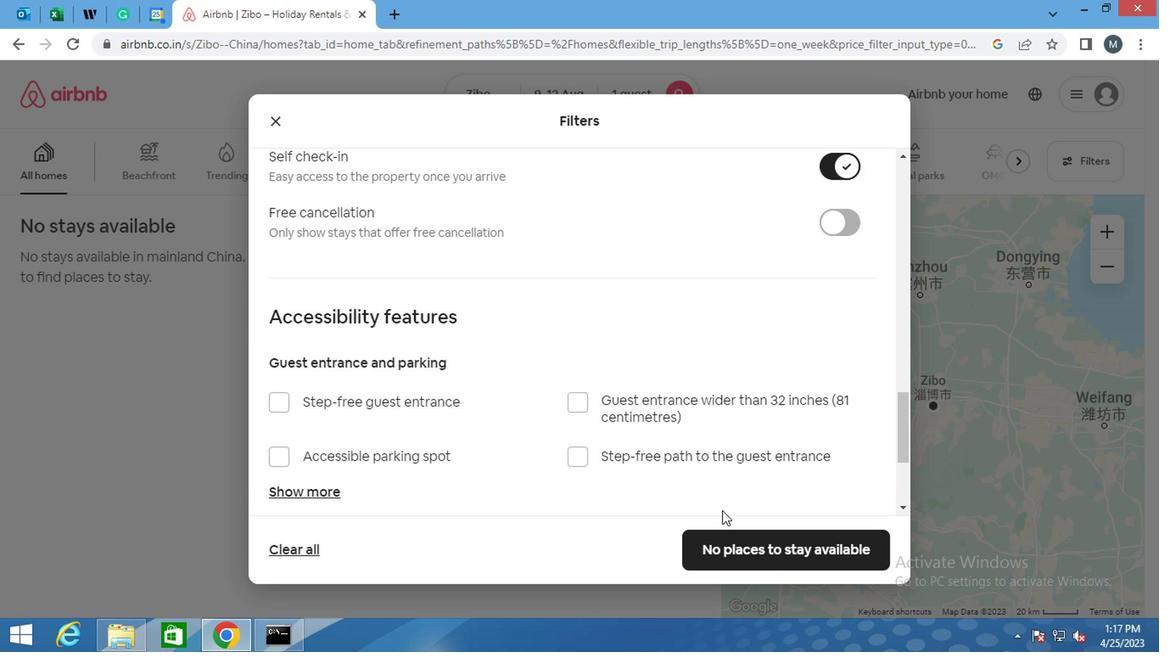
Action: Mouse scrolled (713, 507) with delta (0, -1)
Screenshot: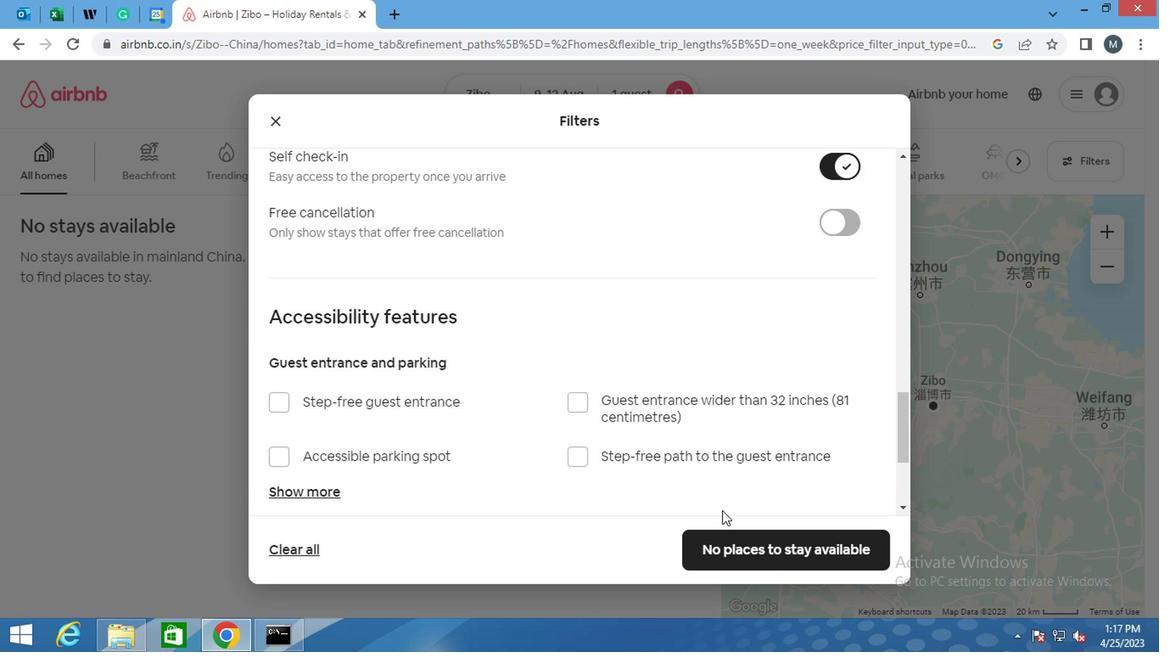 
Action: Mouse moved to (713, 509)
Screenshot: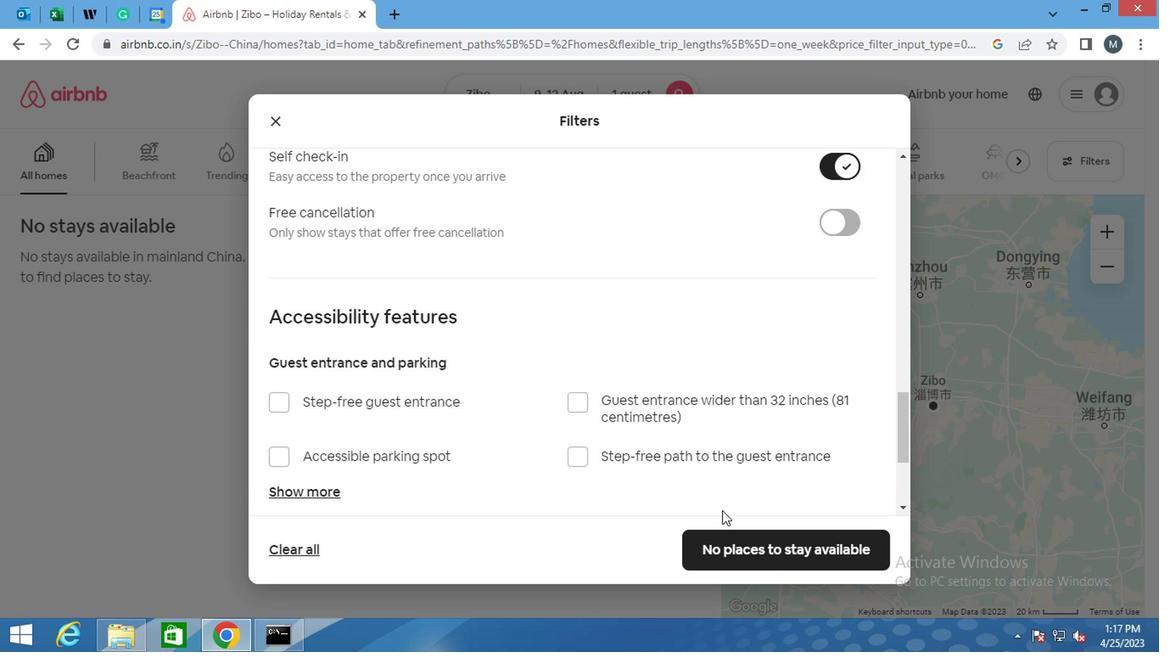 
Action: Mouse scrolled (713, 507) with delta (0, -1)
Screenshot: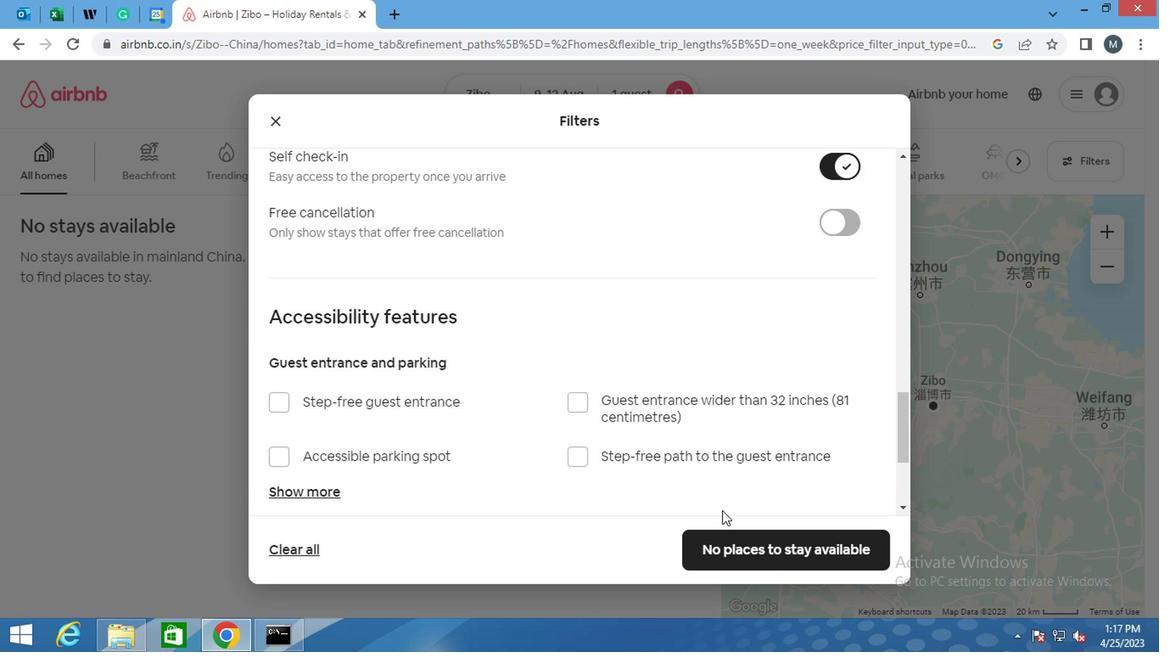 
Action: Mouse moved to (713, 509)
Screenshot: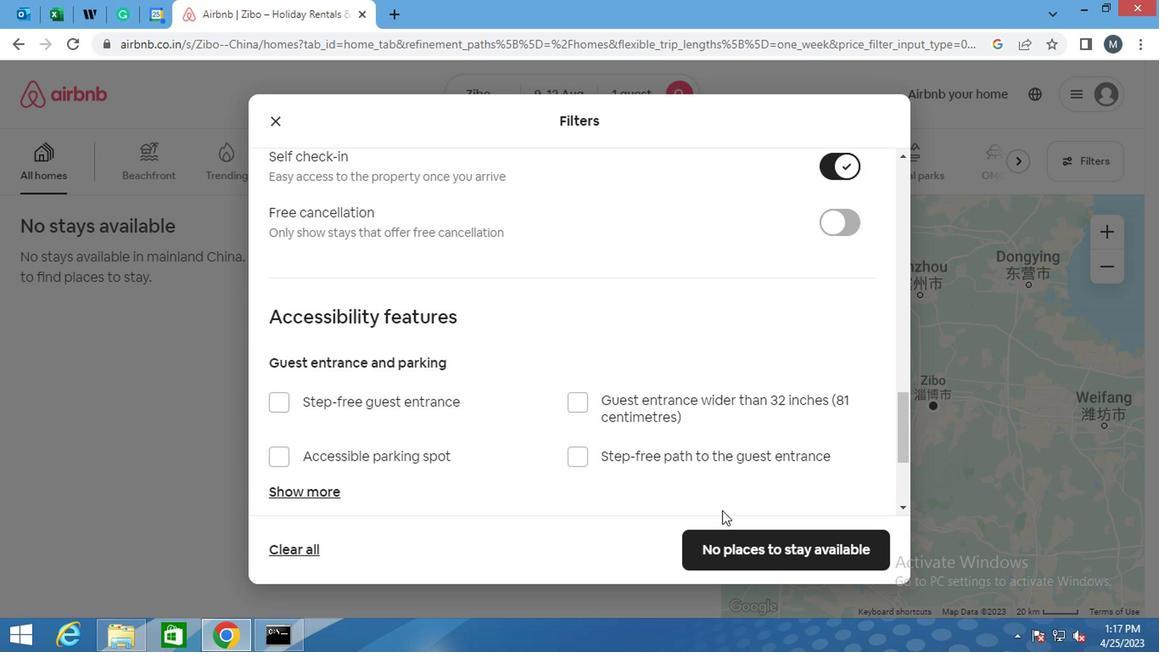 
Action: Mouse scrolled (713, 509) with delta (0, 0)
Screenshot: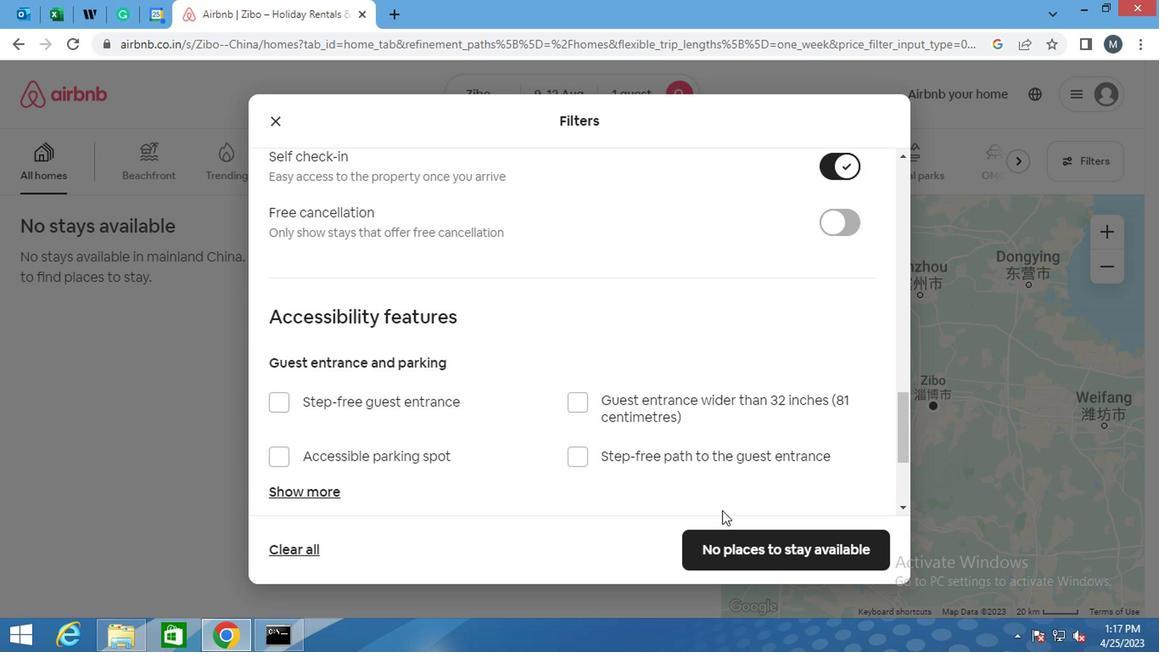 
Action: Mouse moved to (746, 554)
Screenshot: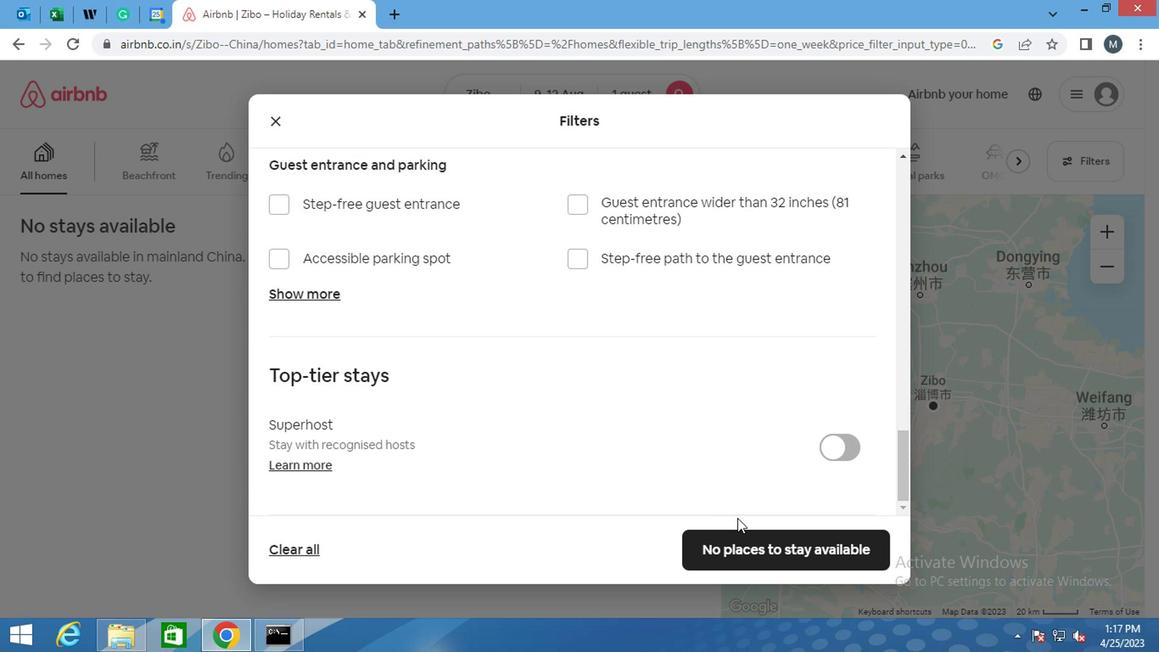 
Action: Mouse pressed left at (746, 554)
Screenshot: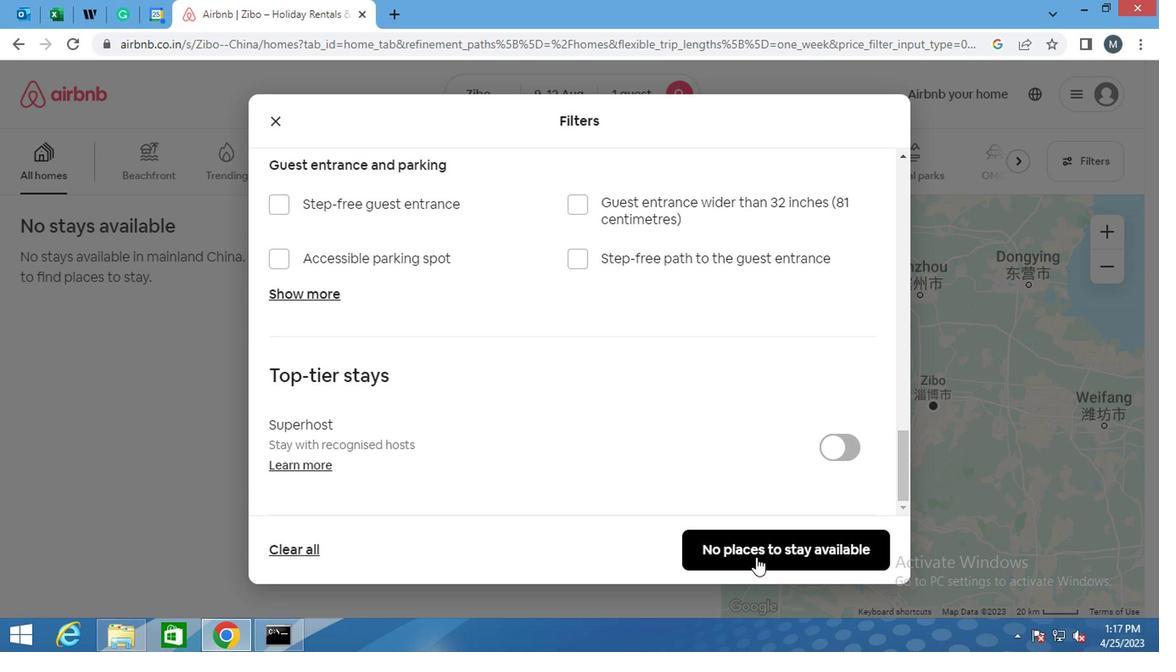 
Action: Mouse moved to (752, 533)
Screenshot: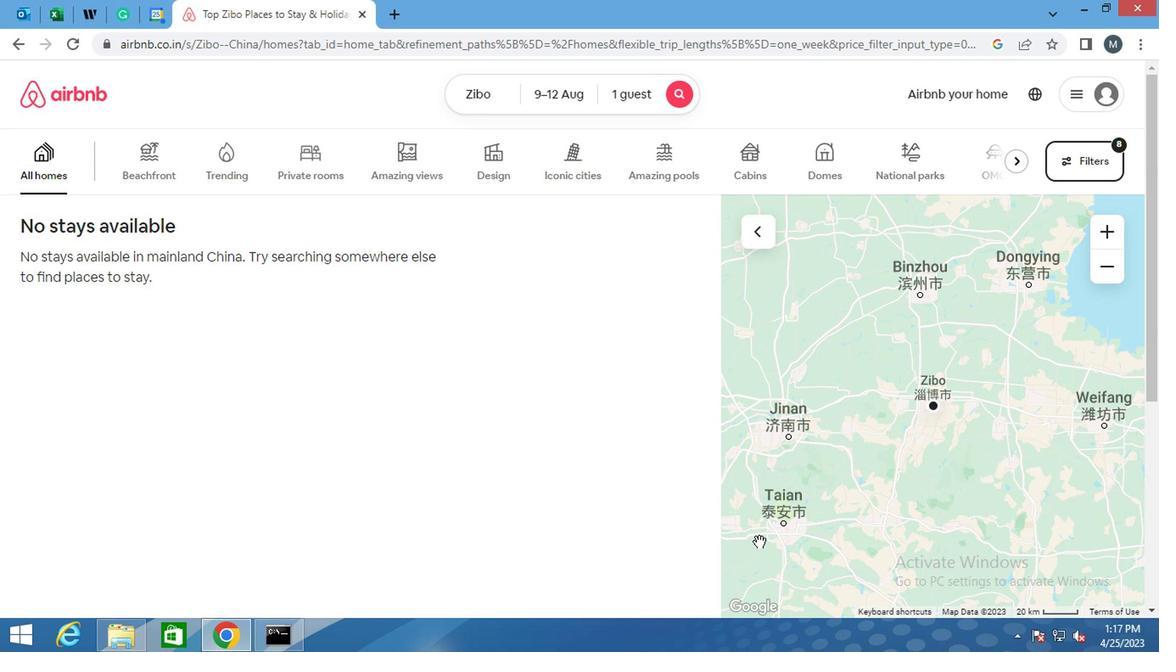 
